 Task: Open Card API Development in Board Email Marketing to Workspace E-commerce and add a team member Softage.1@softage.net, a label Yellow, a checklist Web Design, an attachment from your onedrive, a color Yellow and finally, add a card description 'Schedule meeting with potential partner company' and a comment 'Let us make the most of this opportunity and approach this task with a positive attitude and a commitment to excellence.'. Add a start date 'Jan 01, 1900' with a due date 'Jan 08, 1900'
Action: Mouse moved to (91, 321)
Screenshot: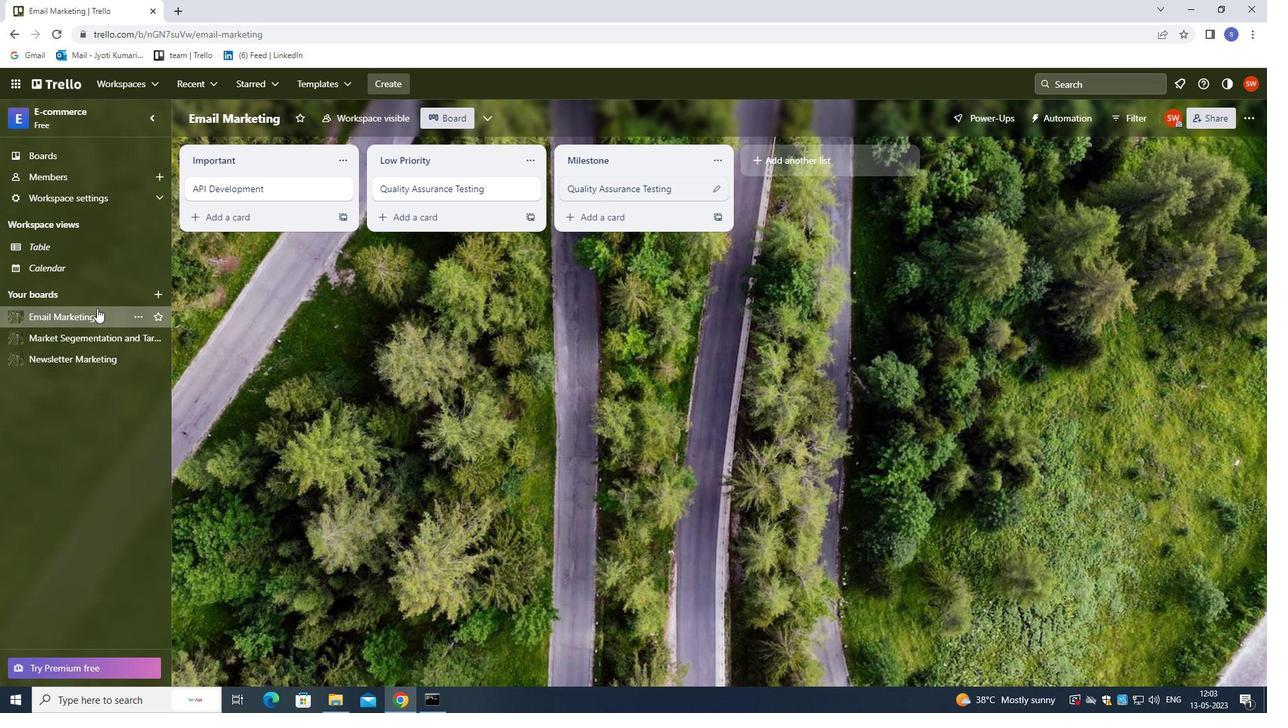 
Action: Mouse pressed left at (91, 321)
Screenshot: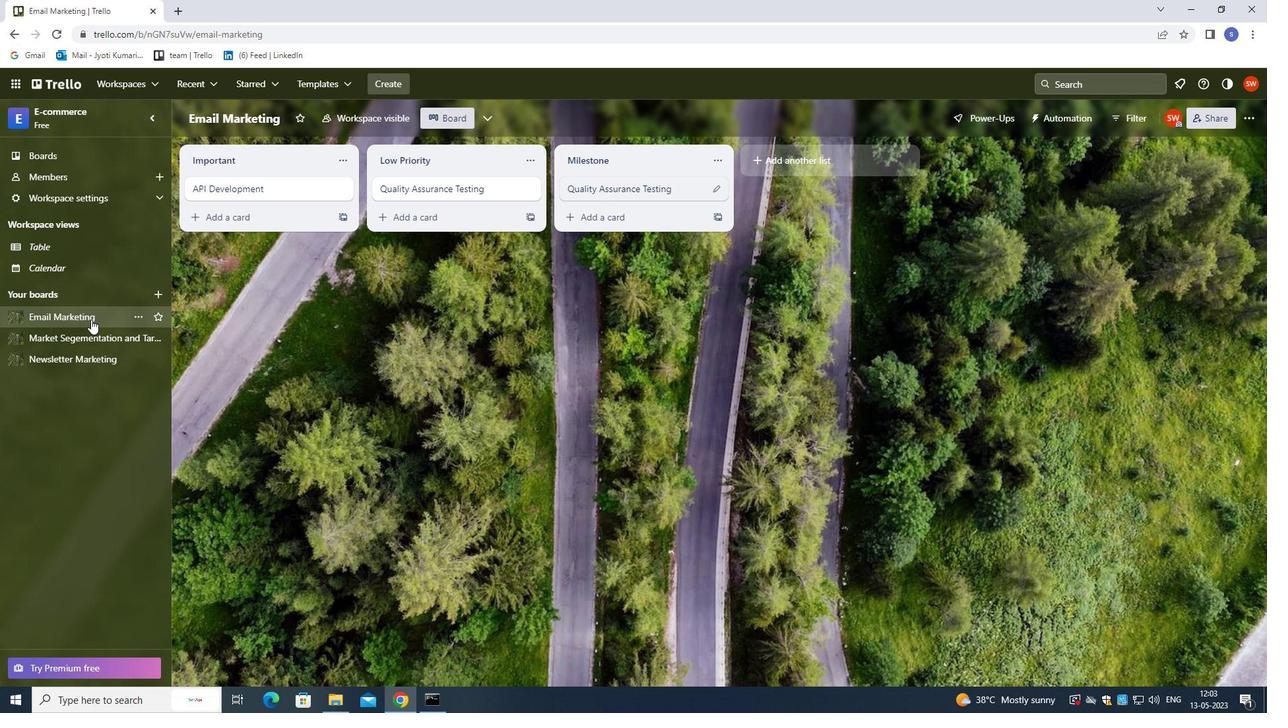 
Action: Mouse moved to (215, 180)
Screenshot: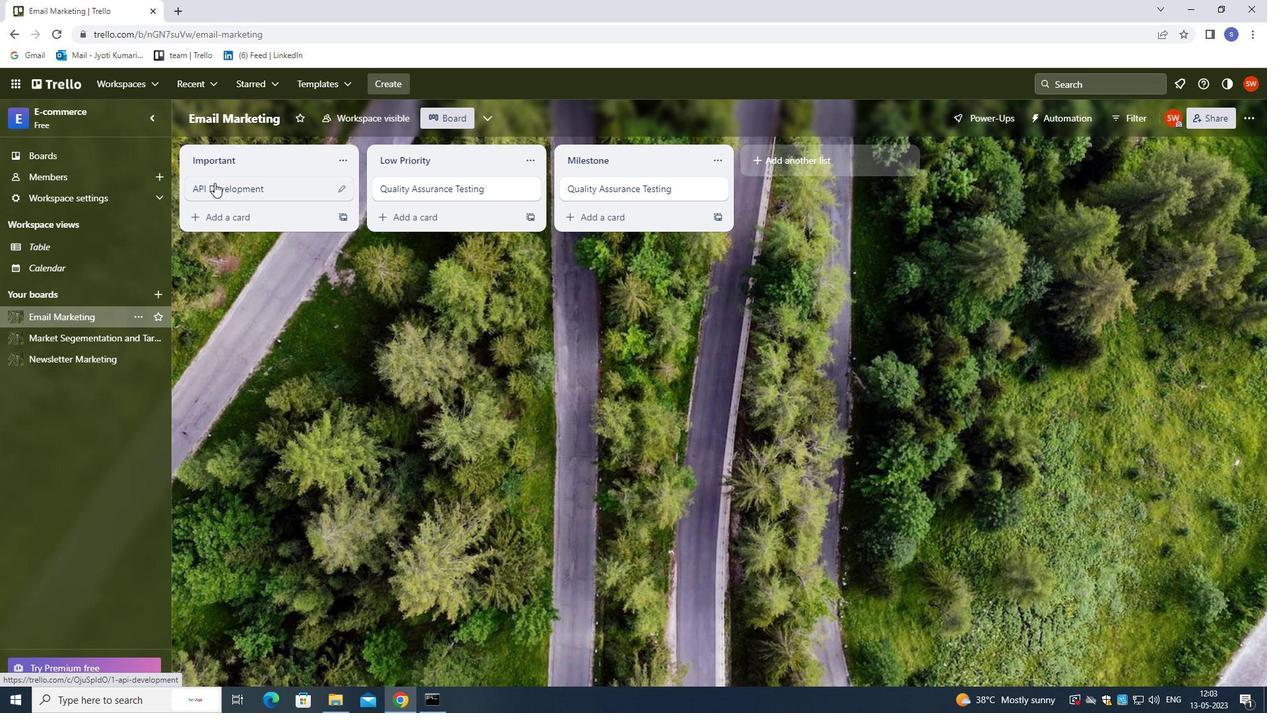 
Action: Mouse pressed left at (215, 180)
Screenshot: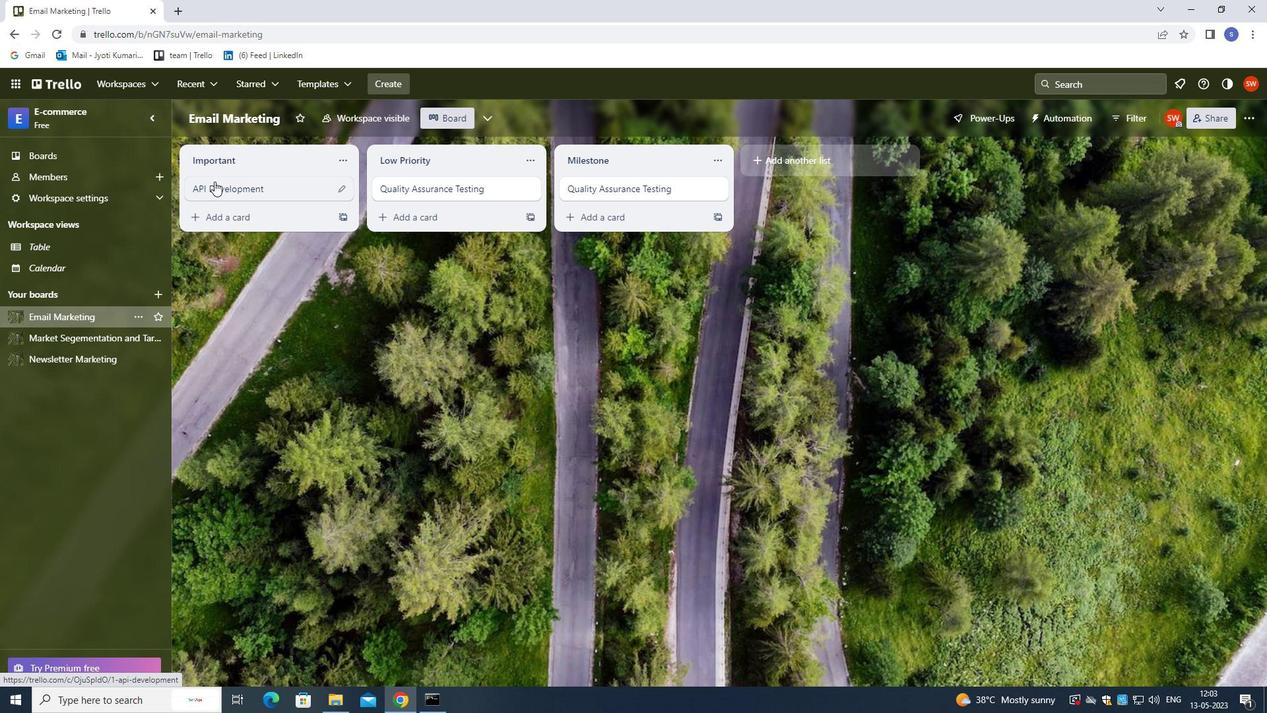 
Action: Mouse moved to (768, 184)
Screenshot: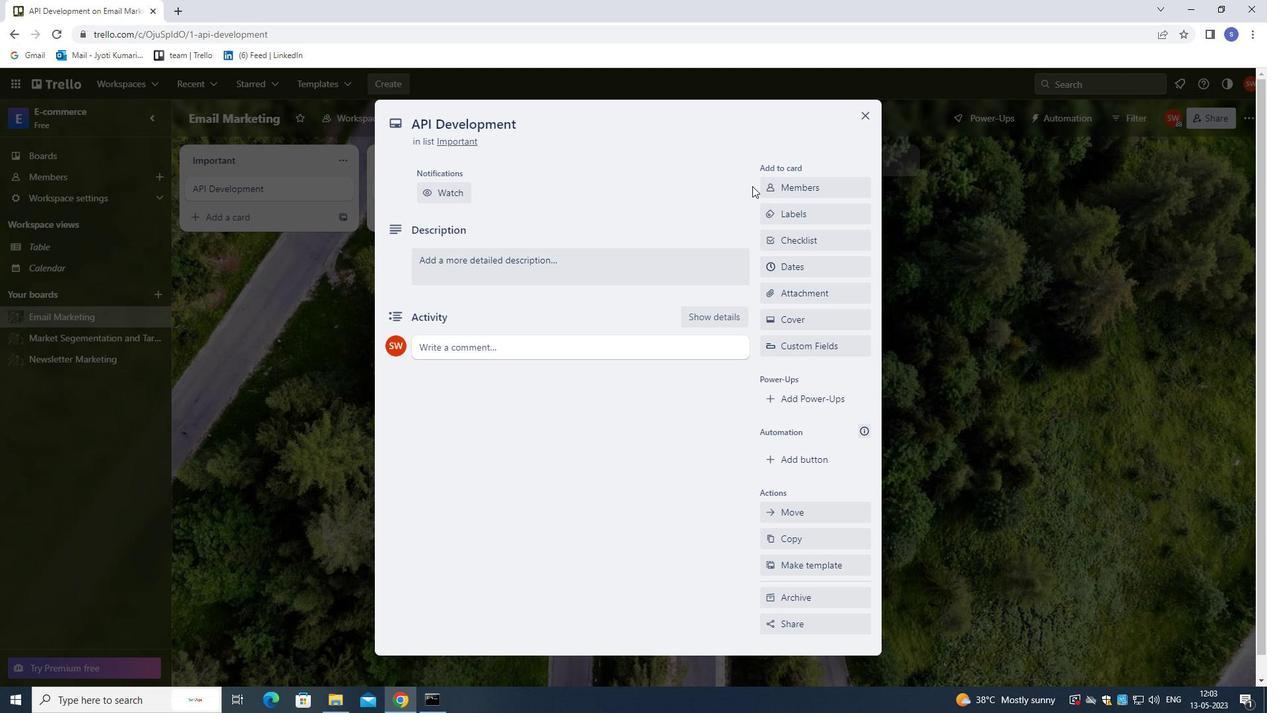 
Action: Mouse pressed left at (768, 184)
Screenshot: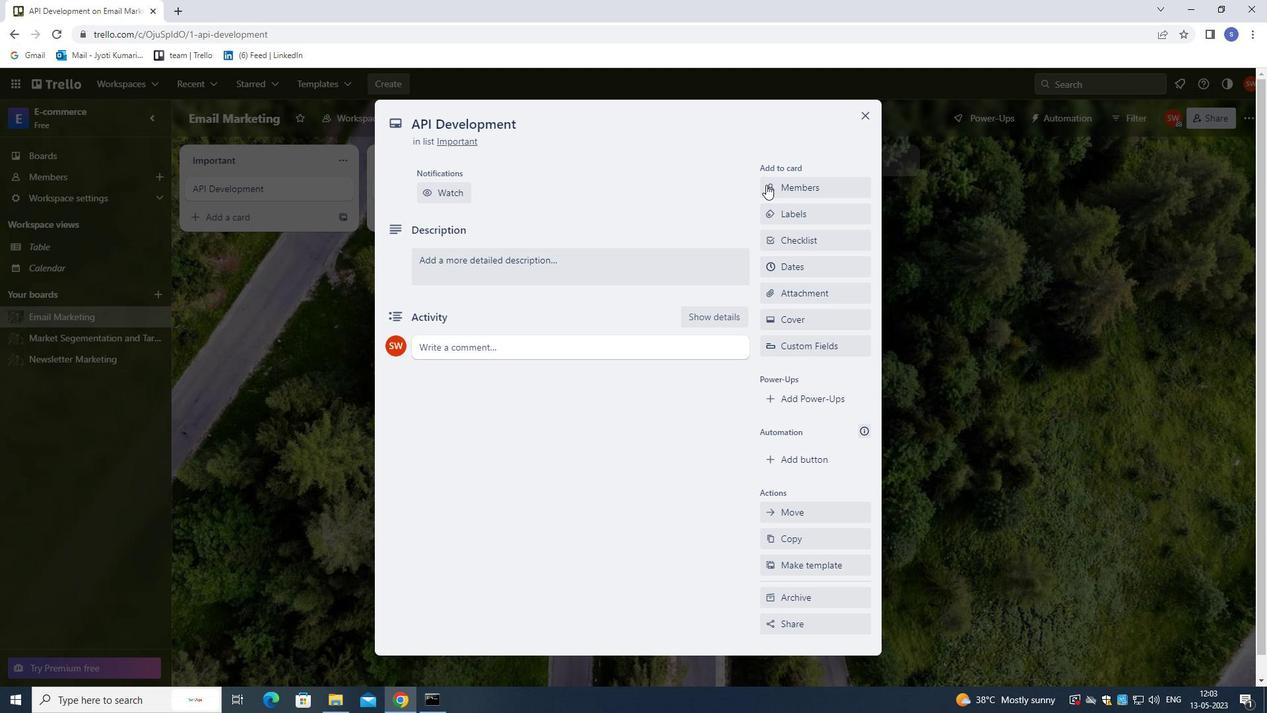 
Action: Mouse moved to (741, 179)
Screenshot: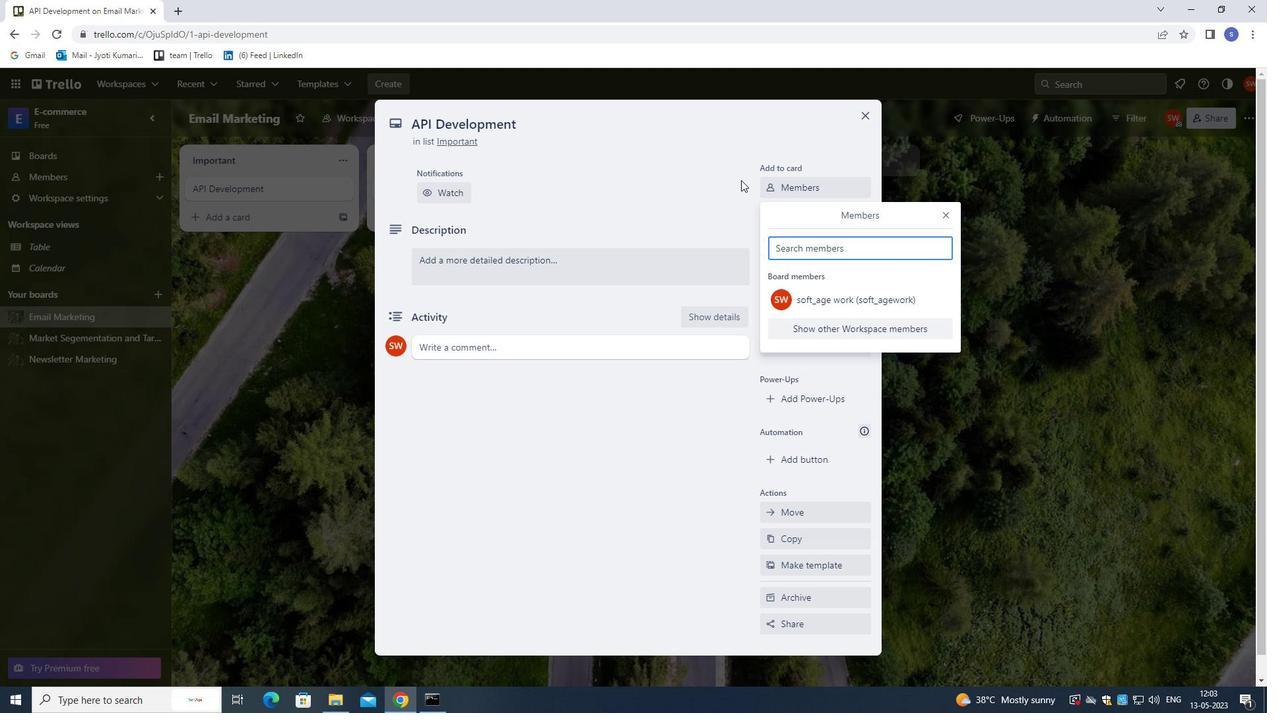 
Action: Key pressed spftage.1<Key.shift>@SOFTAGE.NET
Screenshot: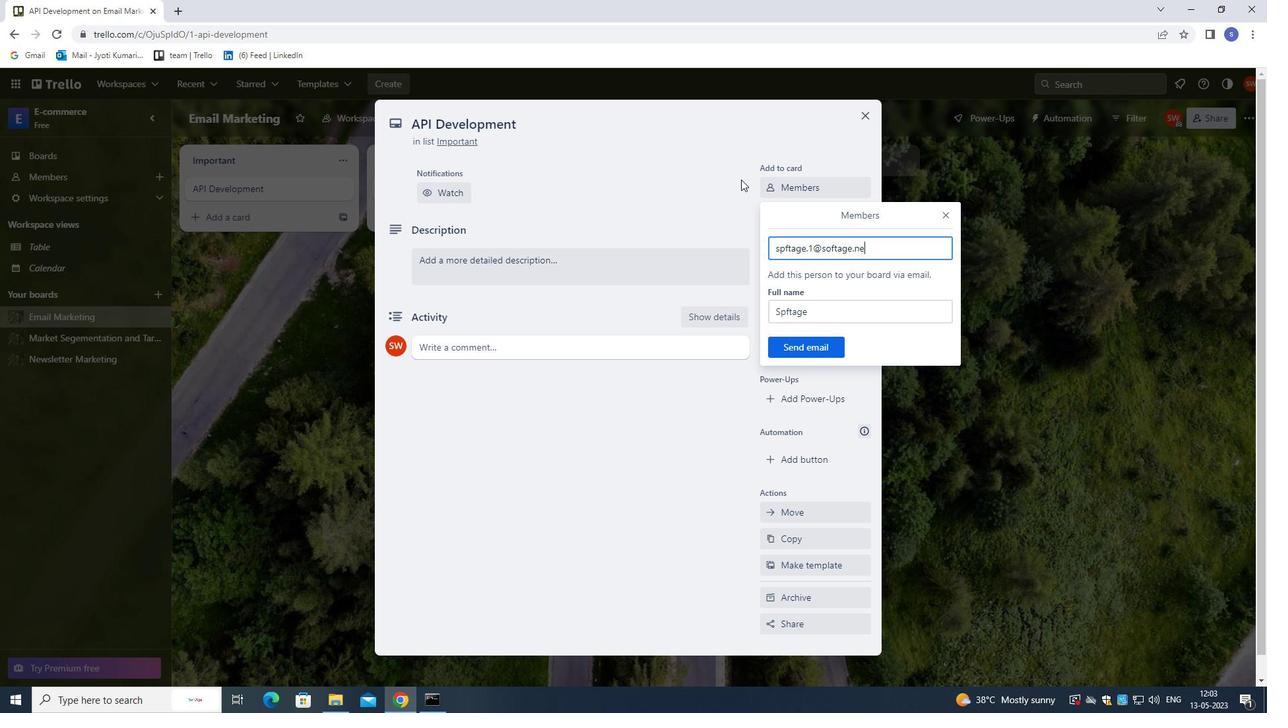 
Action: Mouse moved to (817, 345)
Screenshot: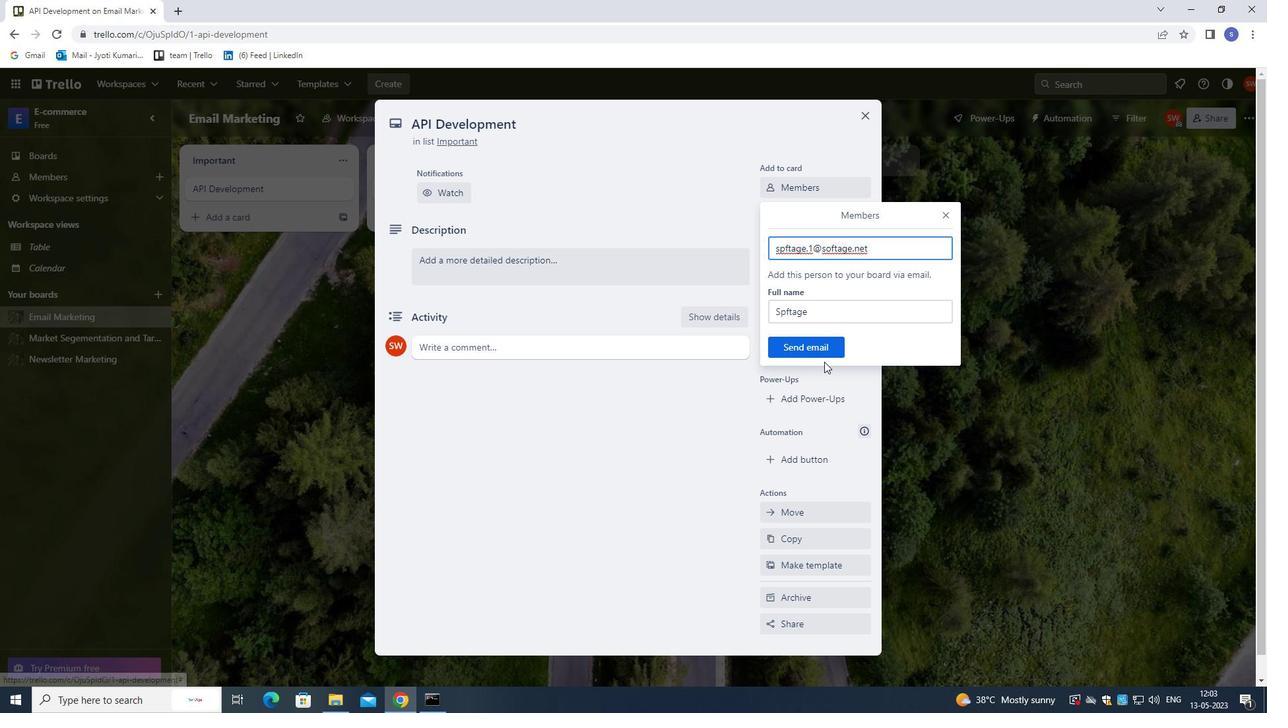 
Action: Mouse pressed left at (817, 345)
Screenshot: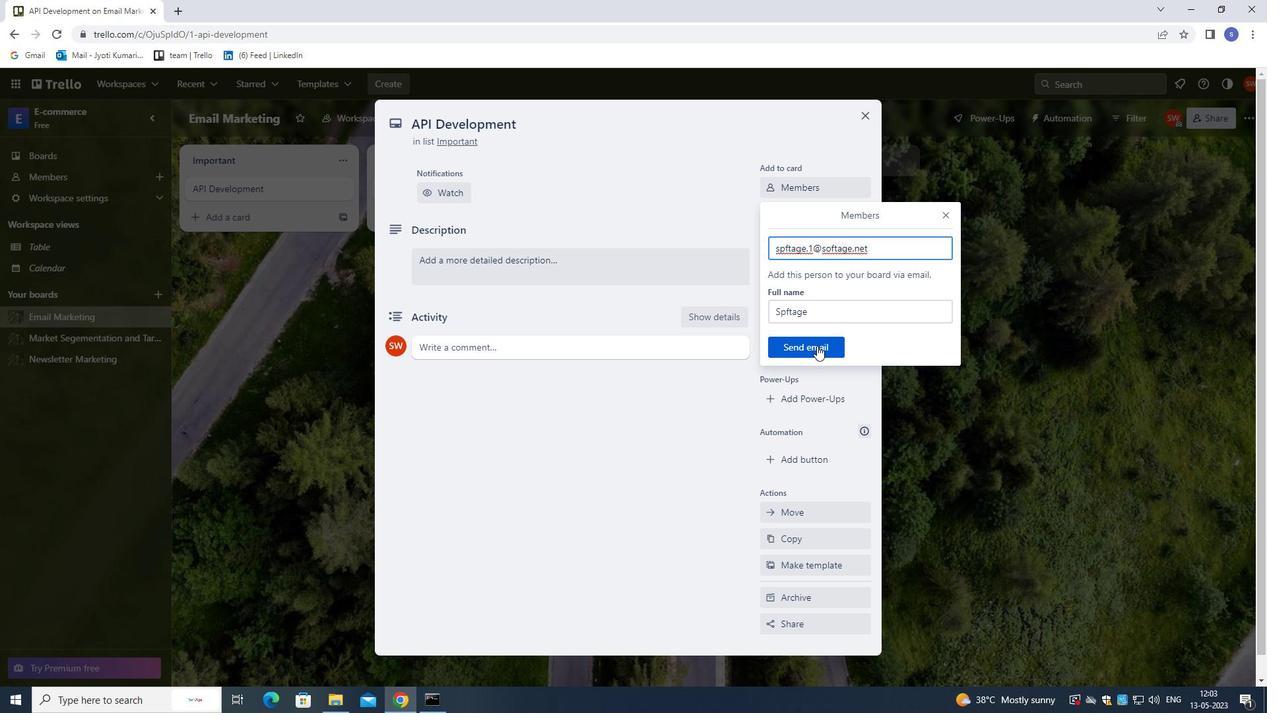 
Action: Mouse moved to (802, 260)
Screenshot: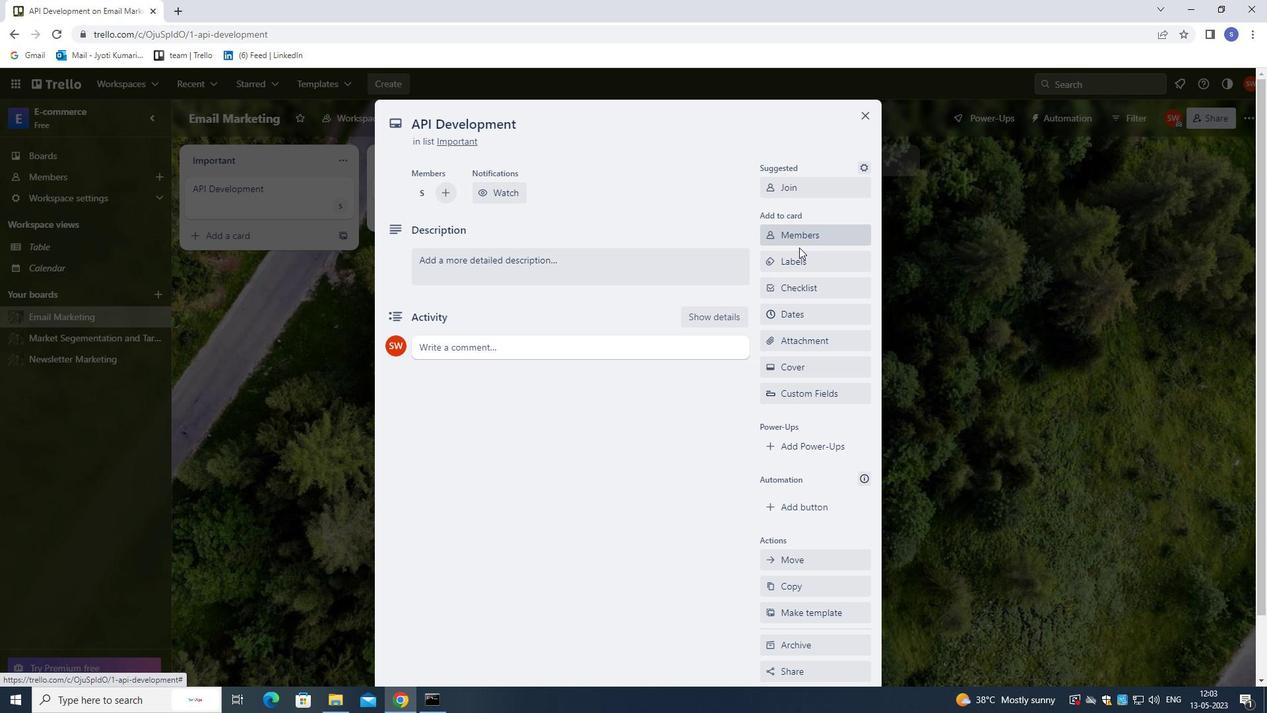 
Action: Mouse pressed left at (802, 260)
Screenshot: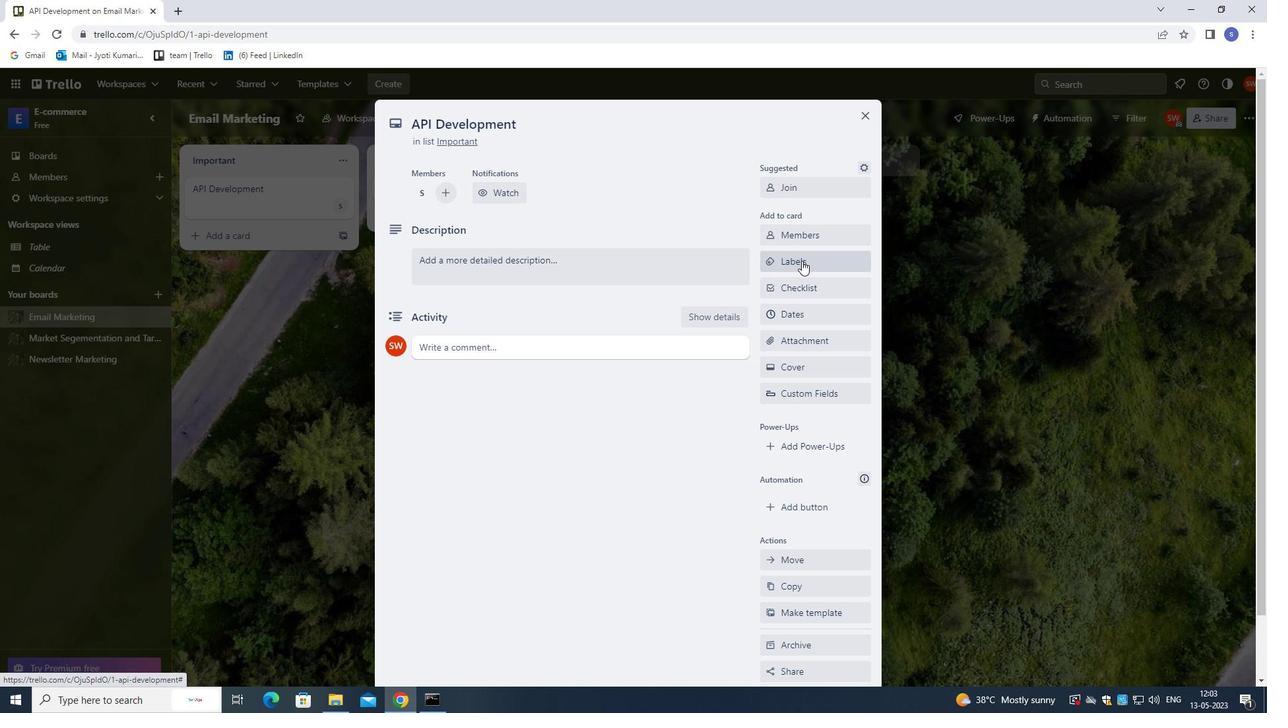 
Action: Mouse moved to (803, 257)
Screenshot: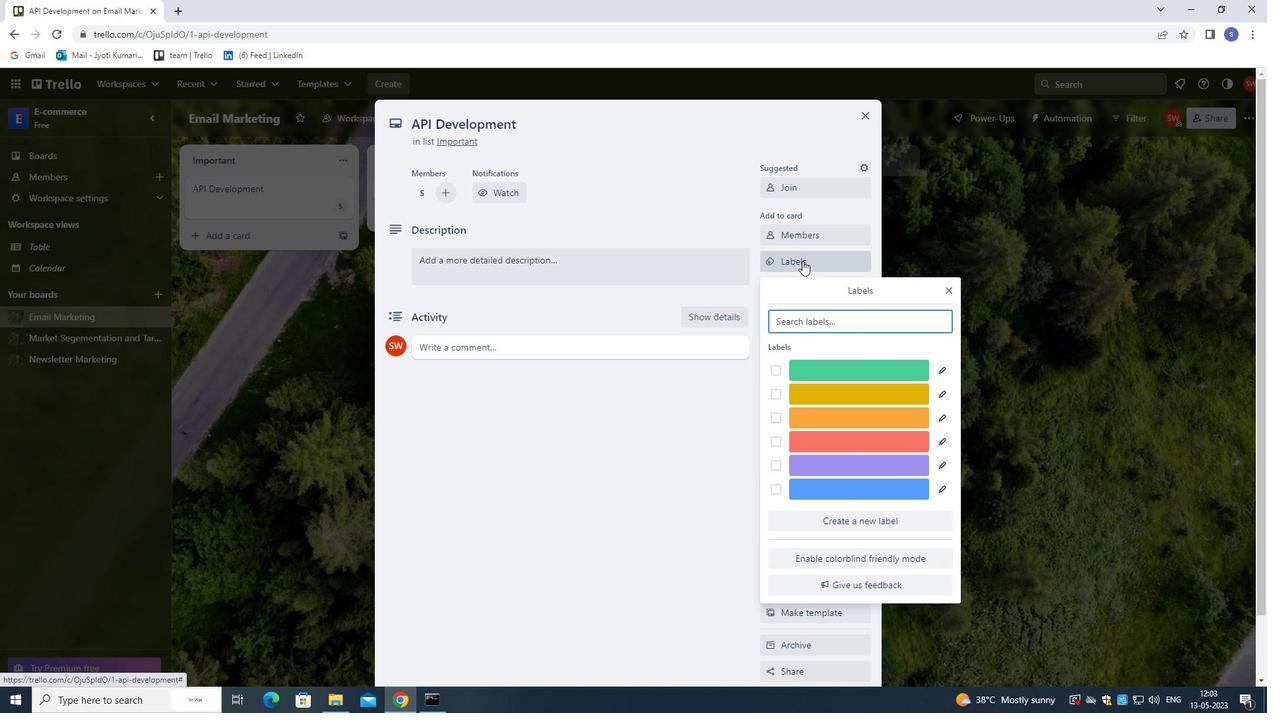 
Action: Key pressed Y
Screenshot: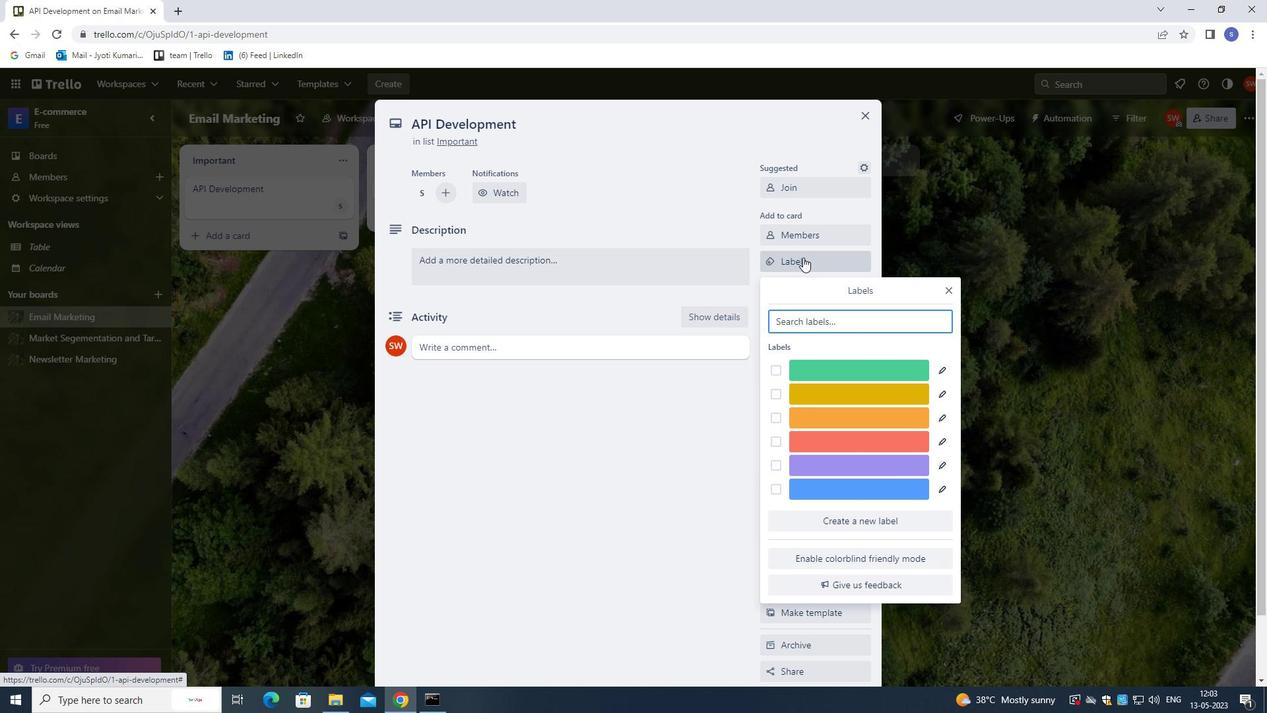 
Action: Mouse moved to (874, 363)
Screenshot: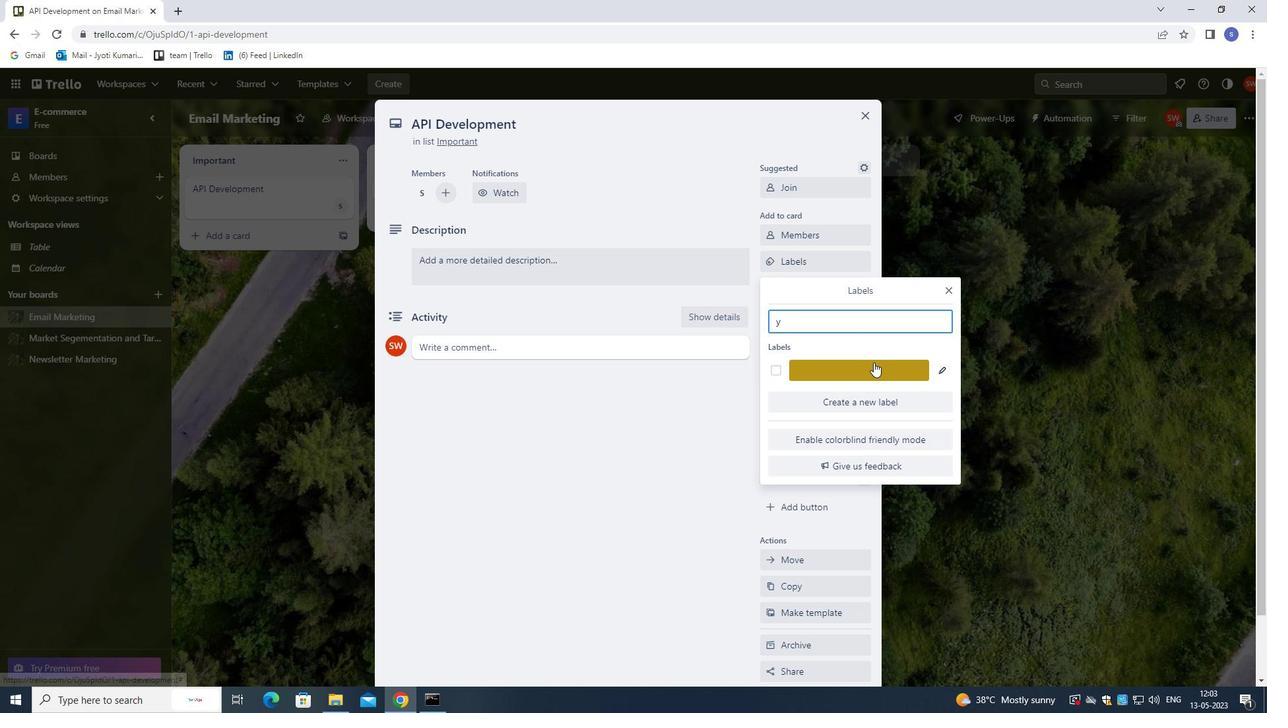 
Action: Mouse pressed left at (874, 363)
Screenshot: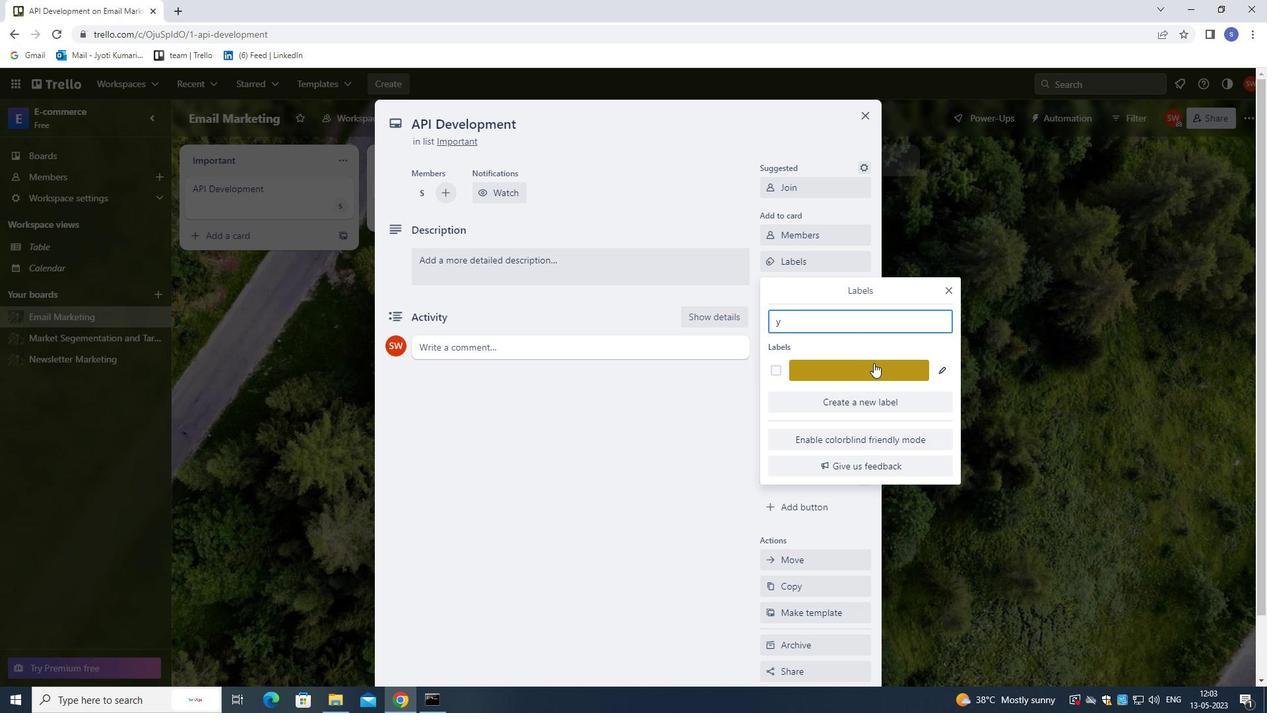 
Action: Mouse moved to (950, 289)
Screenshot: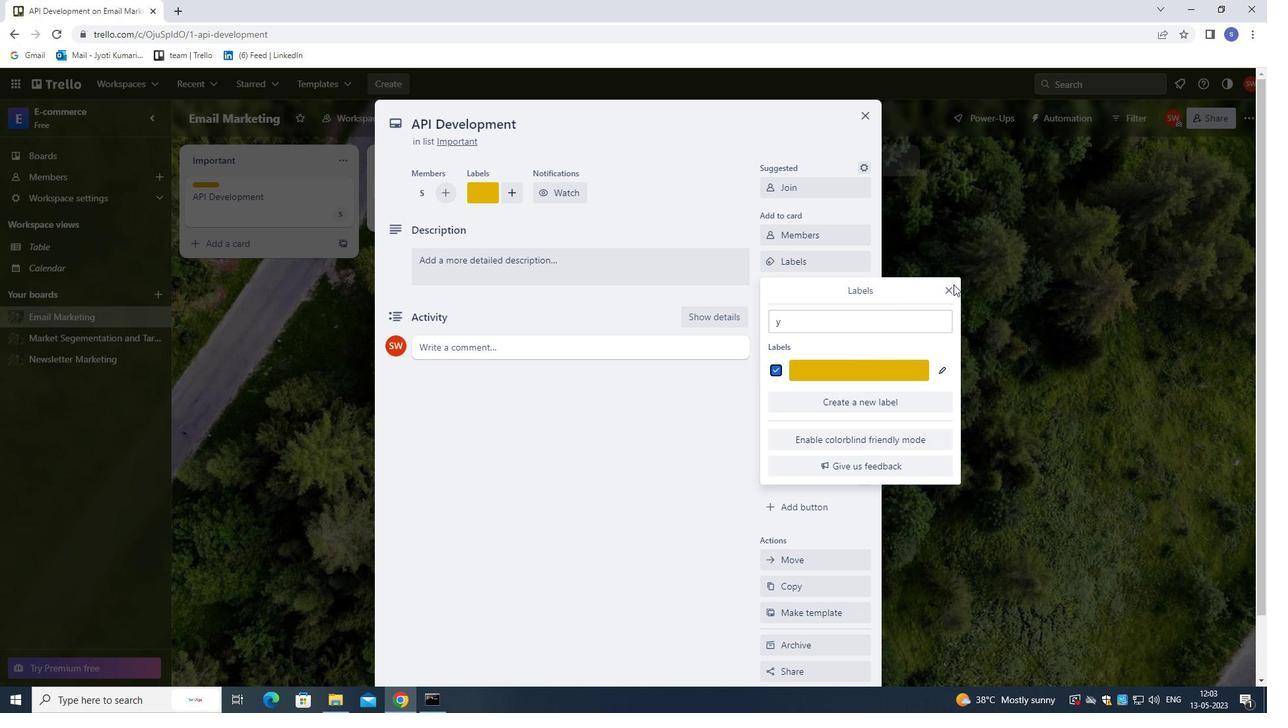 
Action: Mouse pressed left at (950, 289)
Screenshot: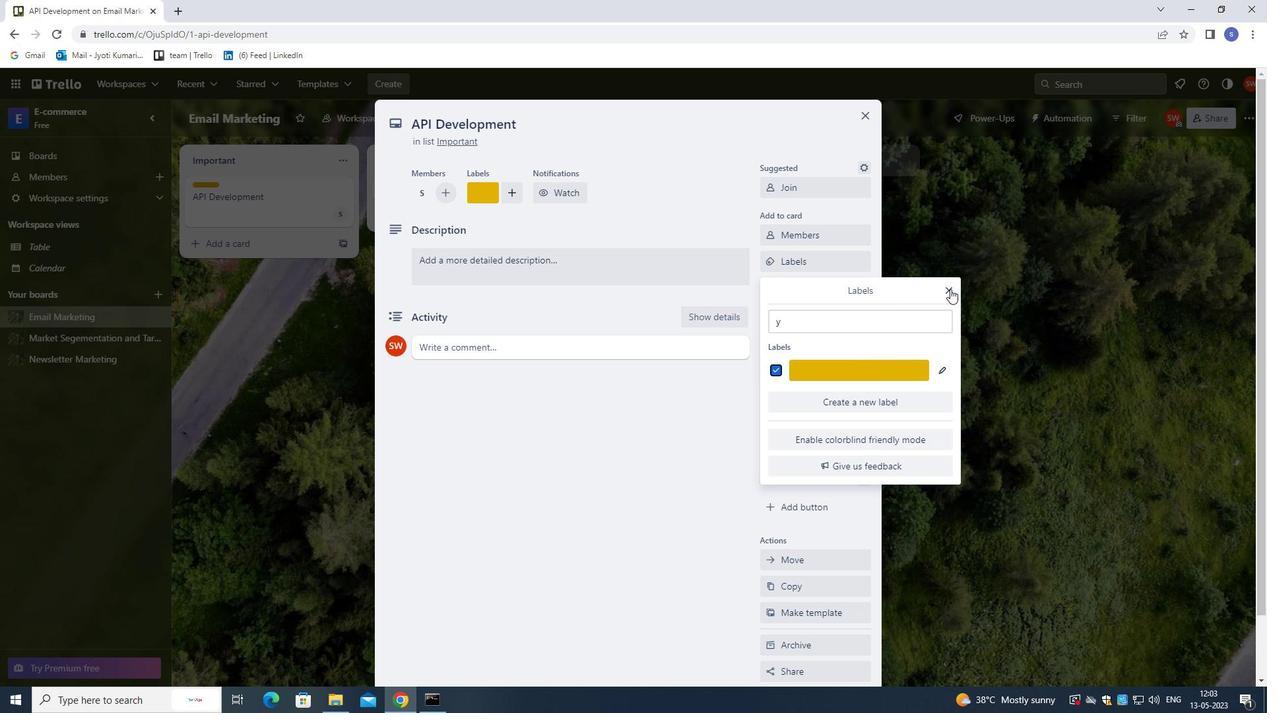 
Action: Mouse moved to (838, 283)
Screenshot: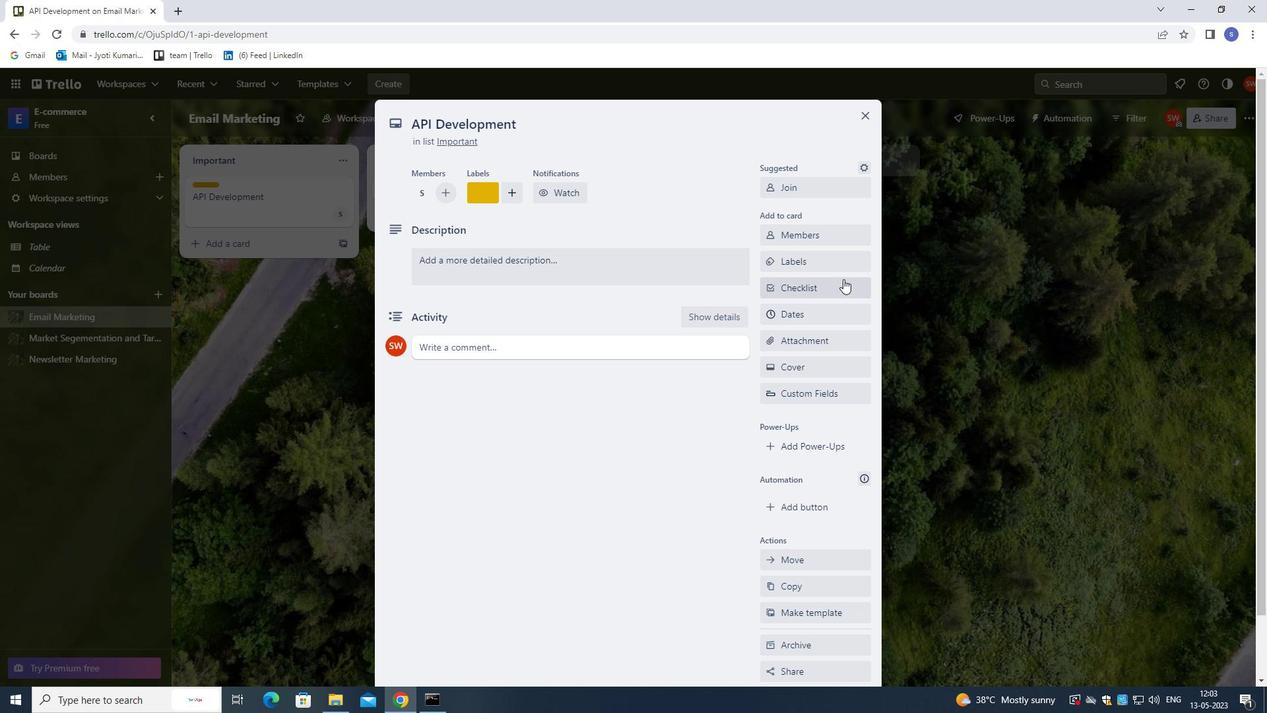 
Action: Mouse pressed left at (838, 283)
Screenshot: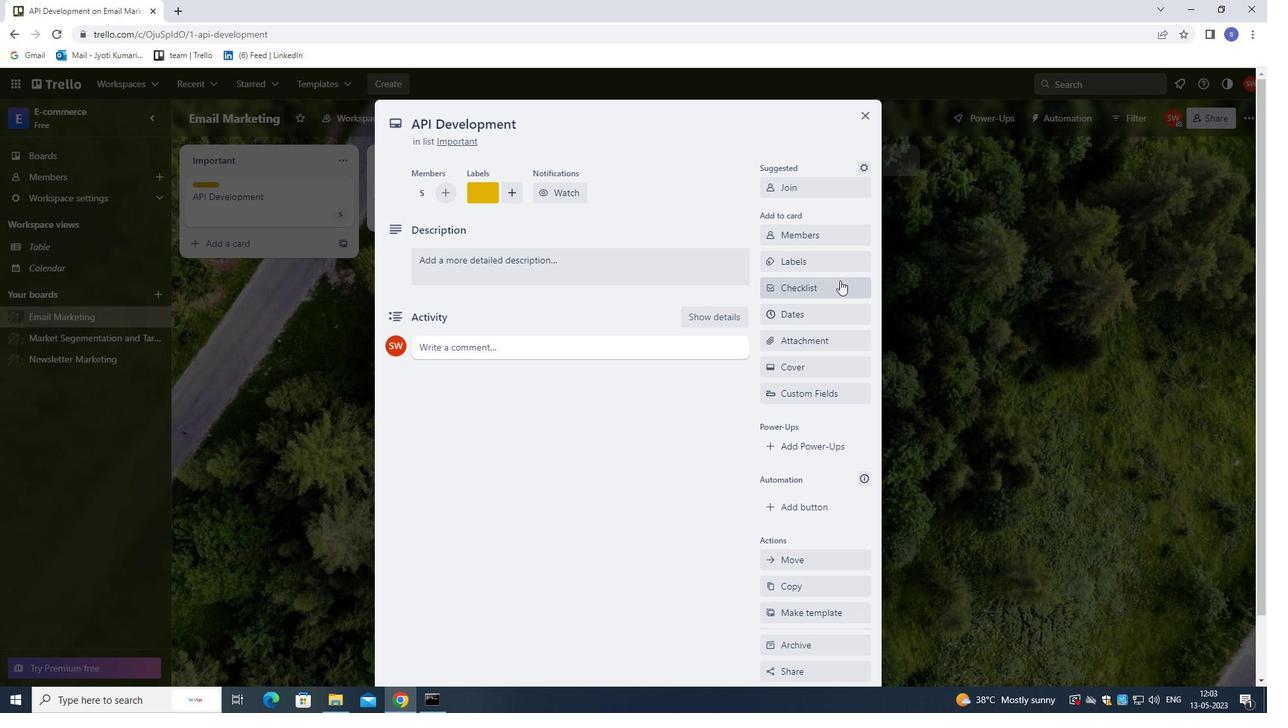 
Action: Mouse moved to (810, 268)
Screenshot: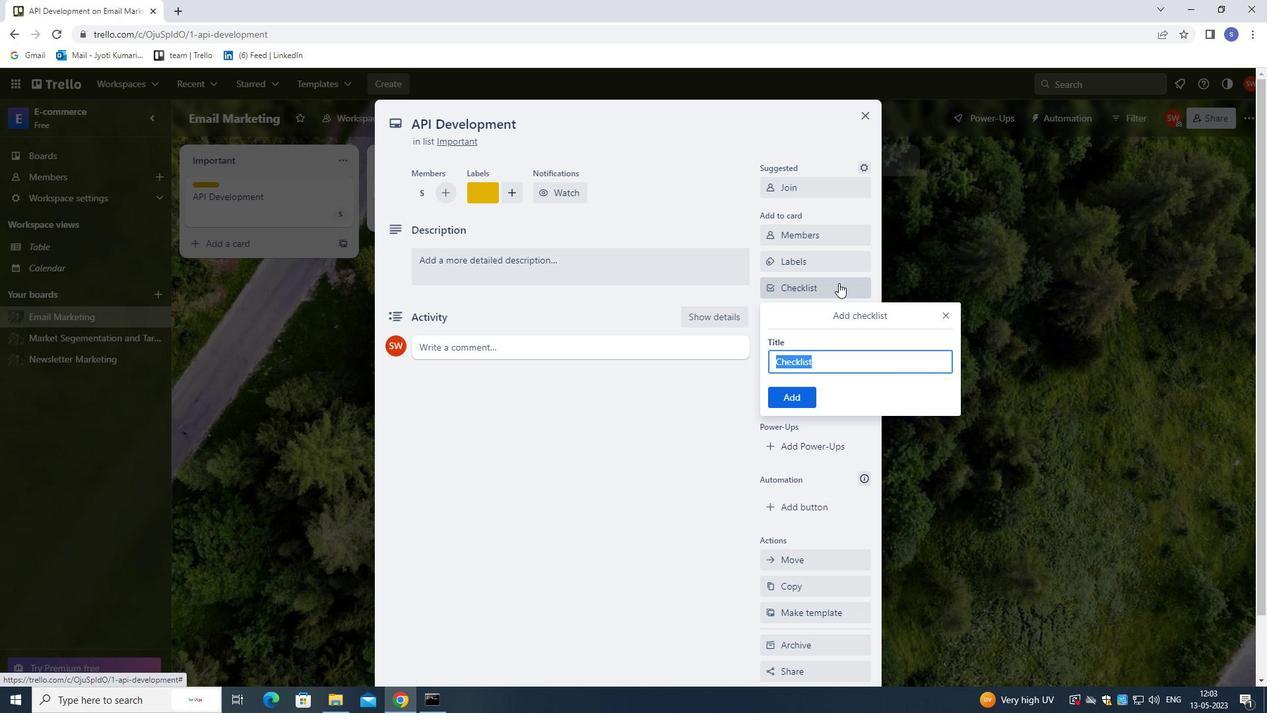 
Action: Key pressed <Key.shift>WEB<Key.space><Key.shift>DESIGN
Screenshot: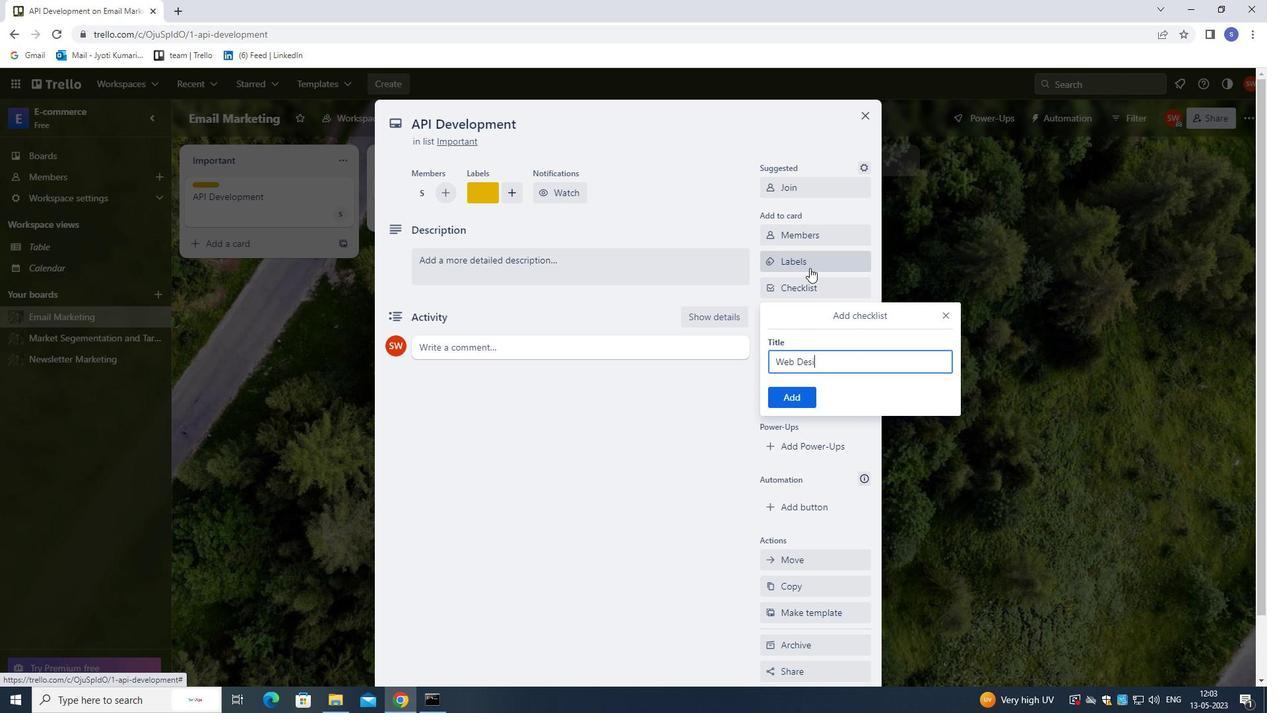 
Action: Mouse moved to (771, 396)
Screenshot: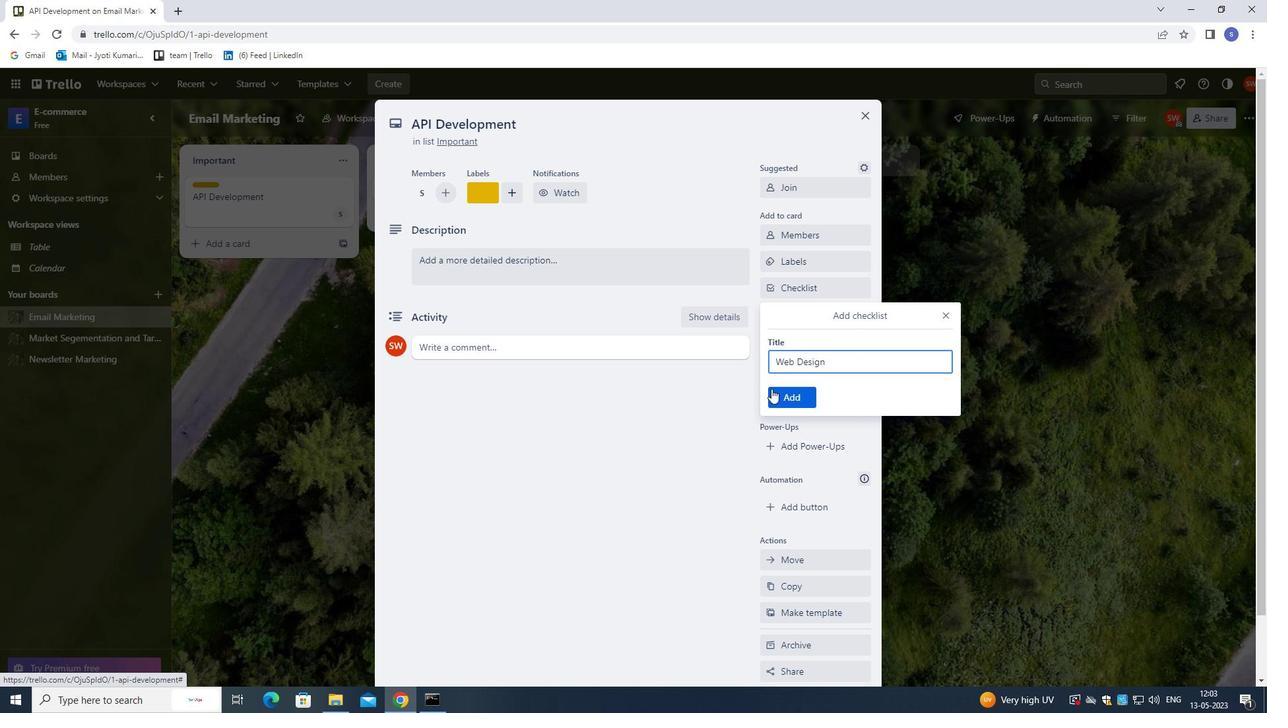 
Action: Mouse pressed left at (771, 396)
Screenshot: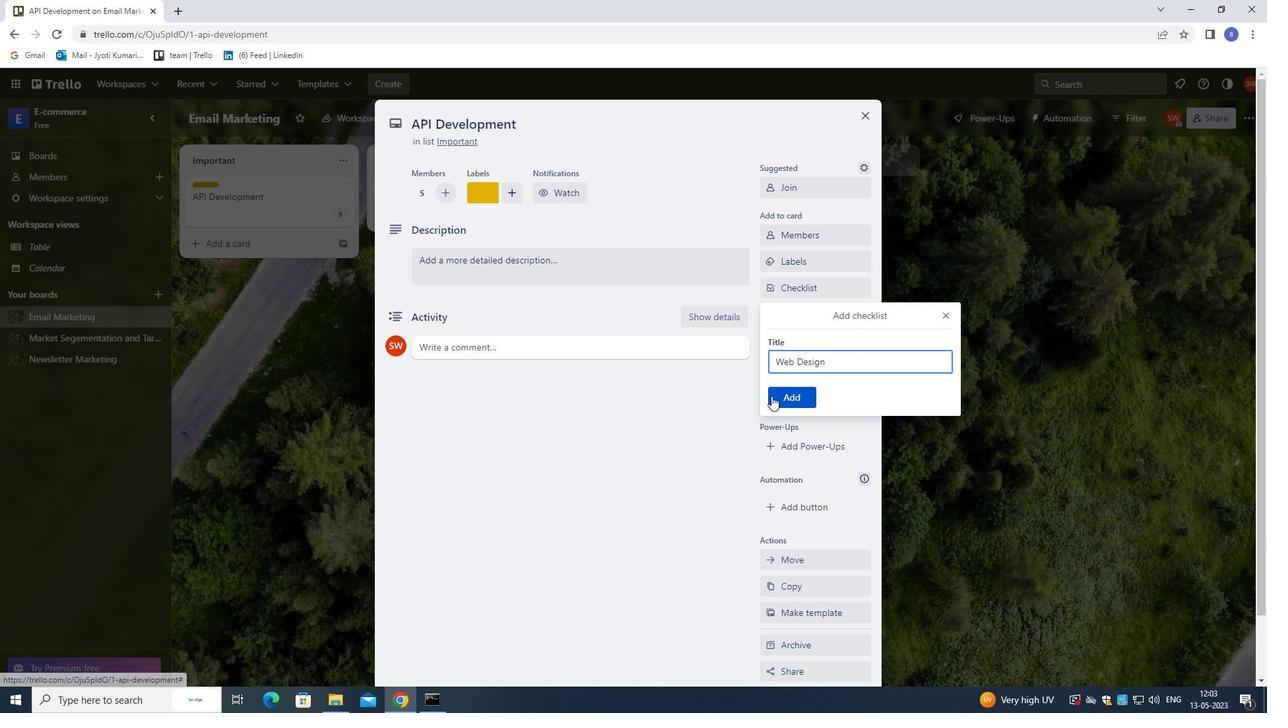 
Action: Mouse moved to (791, 314)
Screenshot: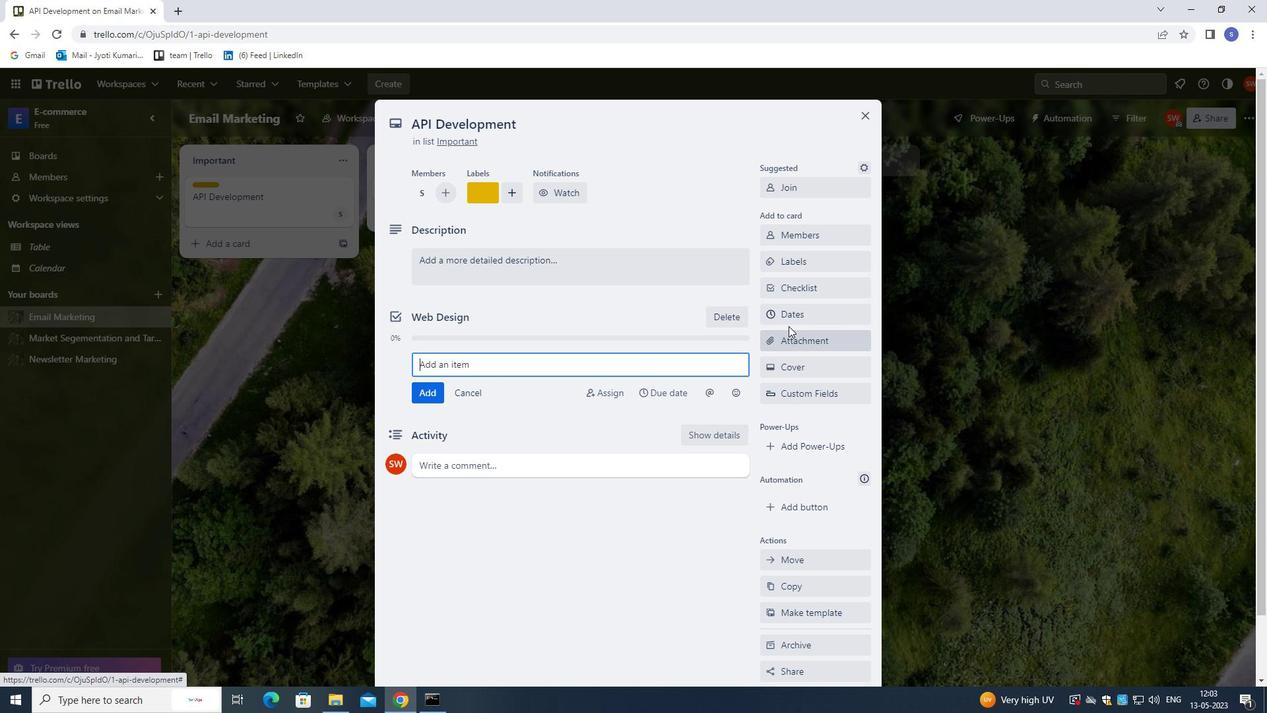 
Action: Mouse pressed left at (791, 314)
Screenshot: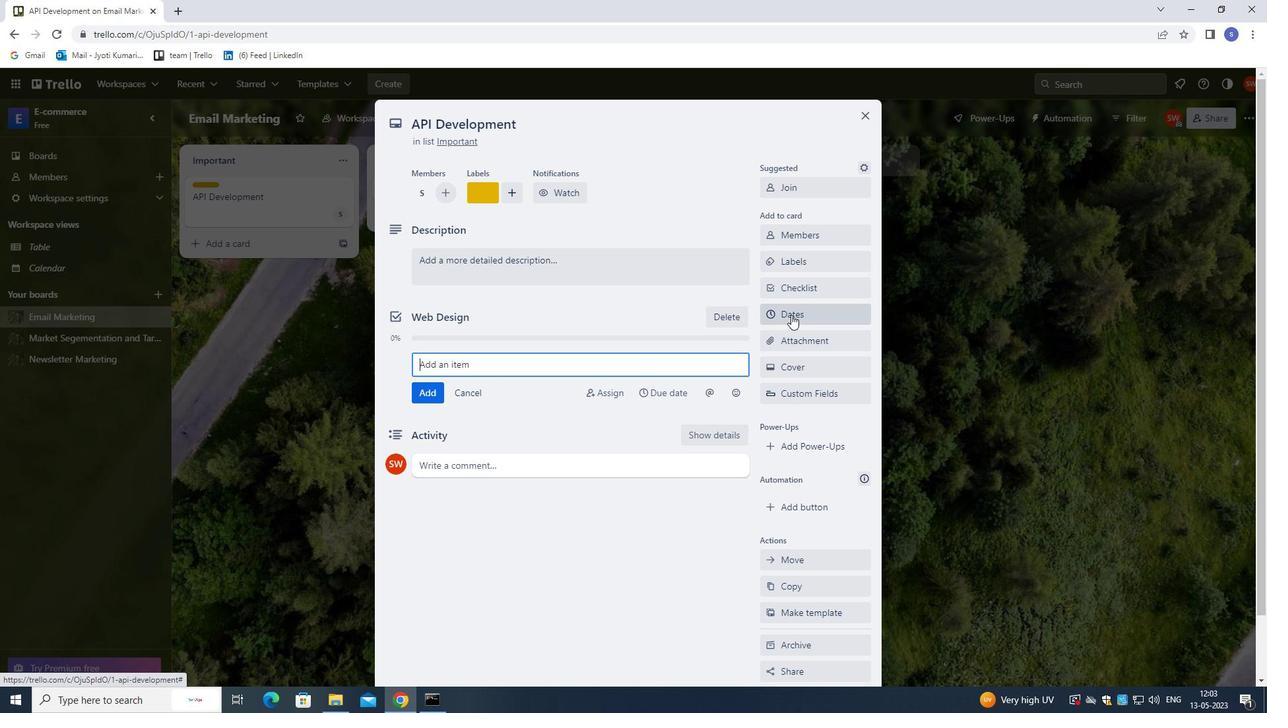 
Action: Mouse moved to (773, 357)
Screenshot: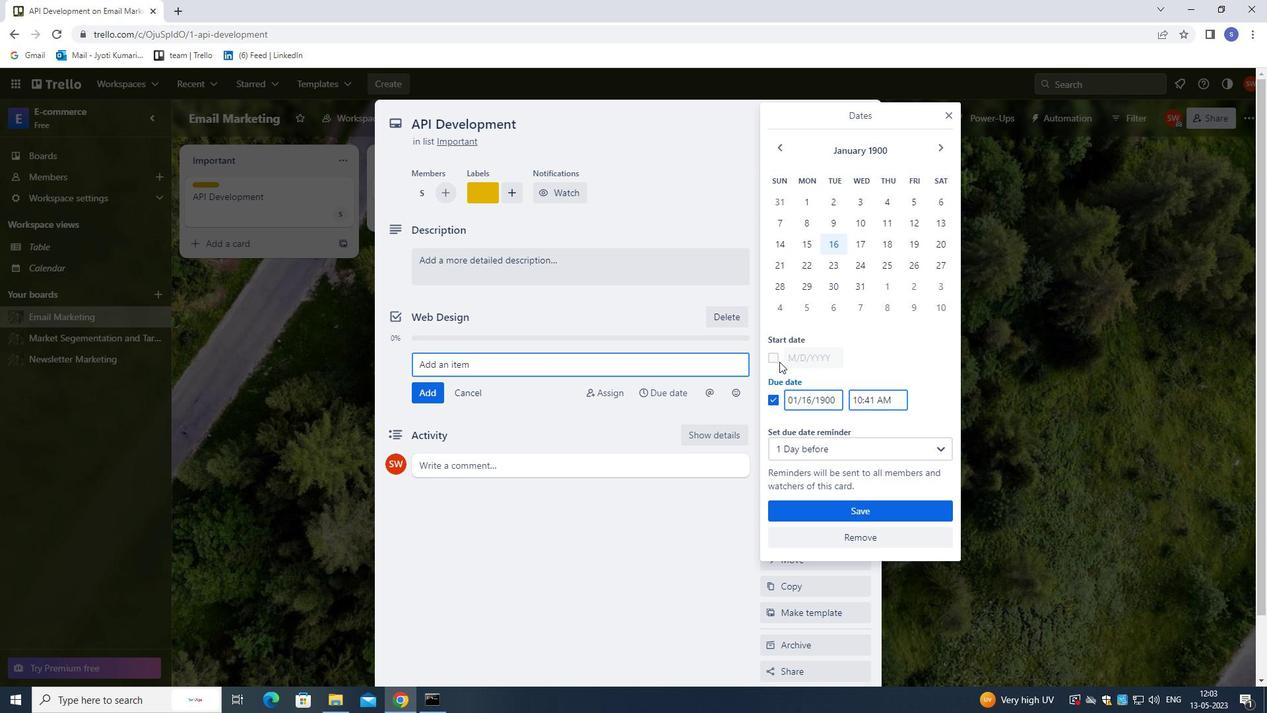 
Action: Mouse pressed left at (773, 357)
Screenshot: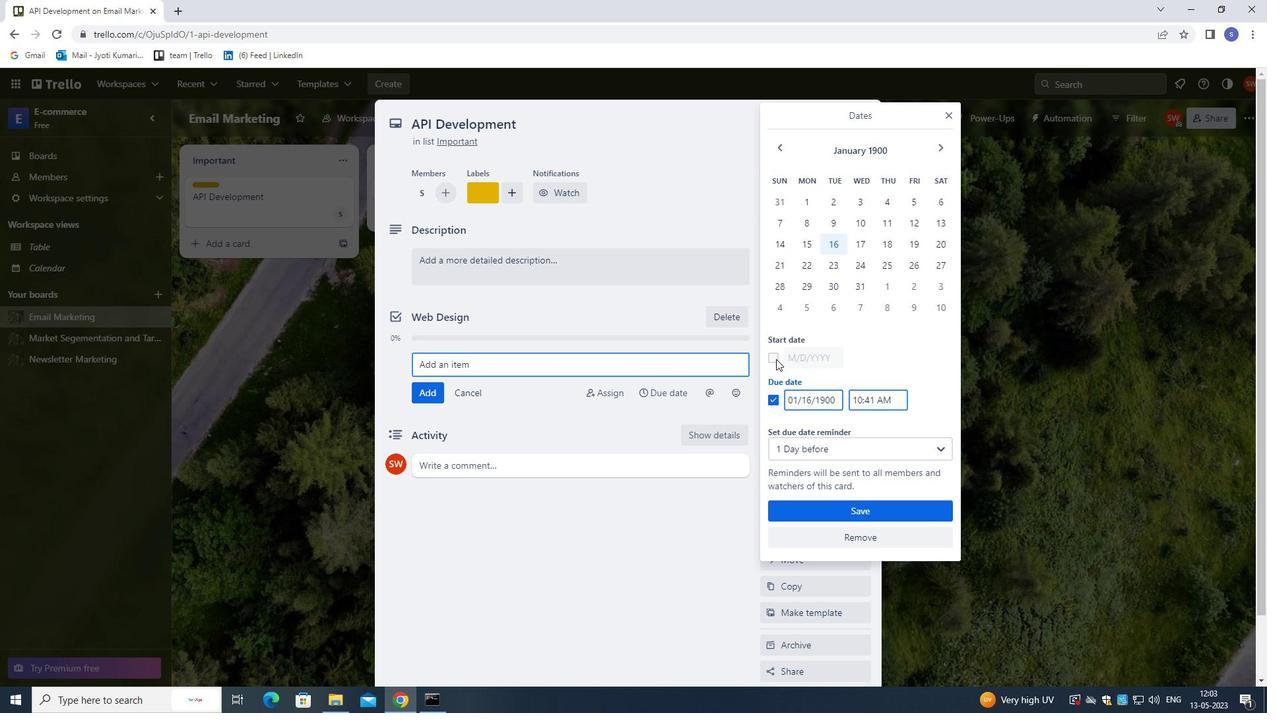 
Action: Mouse moved to (810, 192)
Screenshot: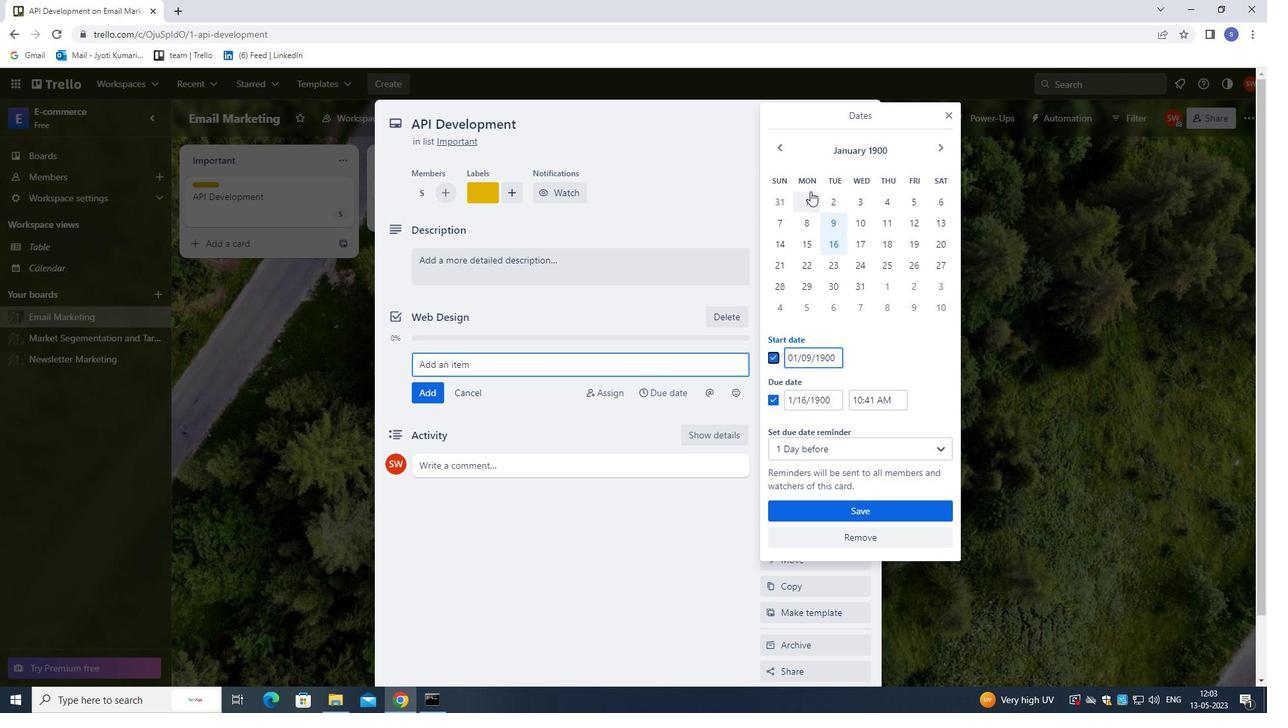 
Action: Mouse pressed left at (810, 192)
Screenshot: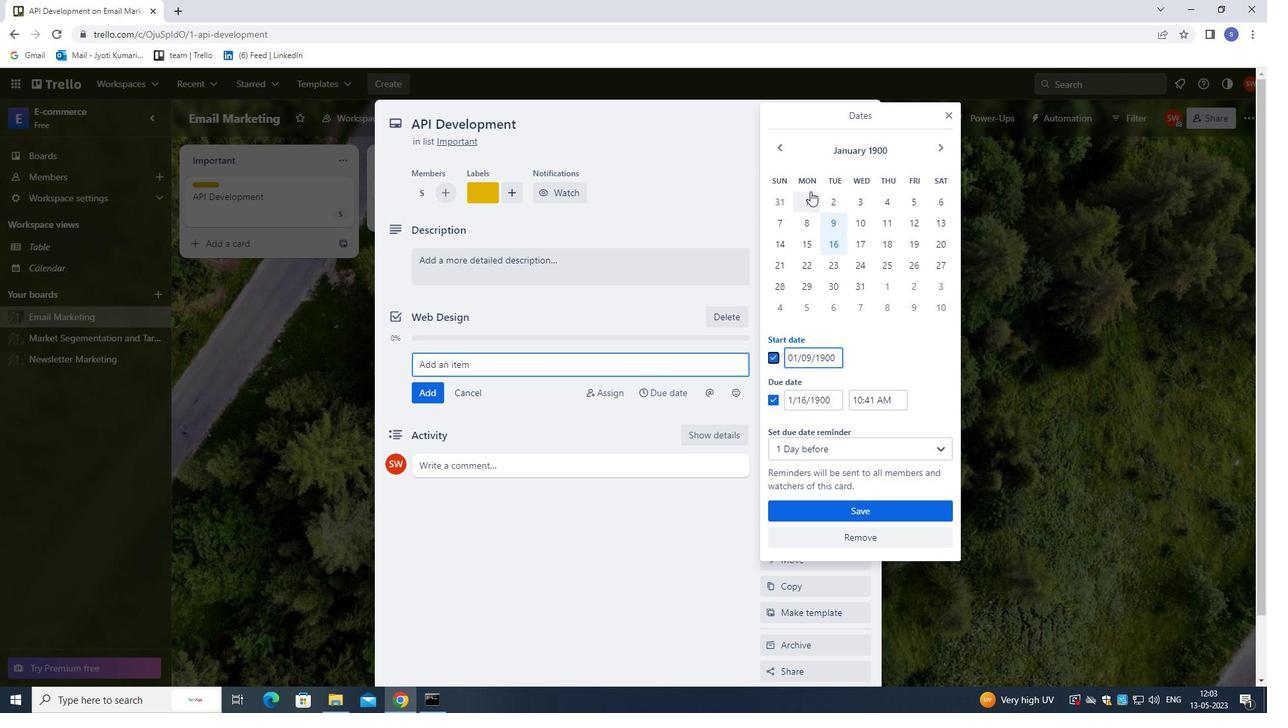 
Action: Mouse moved to (883, 306)
Screenshot: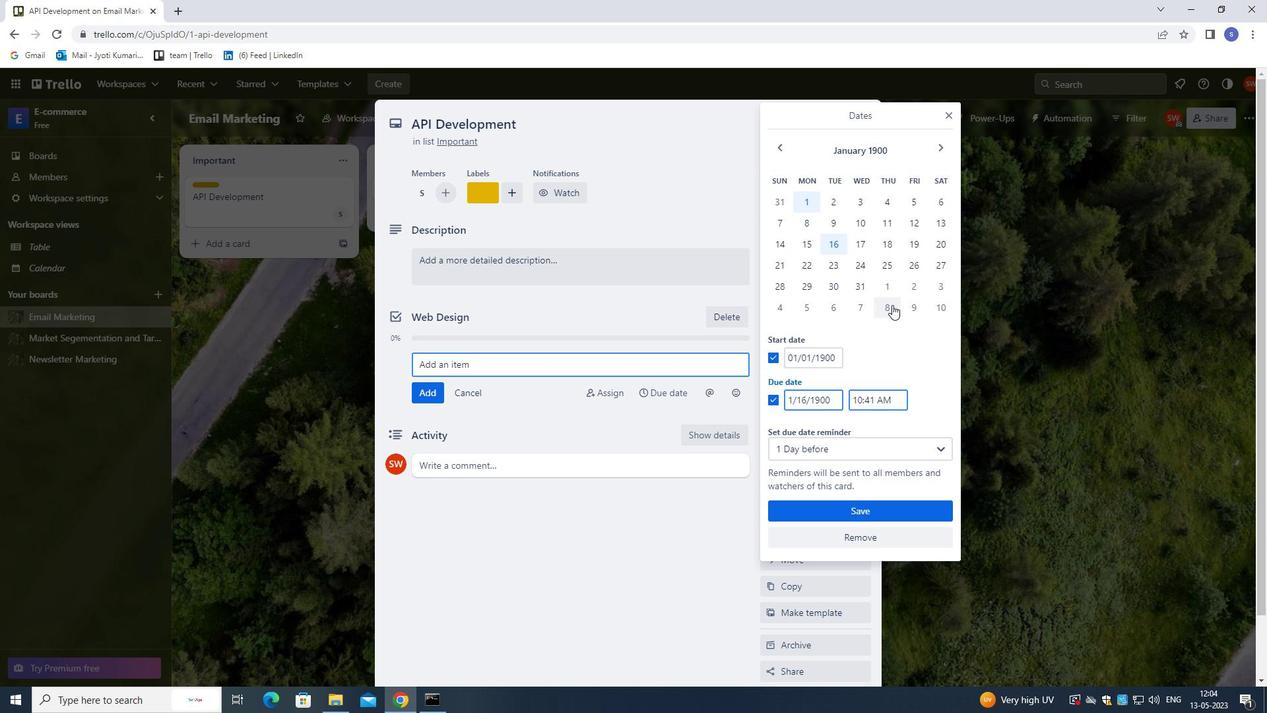 
Action: Mouse pressed left at (883, 306)
Screenshot: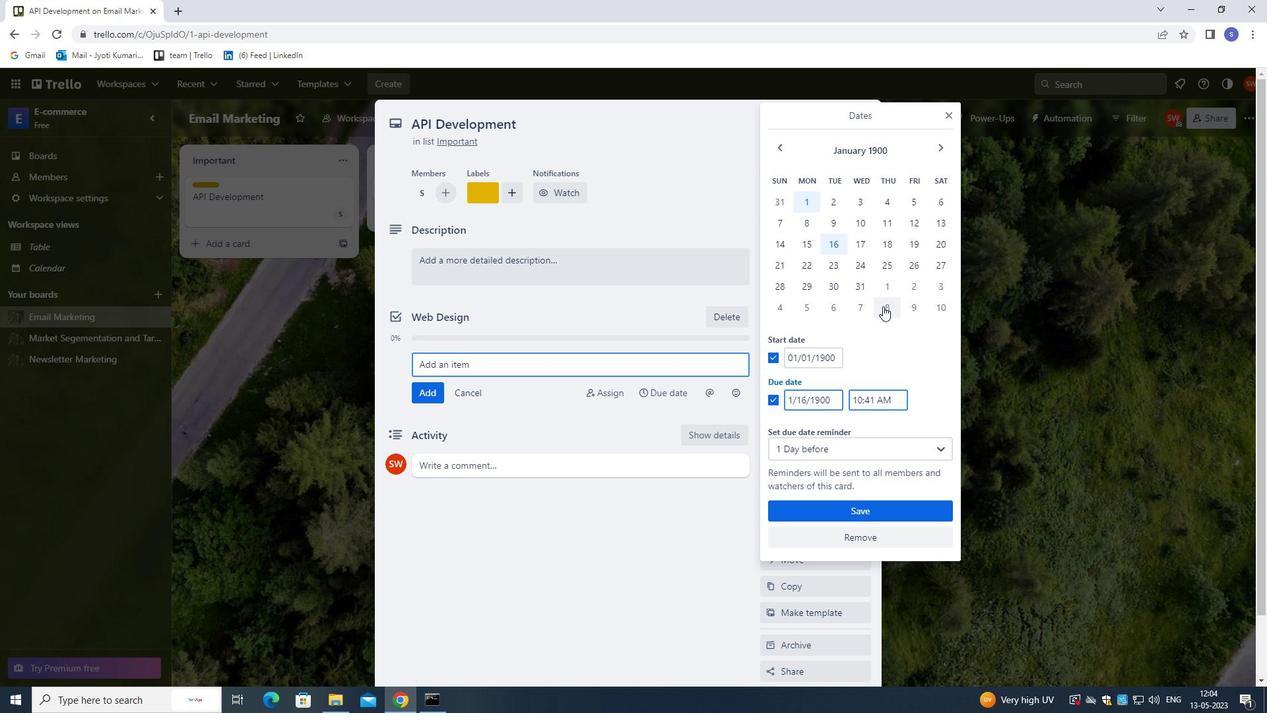 
Action: Mouse moved to (796, 398)
Screenshot: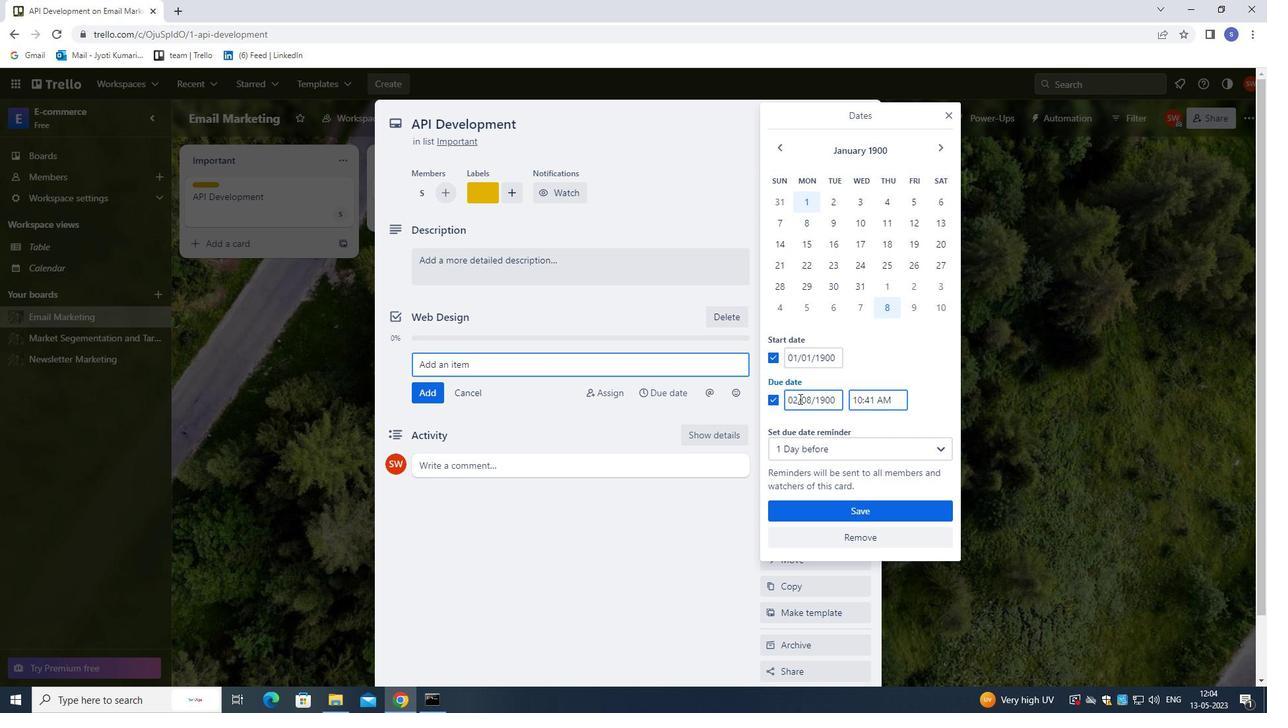 
Action: Mouse pressed left at (796, 398)
Screenshot: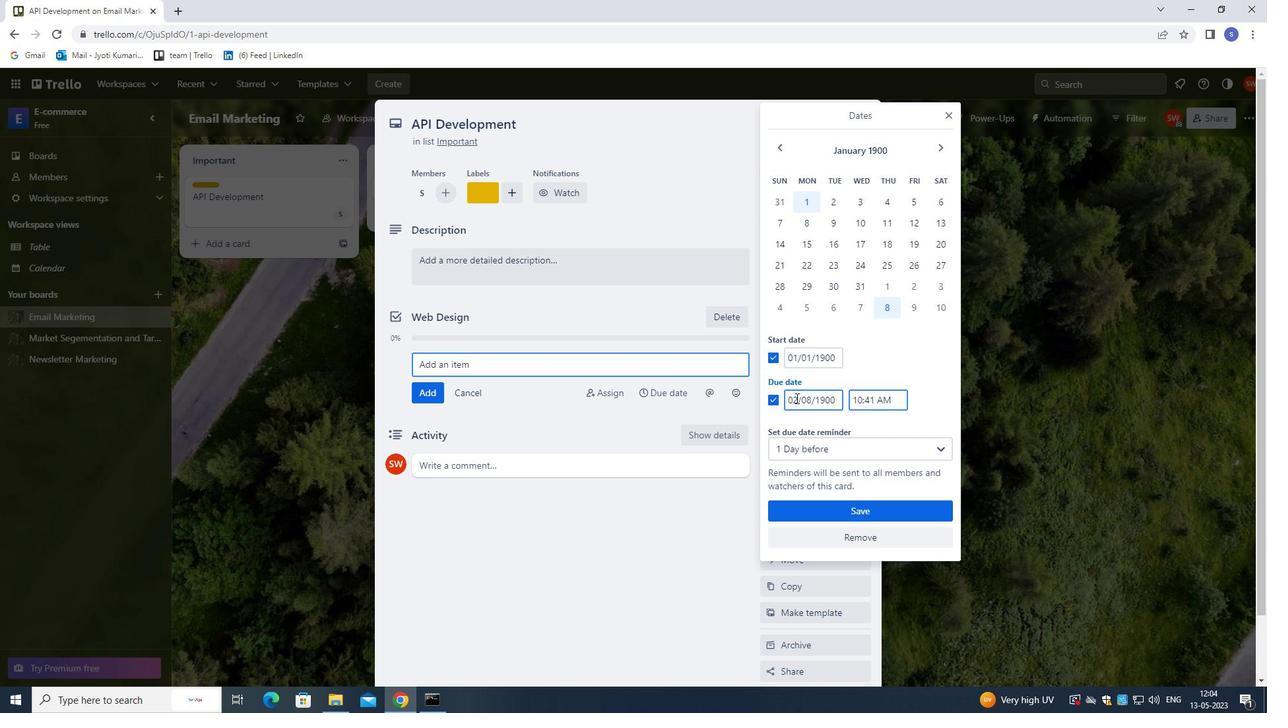 
Action: Mouse moved to (816, 455)
Screenshot: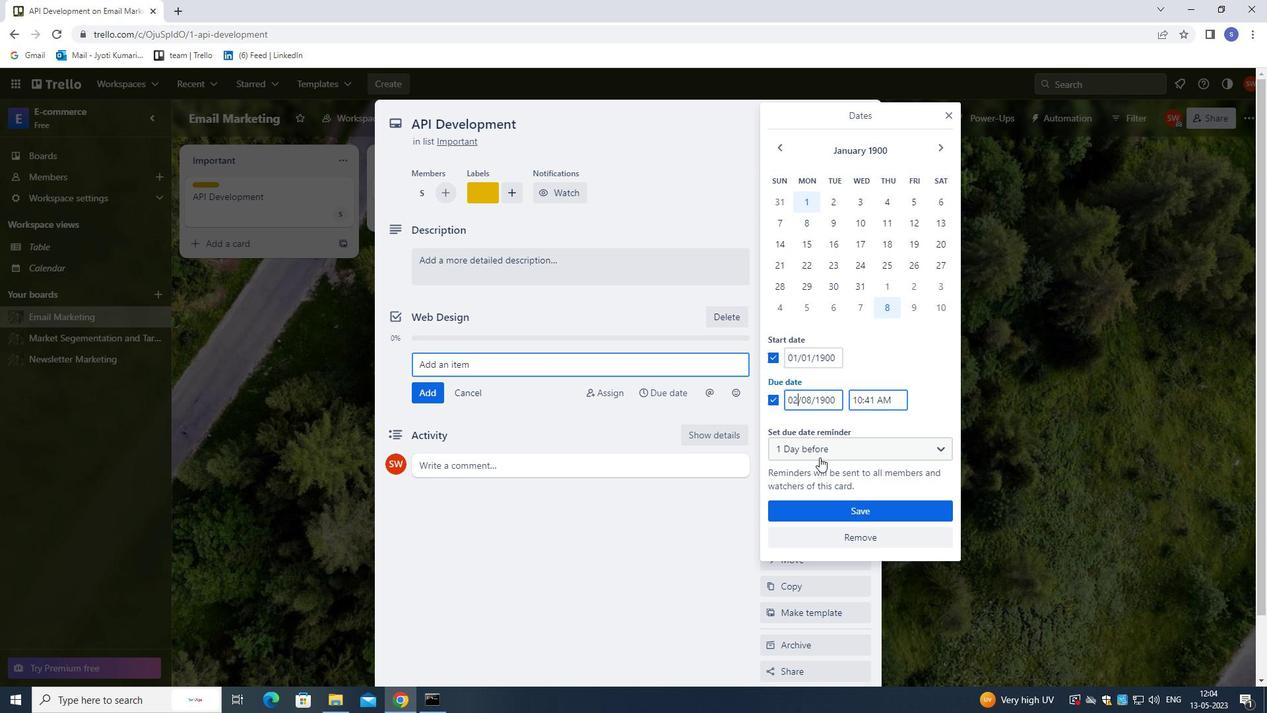 
Action: Key pressed <Key.backspace>1
Screenshot: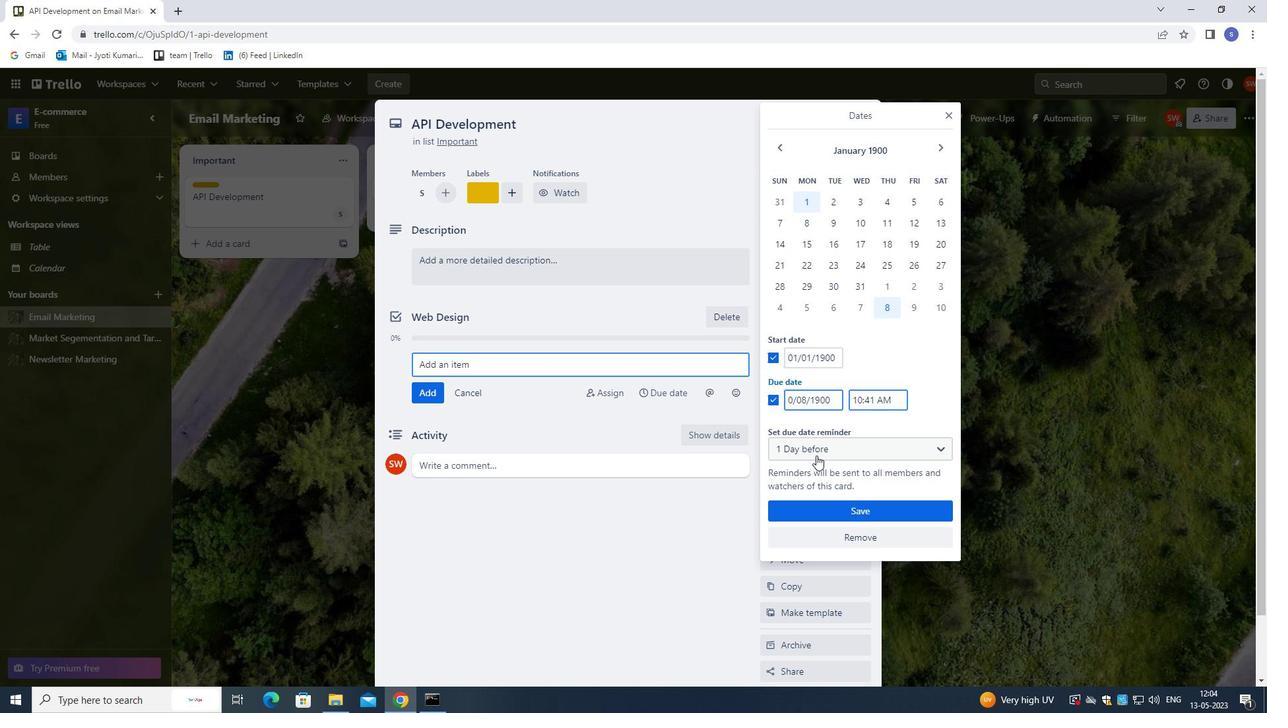 
Action: Mouse moved to (834, 510)
Screenshot: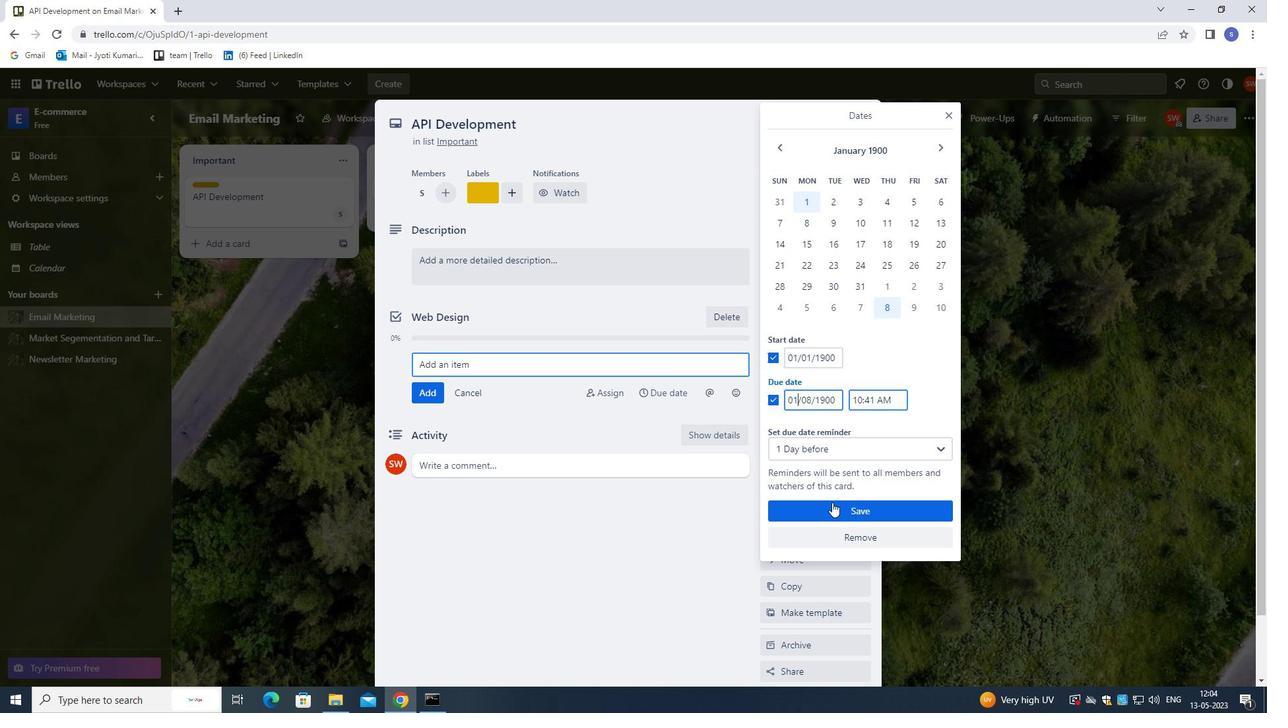 
Action: Mouse pressed left at (834, 510)
Screenshot: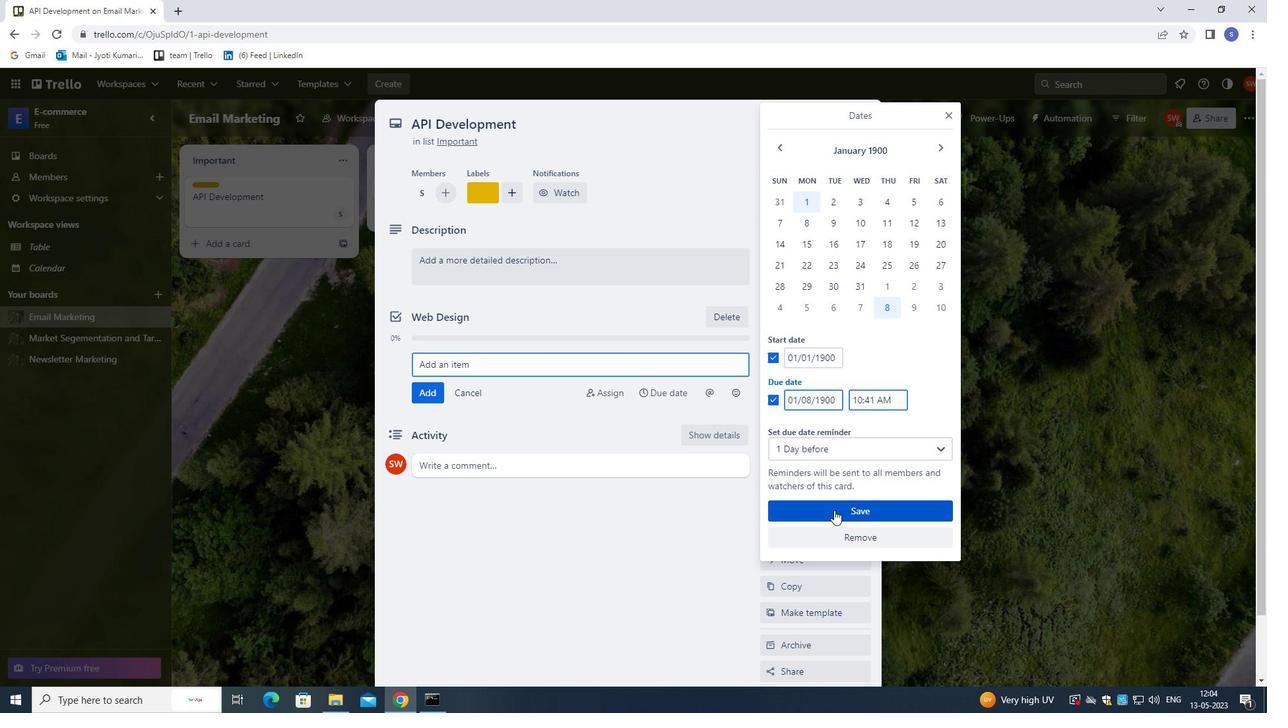 
Action: Mouse moved to (802, 338)
Screenshot: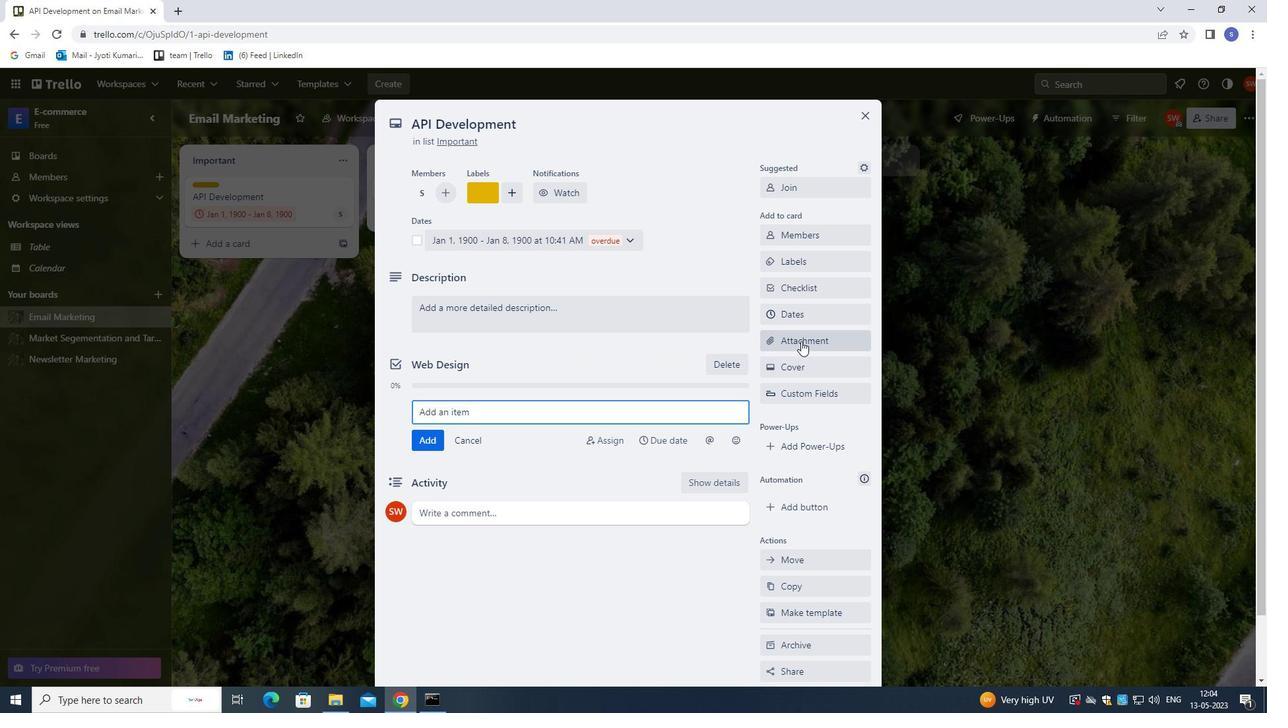 
Action: Mouse pressed left at (802, 338)
Screenshot: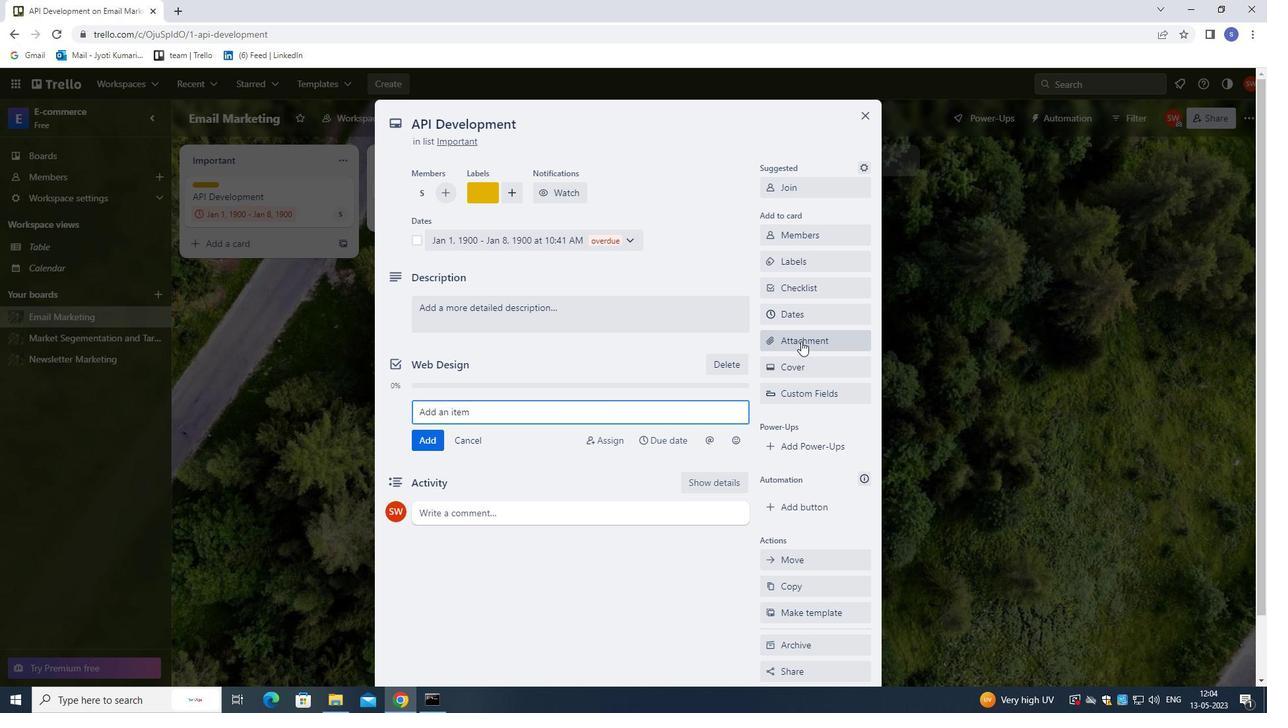 
Action: Mouse moved to (827, 513)
Screenshot: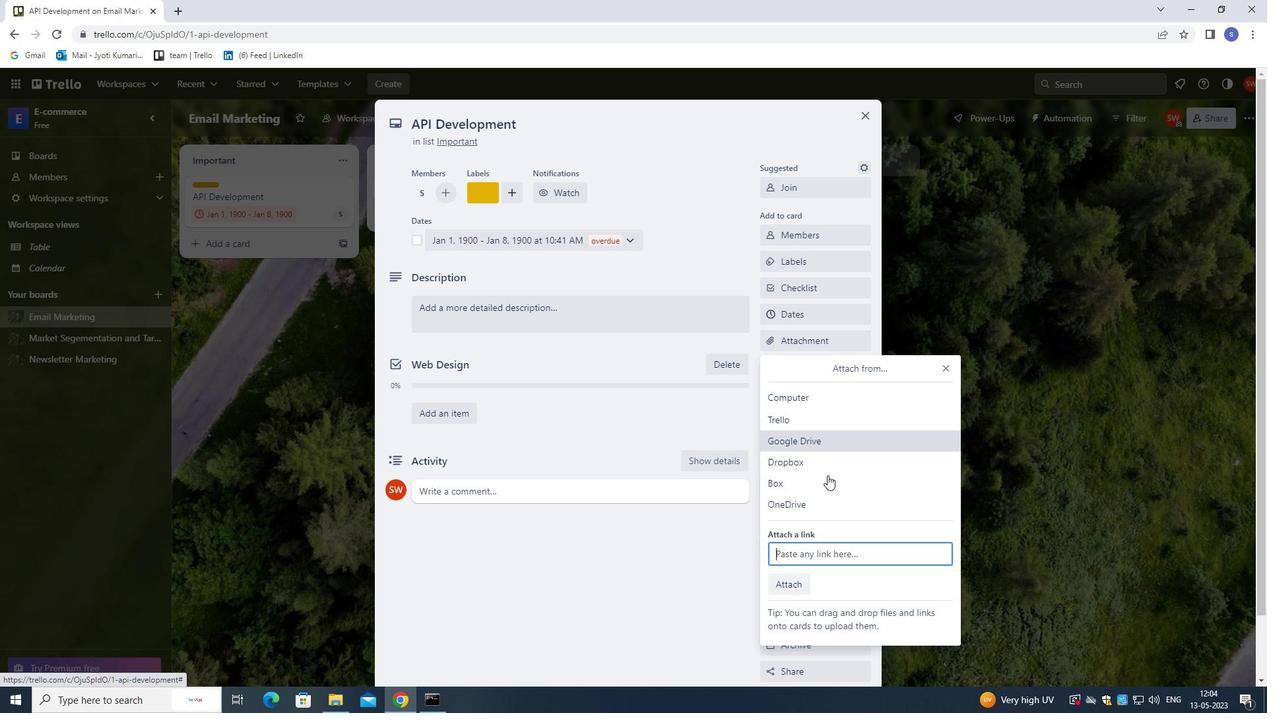 
Action: Mouse pressed left at (827, 513)
Screenshot: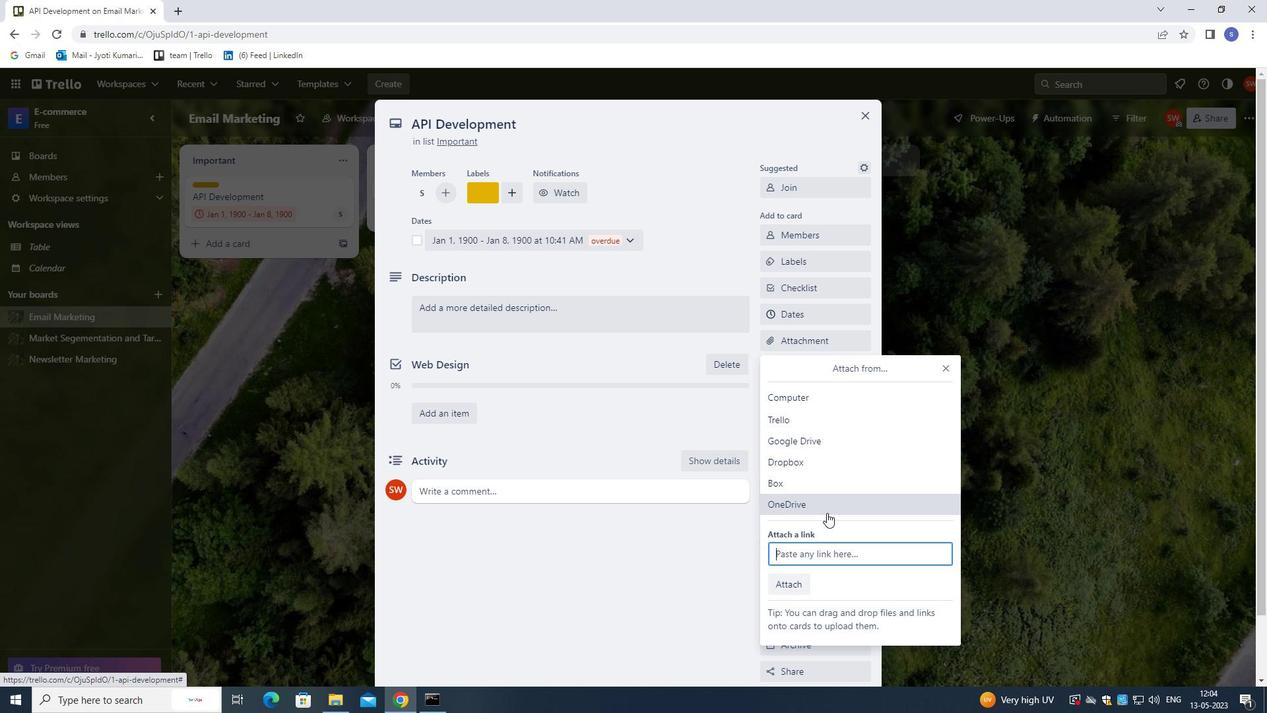 
Action: Mouse moved to (593, 252)
Screenshot: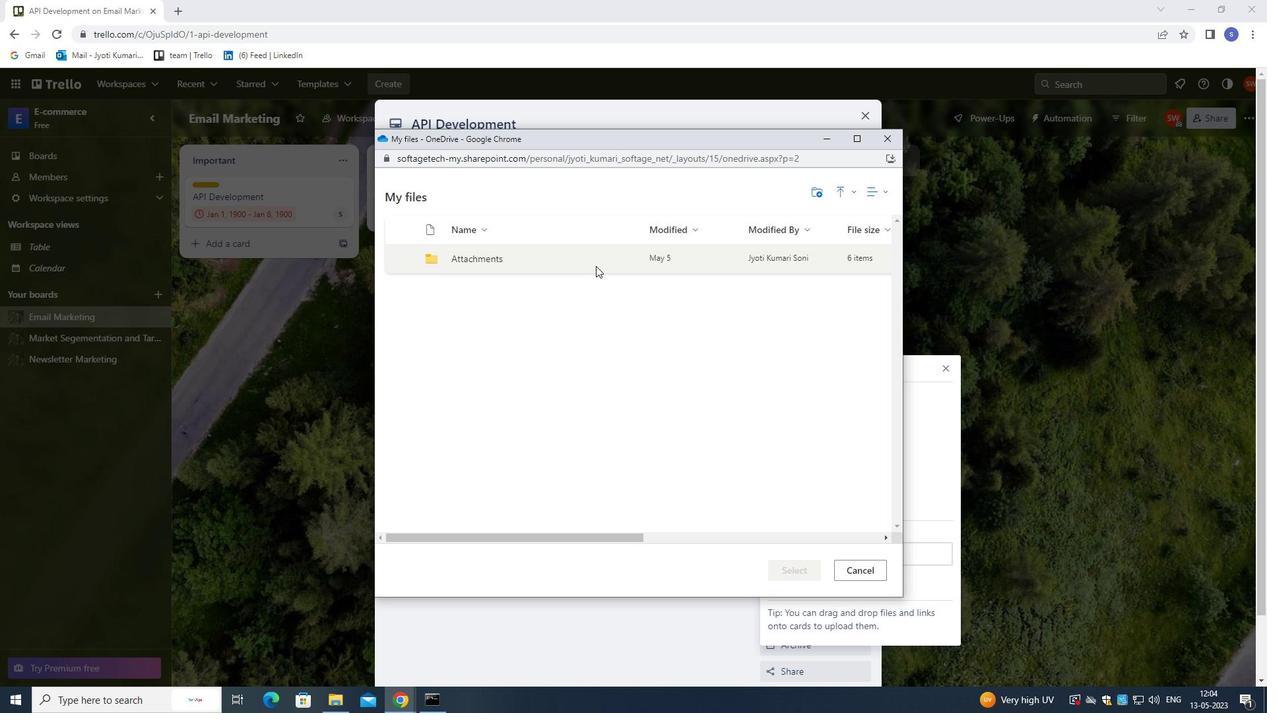 
Action: Mouse pressed left at (593, 252)
Screenshot: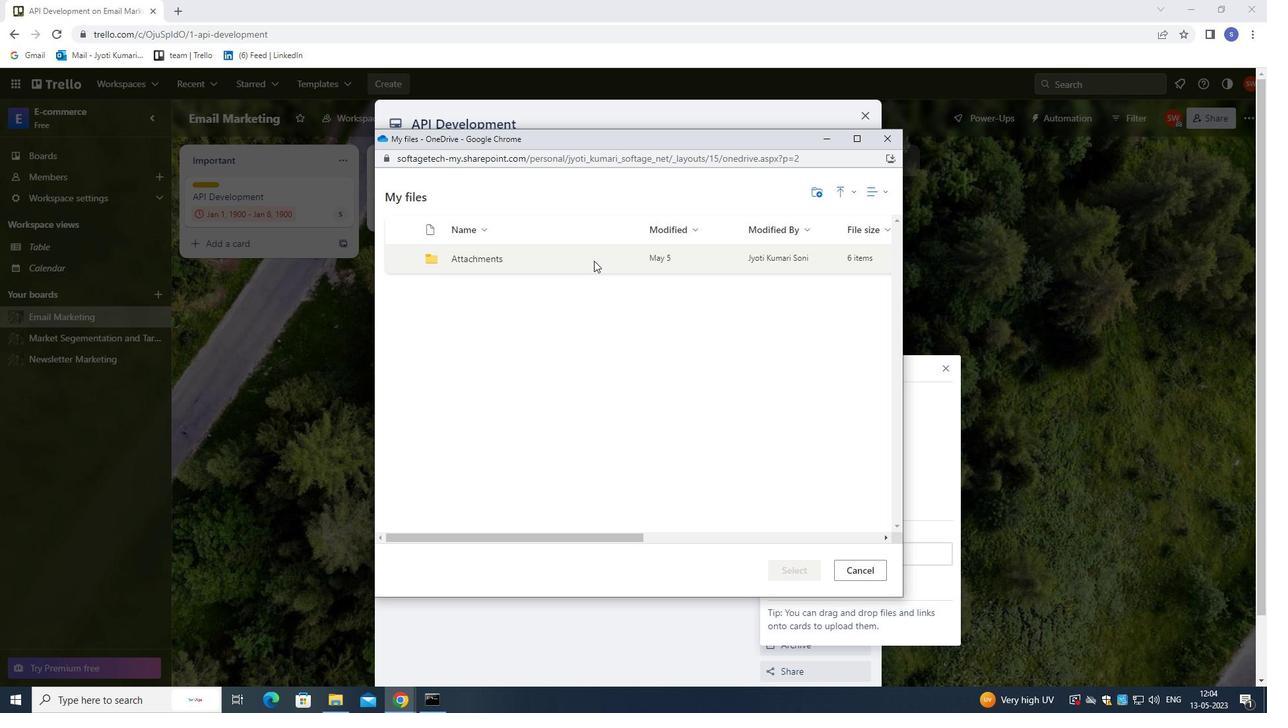 
Action: Mouse moved to (495, 265)
Screenshot: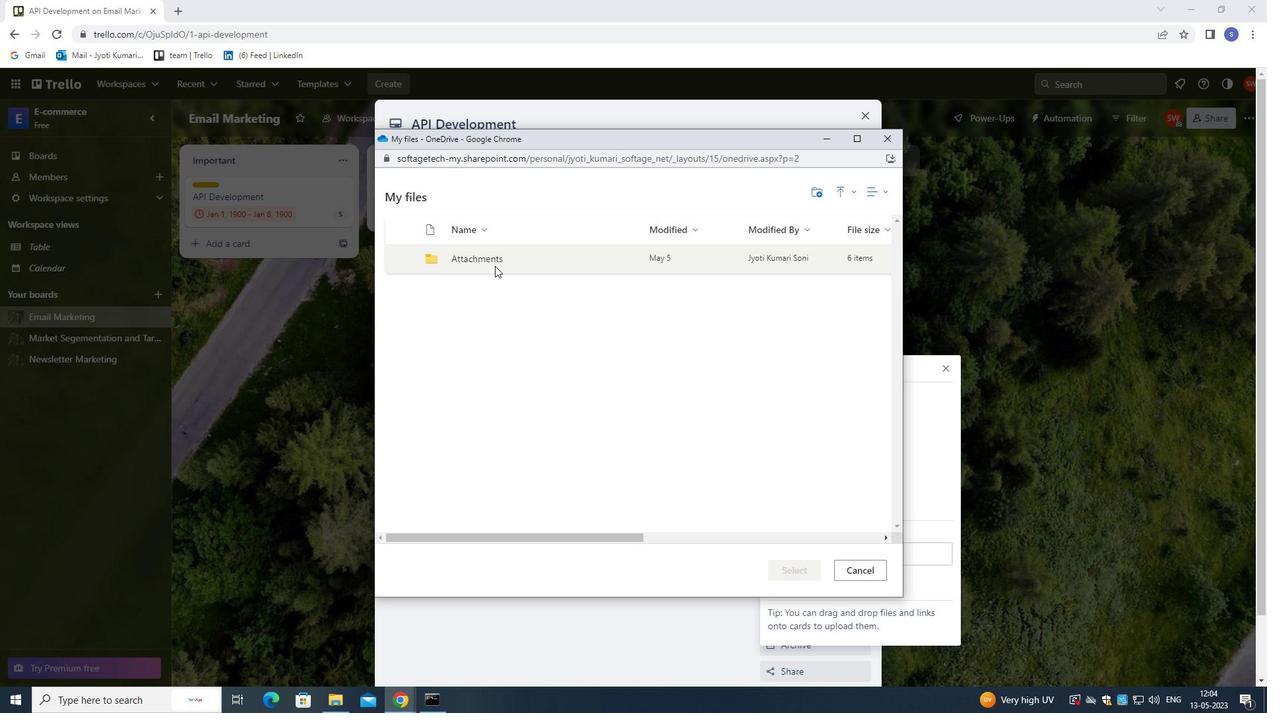 
Action: Mouse pressed left at (495, 265)
Screenshot: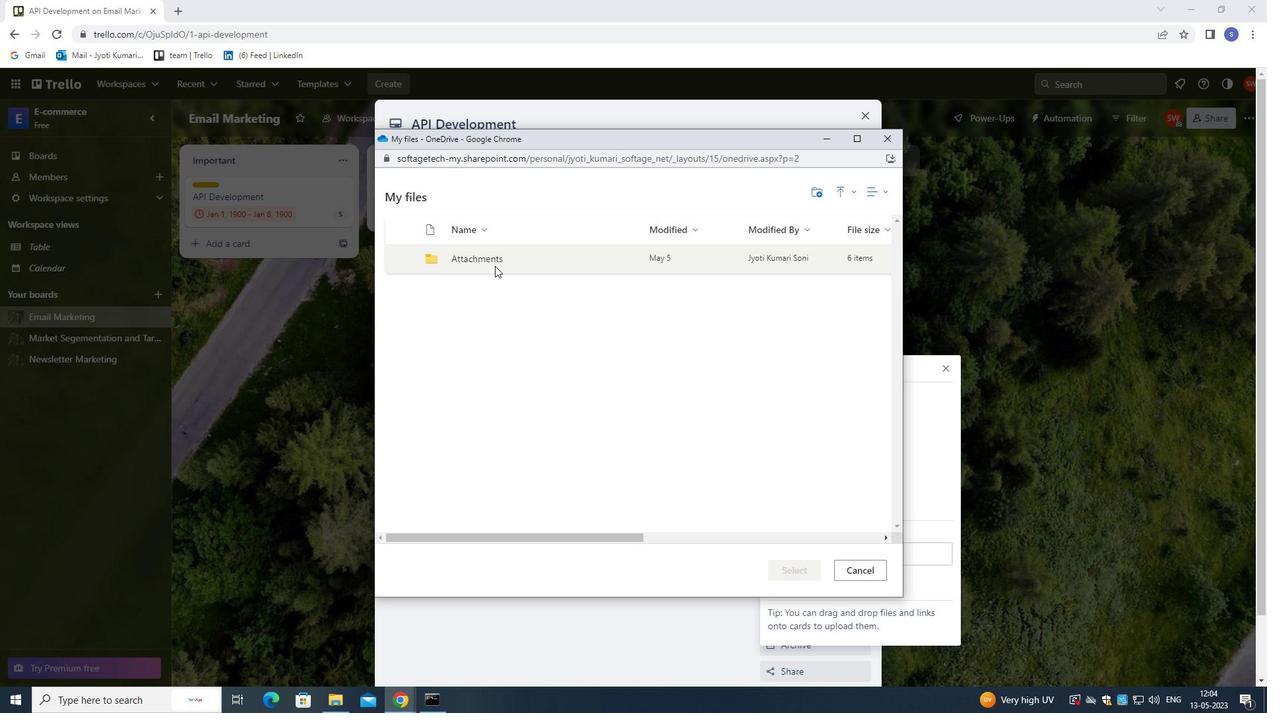 
Action: Mouse moved to (495, 262)
Screenshot: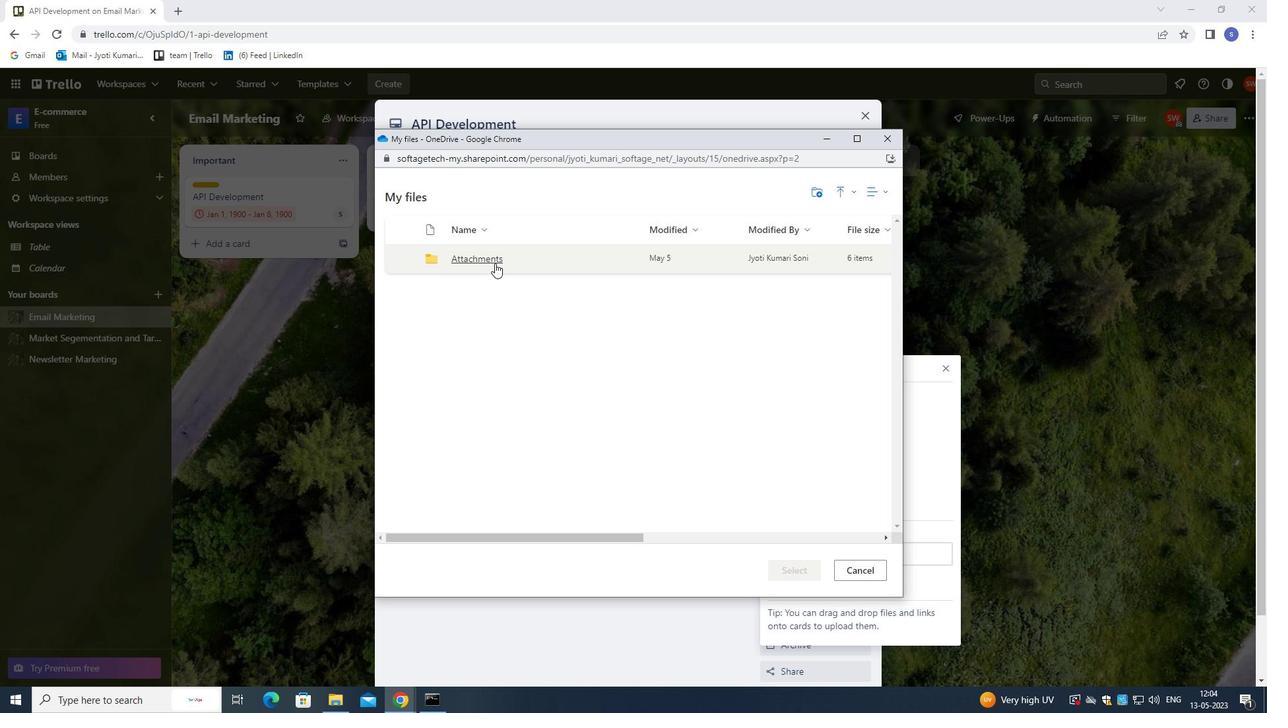 
Action: Mouse pressed left at (495, 262)
Screenshot: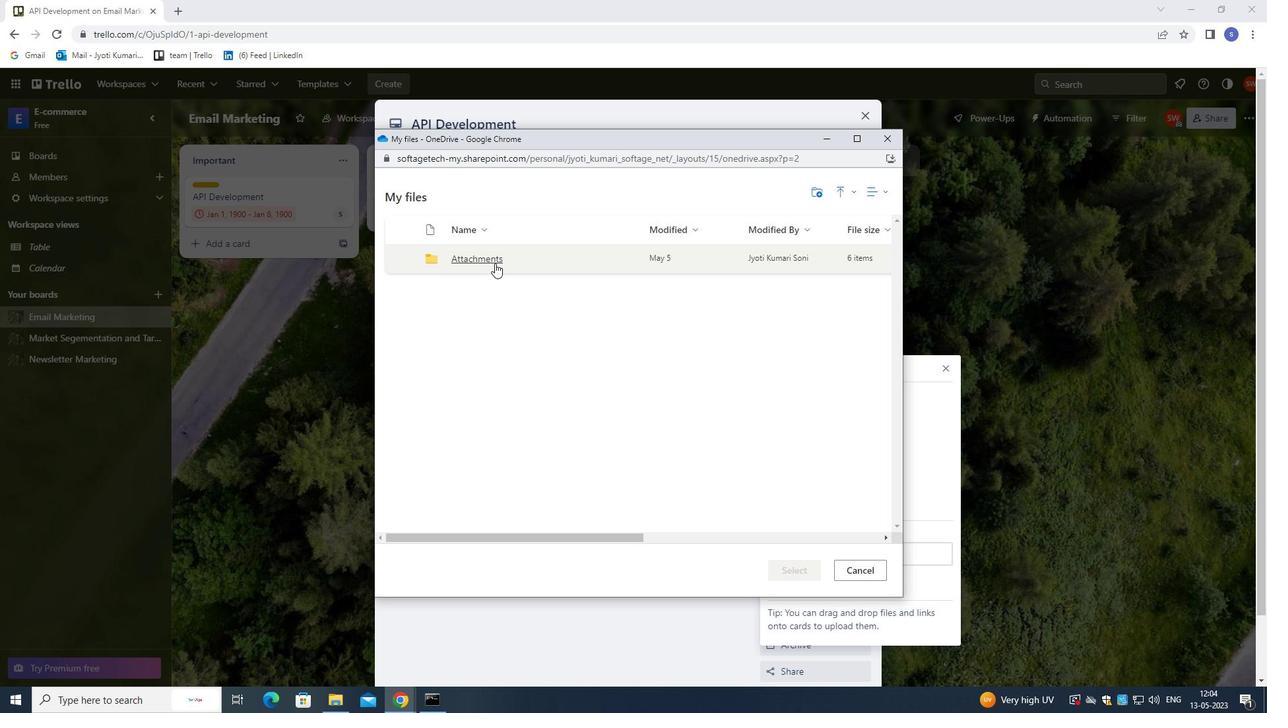 
Action: Mouse moved to (687, 405)
Screenshot: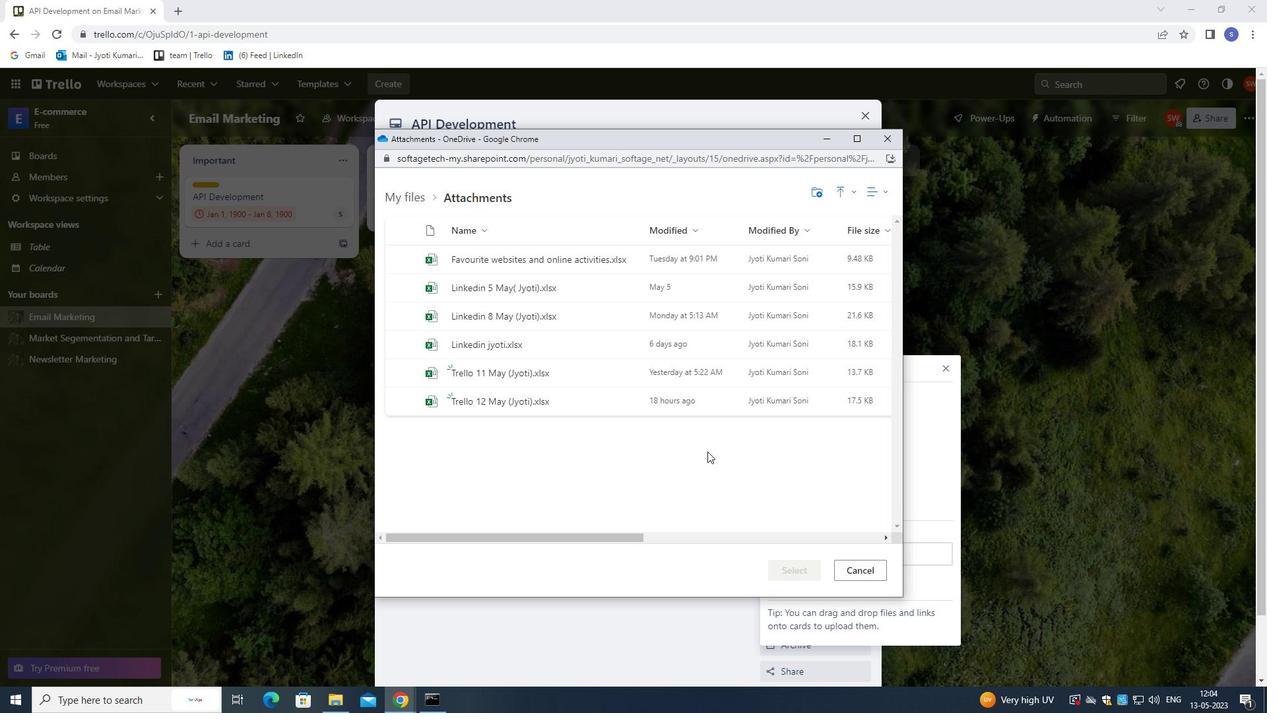 
Action: Mouse pressed left at (687, 405)
Screenshot: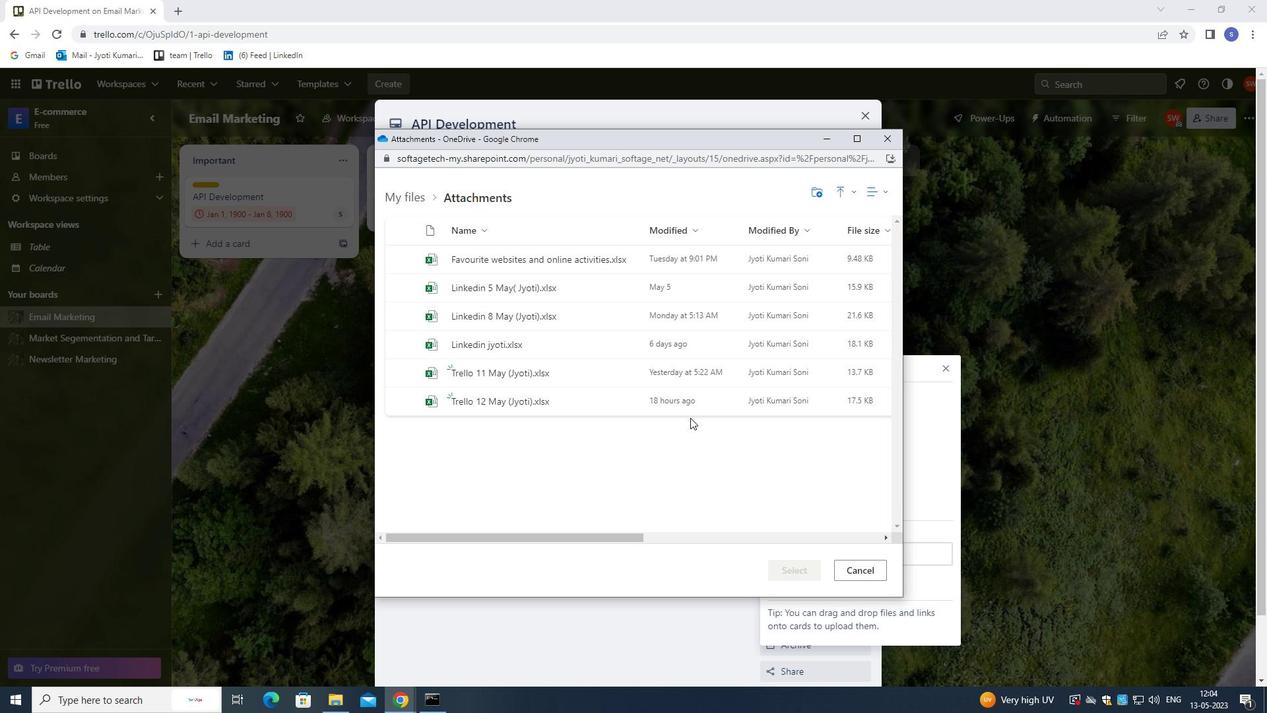 
Action: Mouse moved to (786, 556)
Screenshot: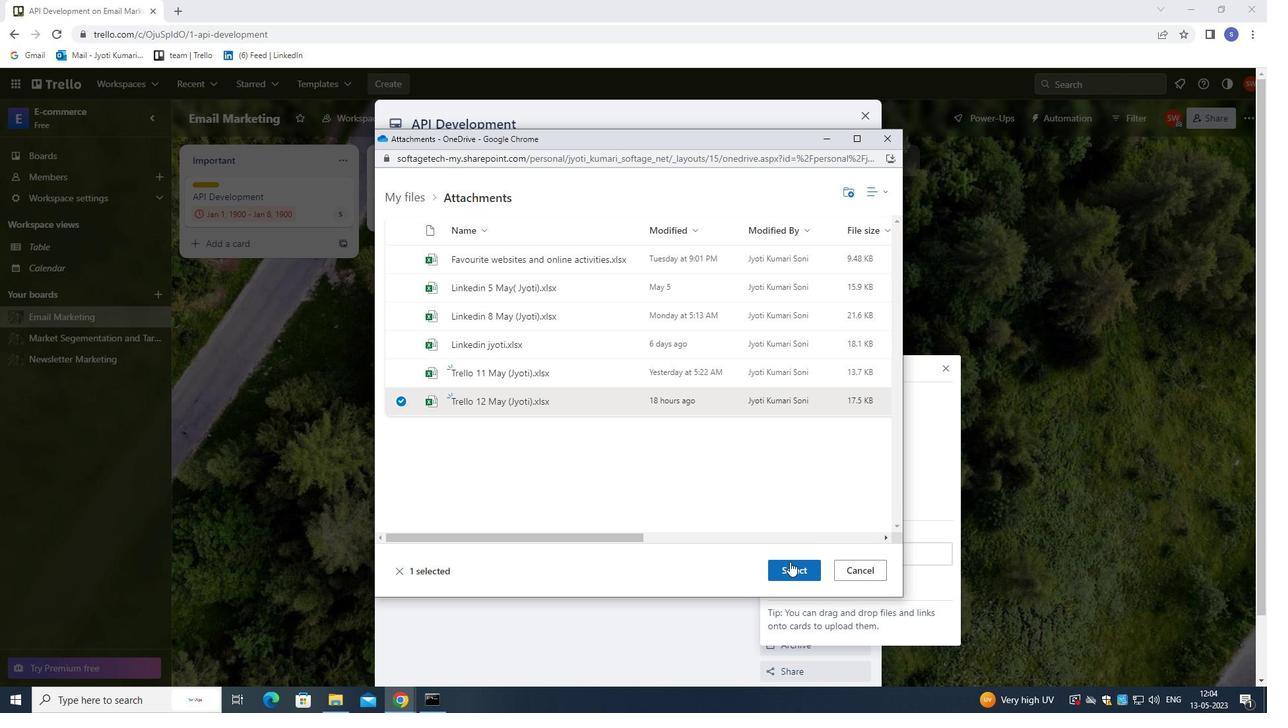 
Action: Mouse pressed left at (786, 556)
Screenshot: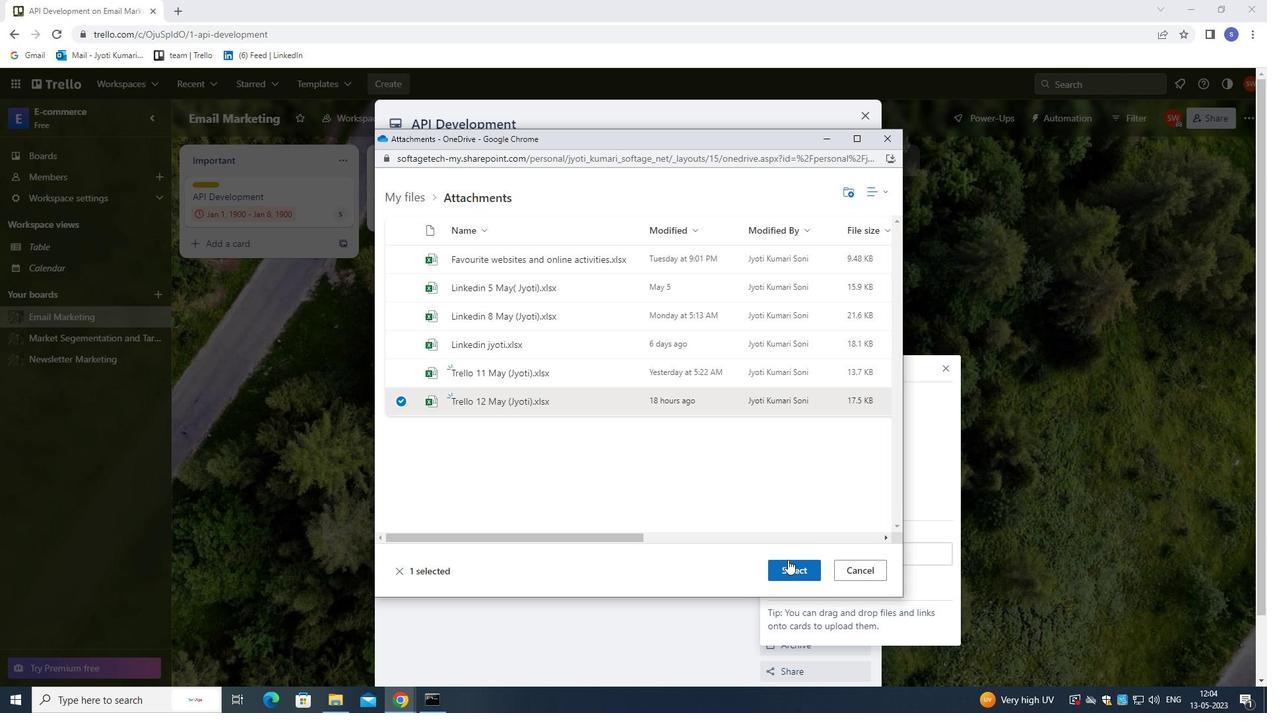 
Action: Mouse moved to (791, 564)
Screenshot: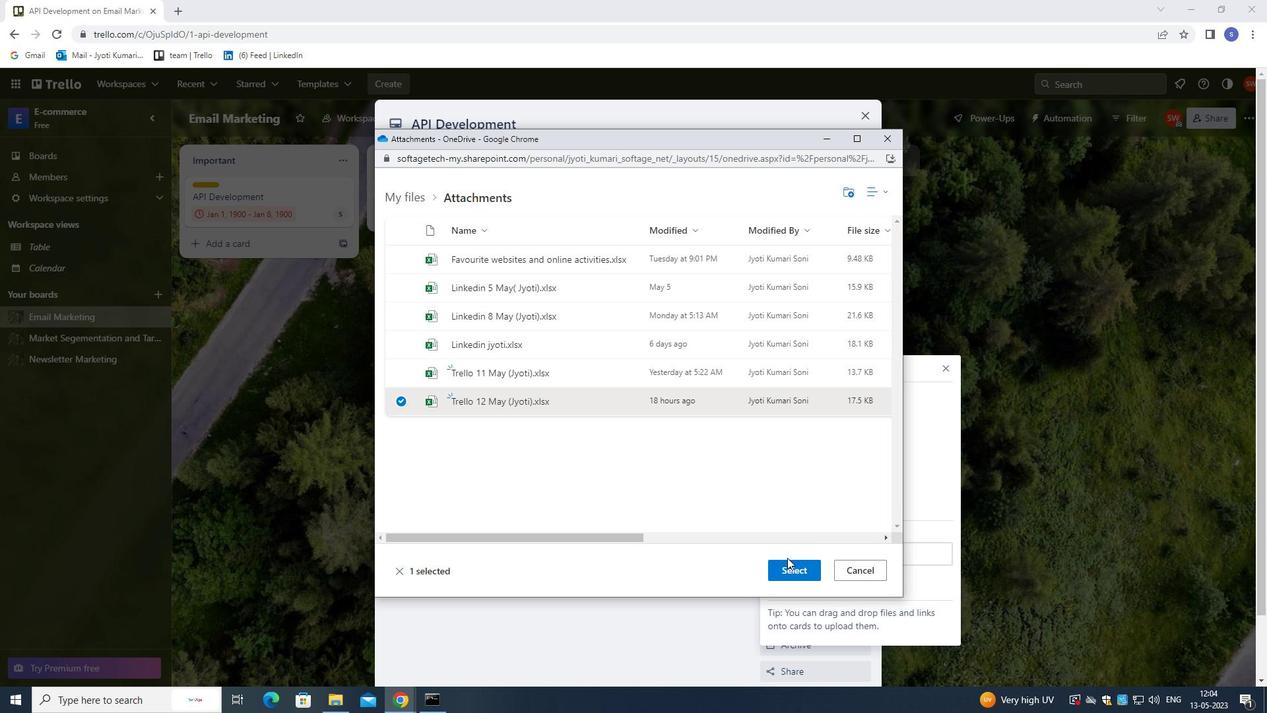 
Action: Mouse pressed left at (791, 564)
Screenshot: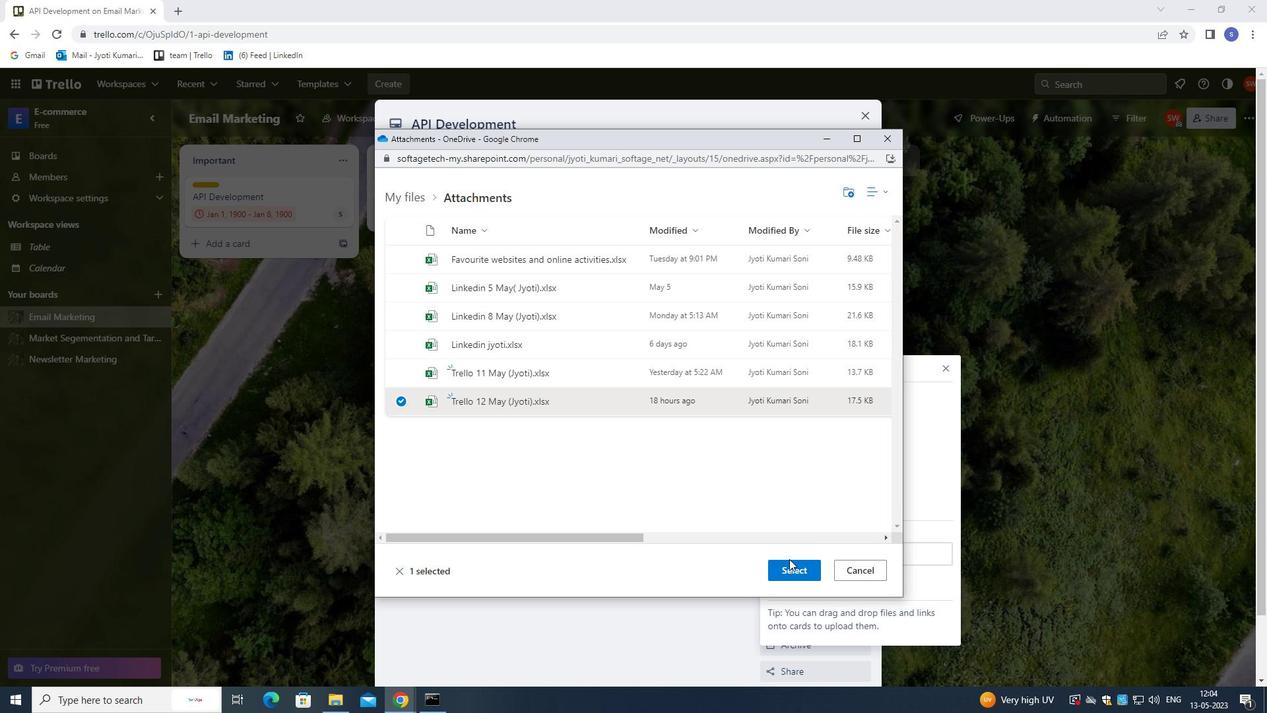 
Action: Mouse moved to (839, 369)
Screenshot: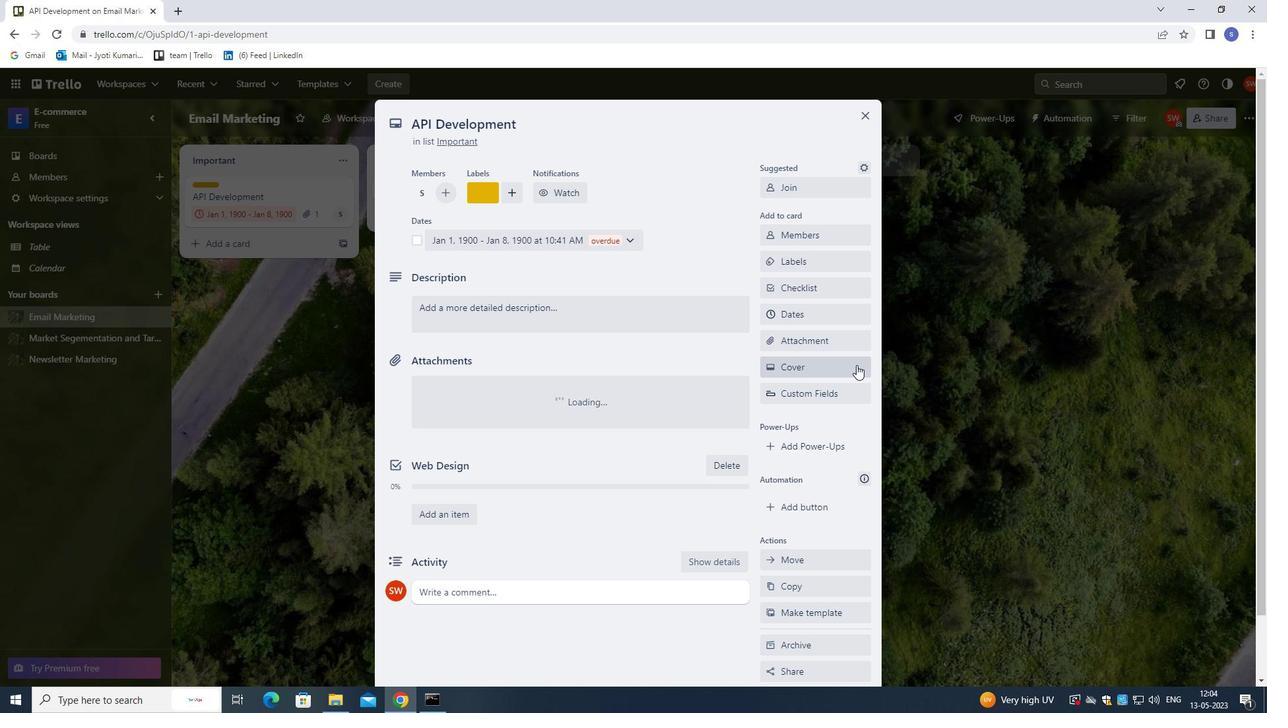 
Action: Mouse pressed left at (839, 369)
Screenshot: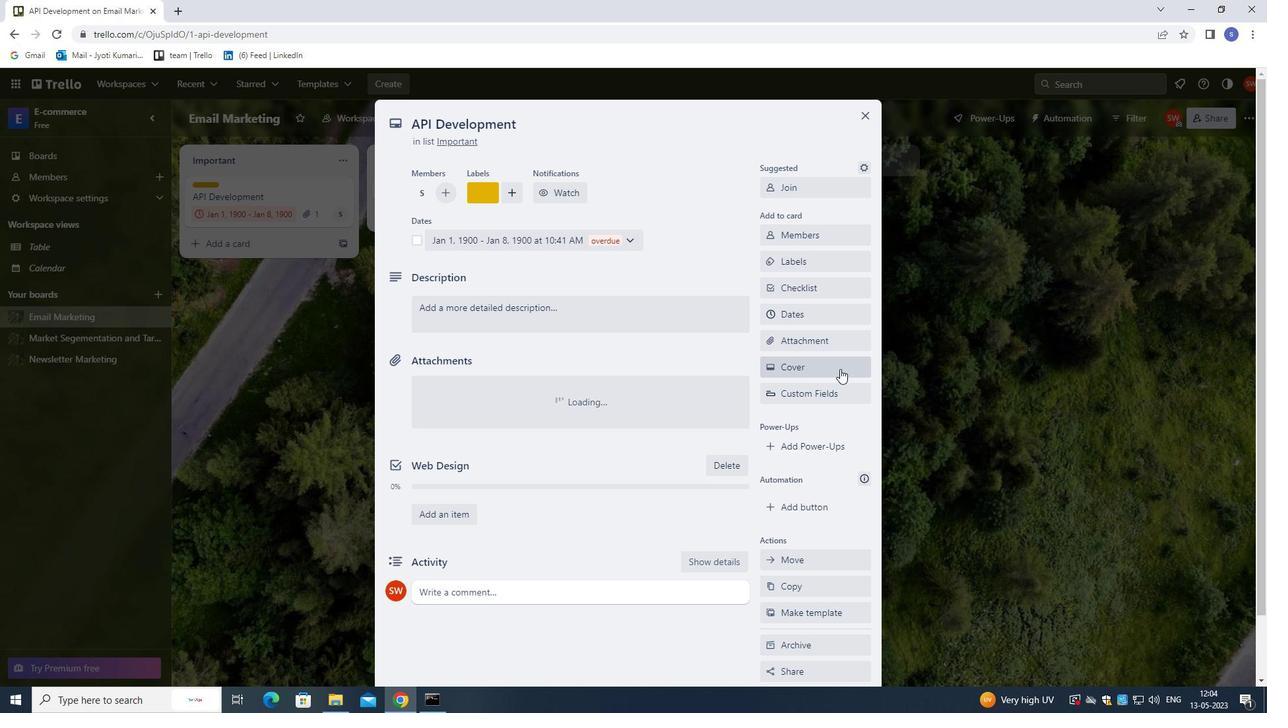 
Action: Mouse moved to (813, 419)
Screenshot: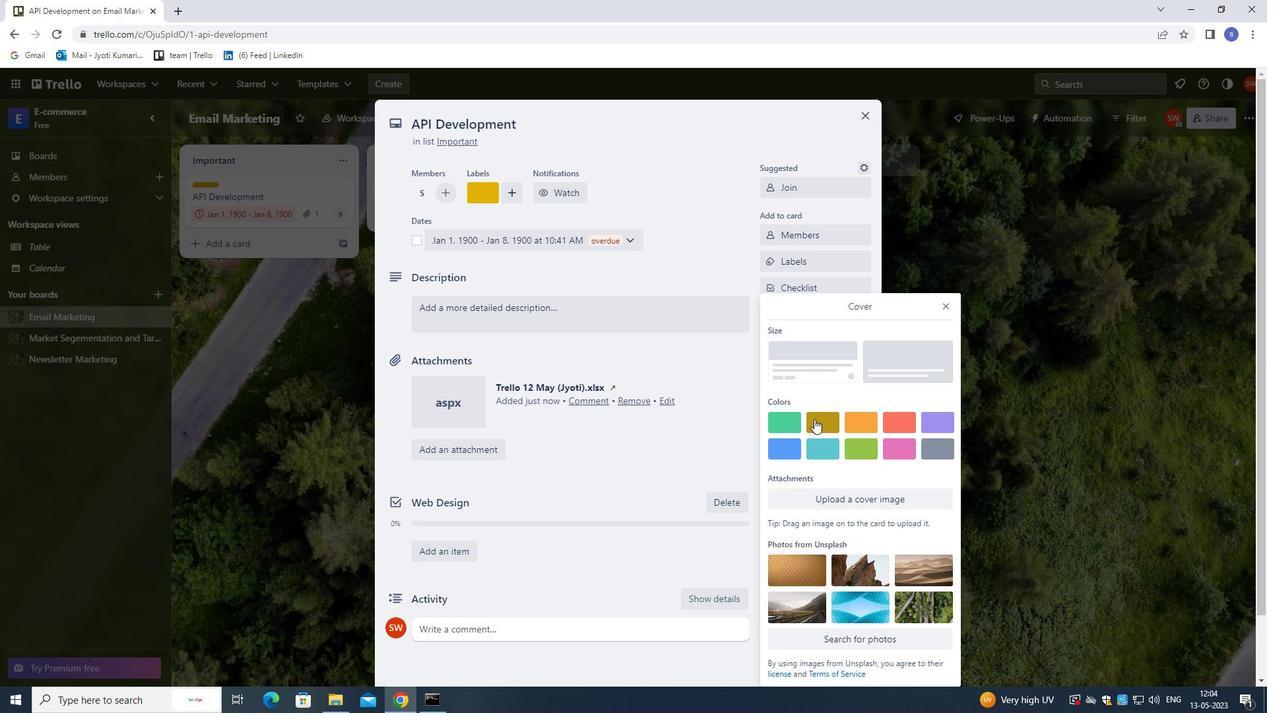 
Action: Mouse pressed left at (813, 419)
Screenshot: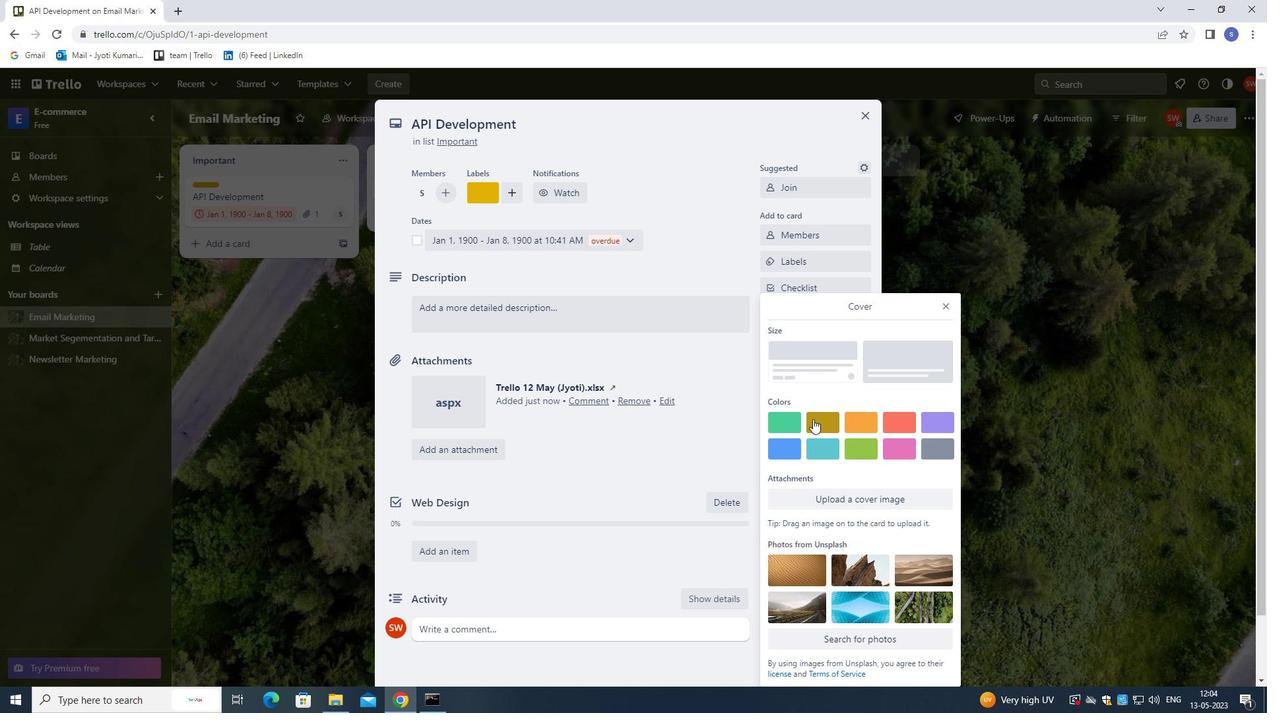 
Action: Mouse moved to (946, 280)
Screenshot: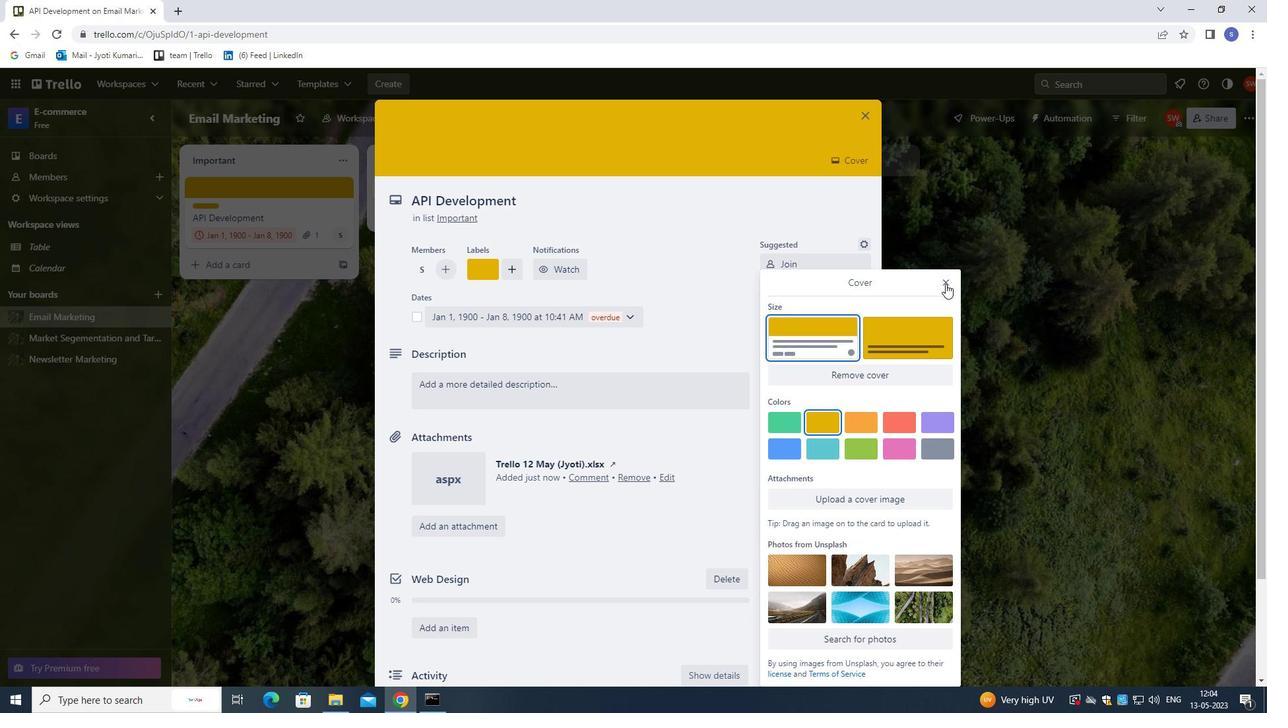 
Action: Mouse pressed left at (946, 280)
Screenshot: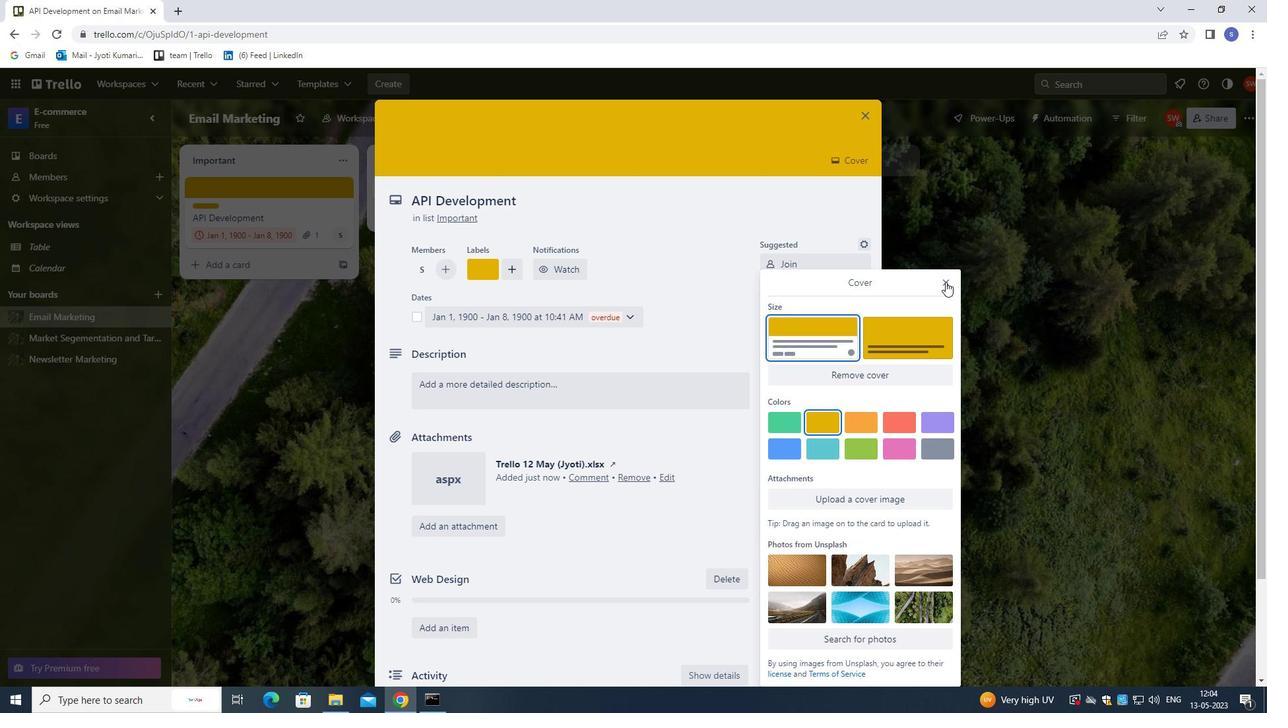 
Action: Mouse moved to (699, 397)
Screenshot: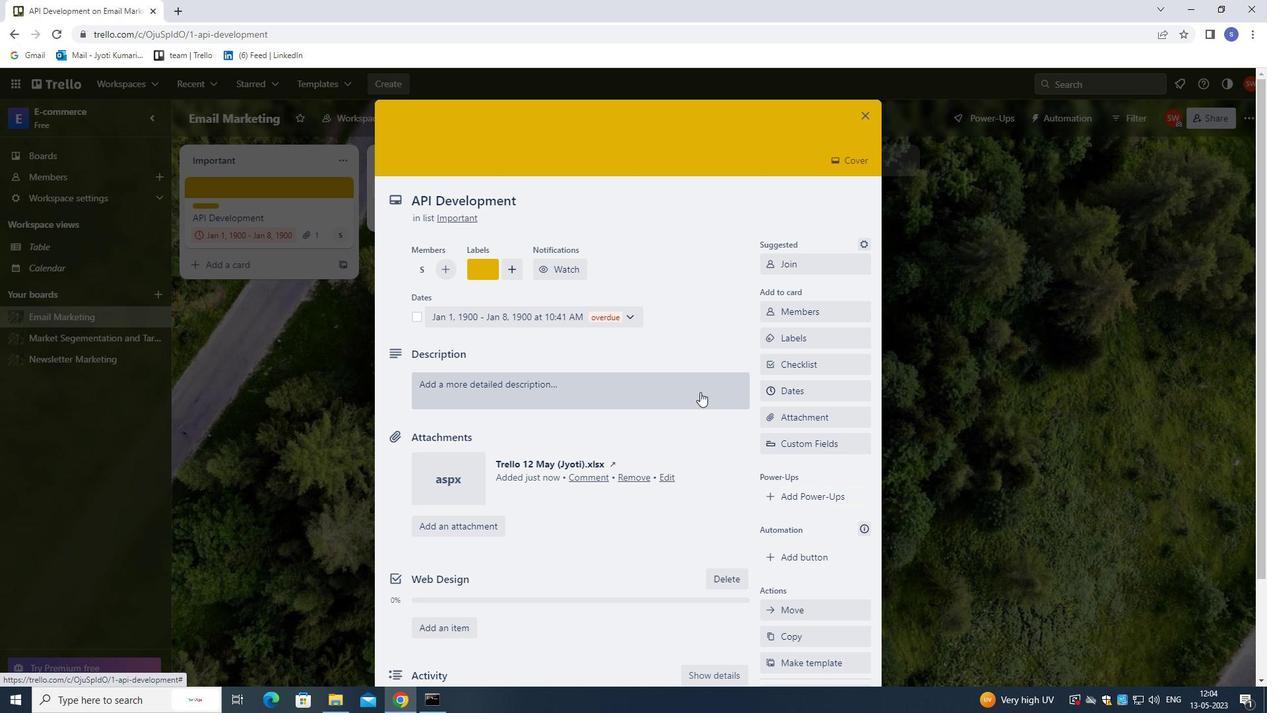 
Action: Mouse pressed left at (699, 397)
Screenshot: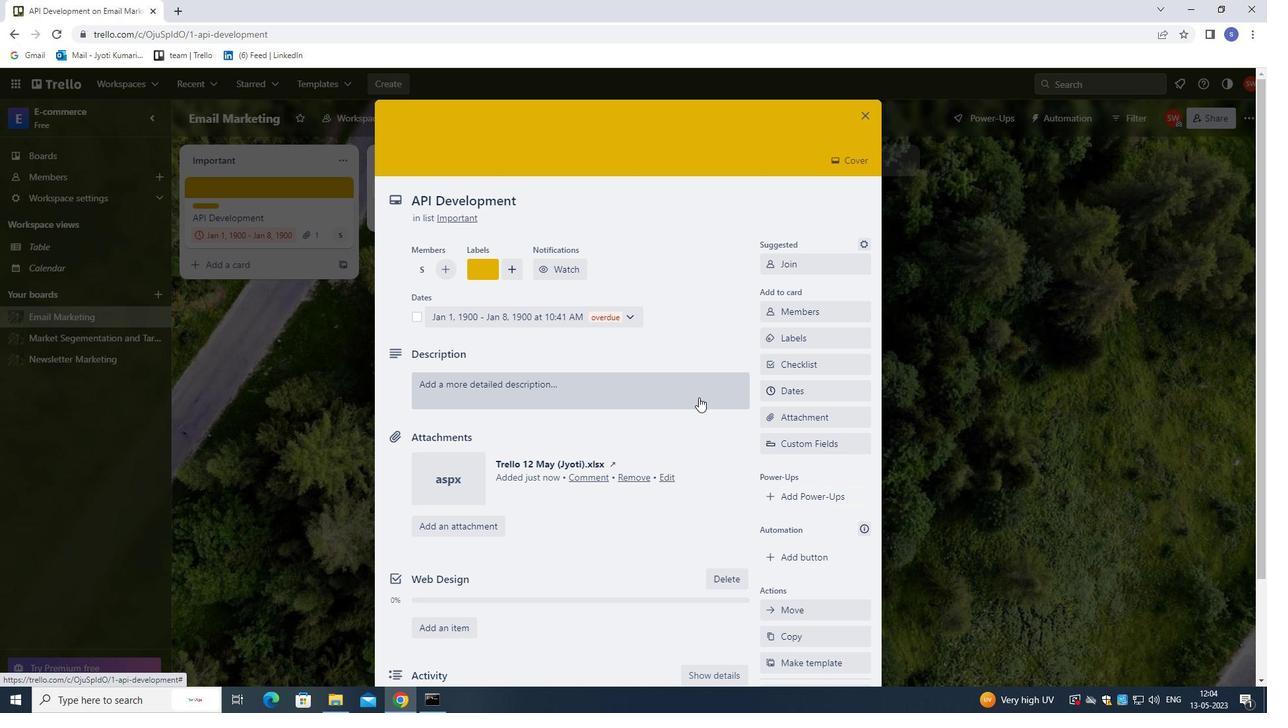 
Action: Mouse moved to (699, 397)
Screenshot: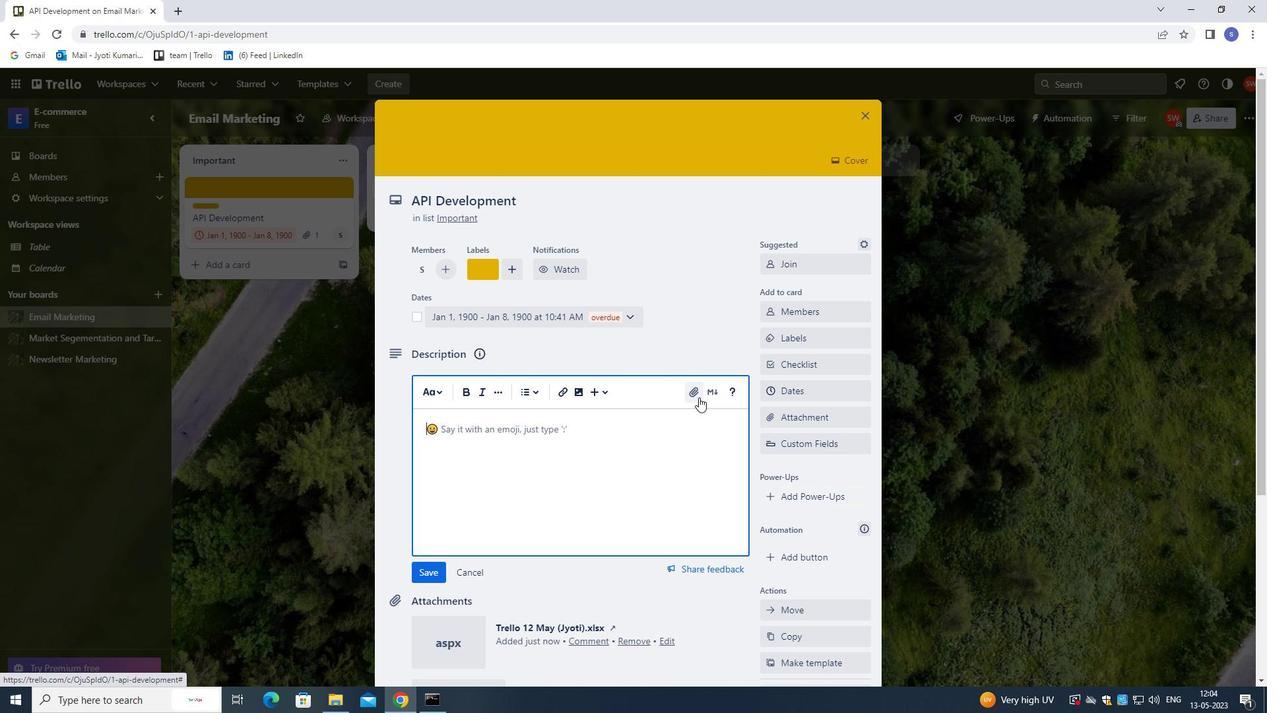 
Action: Key pressed <Key.shift>SCHEDULE<Key.space>MW<Key.backspace>EETING<Key.space>WITH<Key.space>POTENTIAL<Key.space>PARTNER<Key.space>COMAPNY.
Screenshot: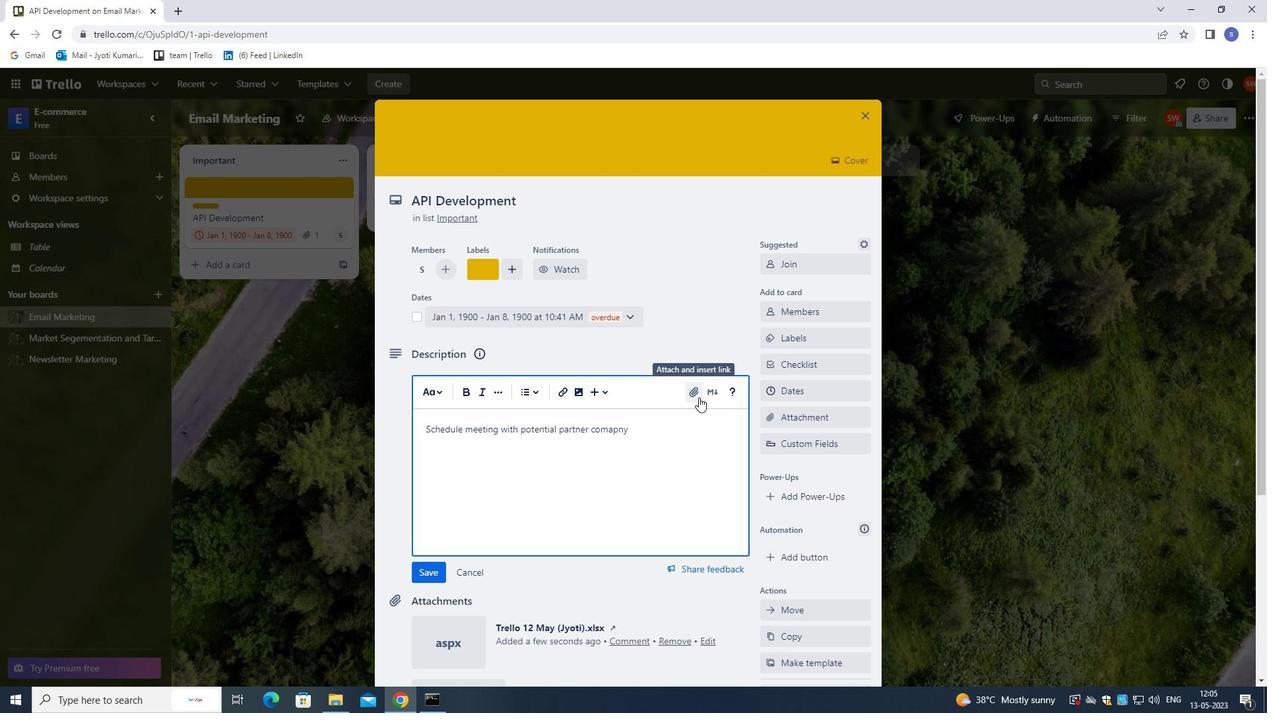 
Action: Mouse moved to (703, 402)
Screenshot: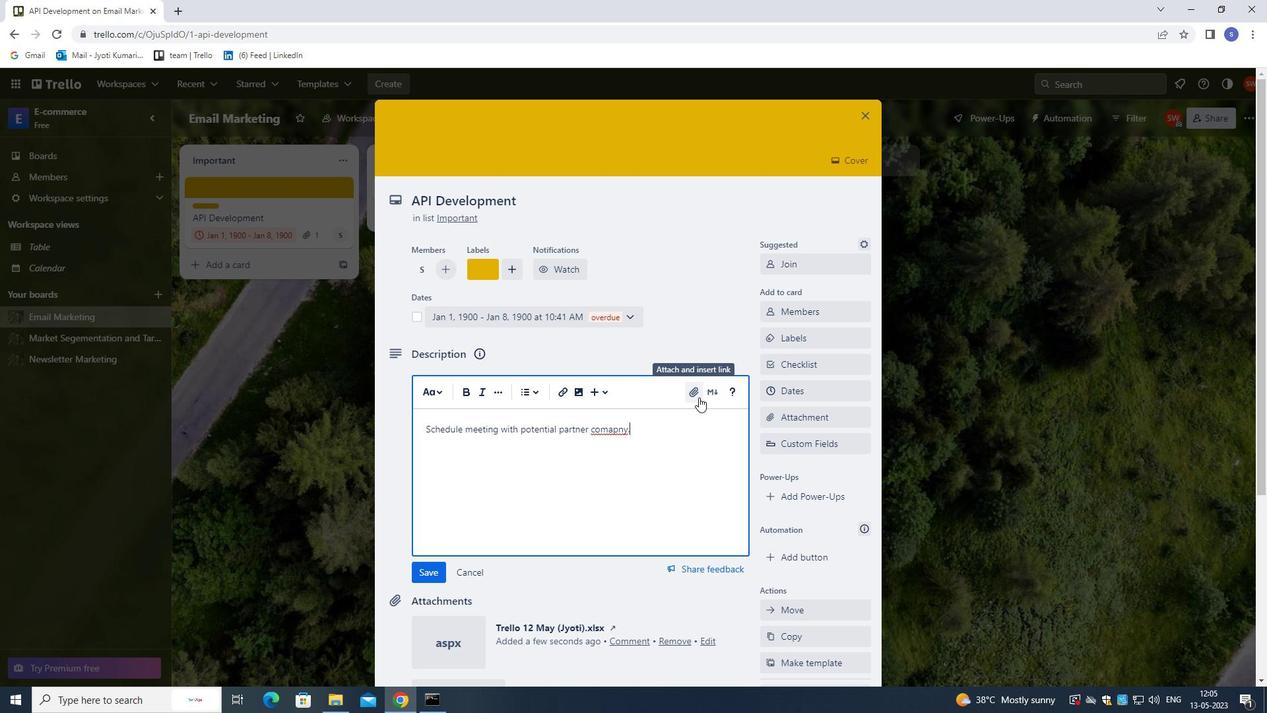 
Action: Mouse scrolled (703, 401) with delta (0, 0)
Screenshot: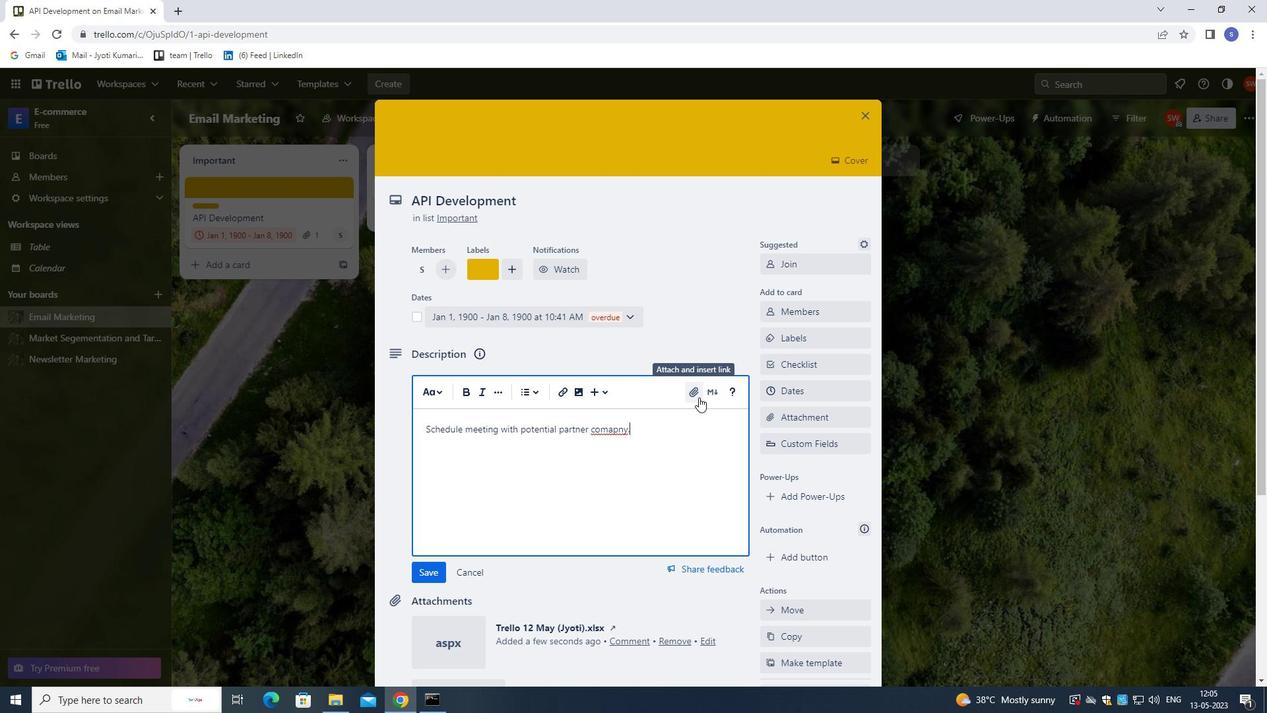 
Action: Mouse moved to (703, 409)
Screenshot: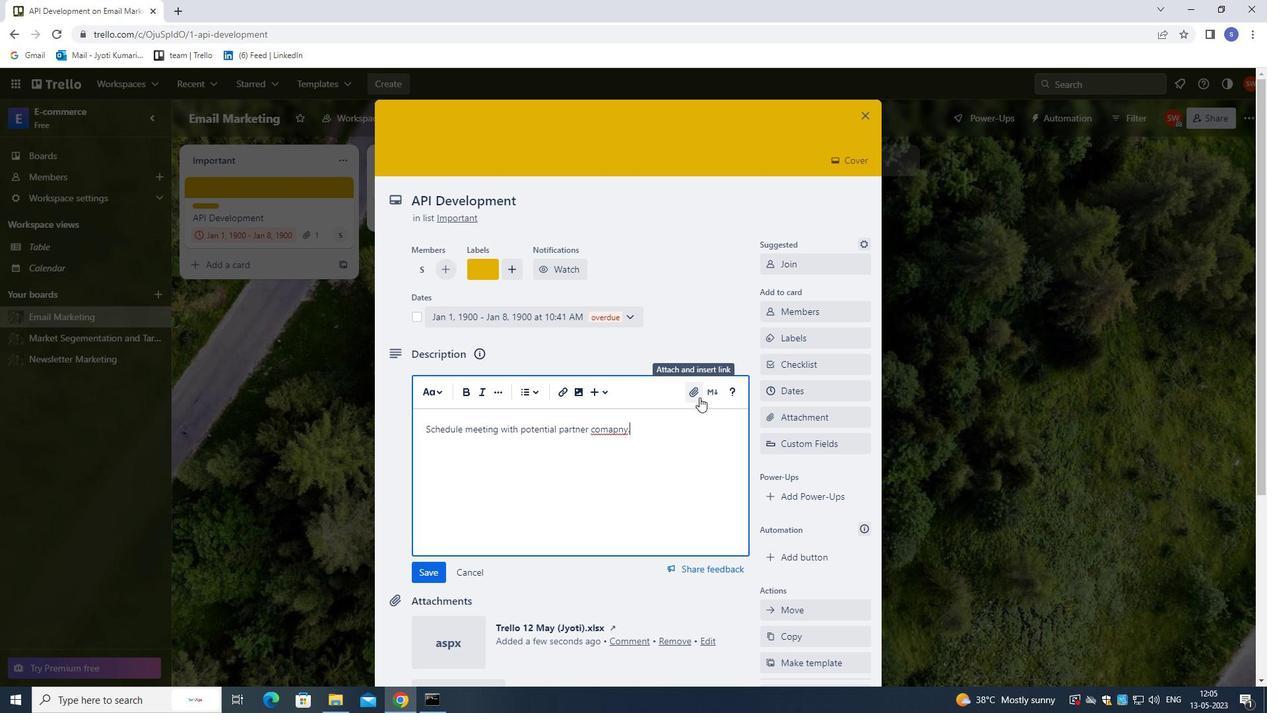 
Action: Mouse scrolled (703, 408) with delta (0, 0)
Screenshot: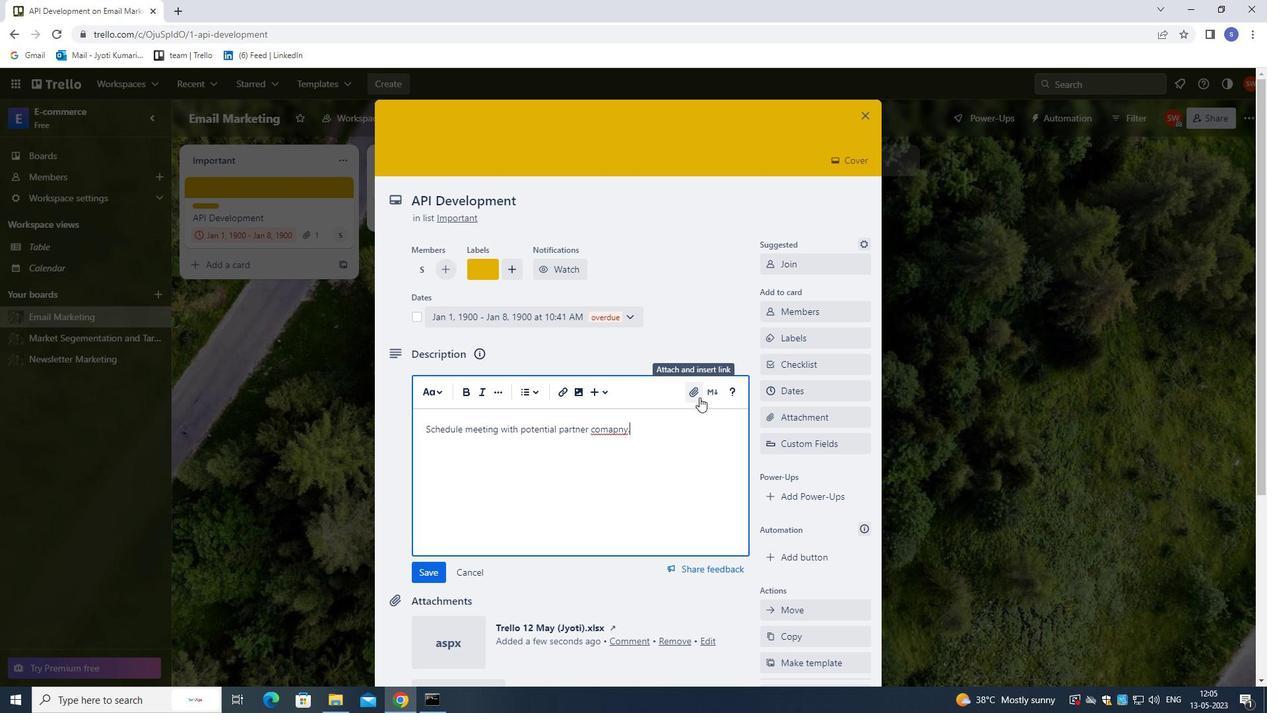 
Action: Mouse moved to (703, 415)
Screenshot: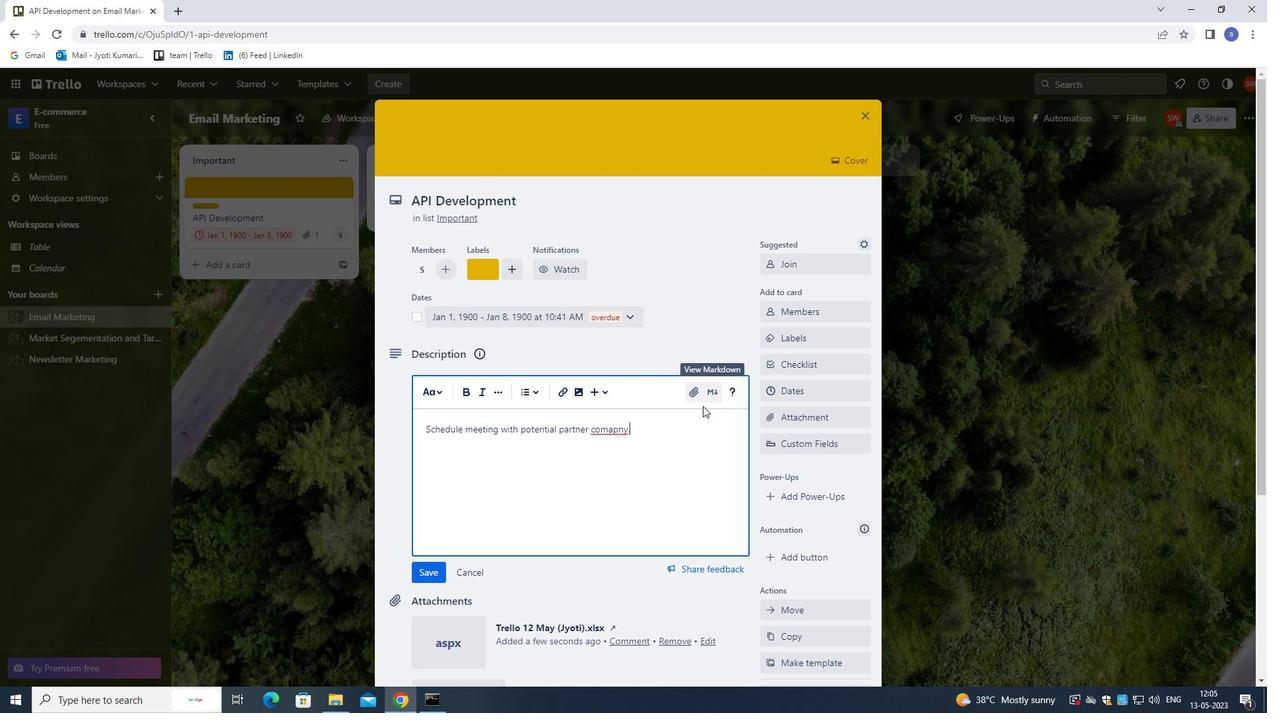 
Action: Mouse scrolled (703, 414) with delta (0, 0)
Screenshot: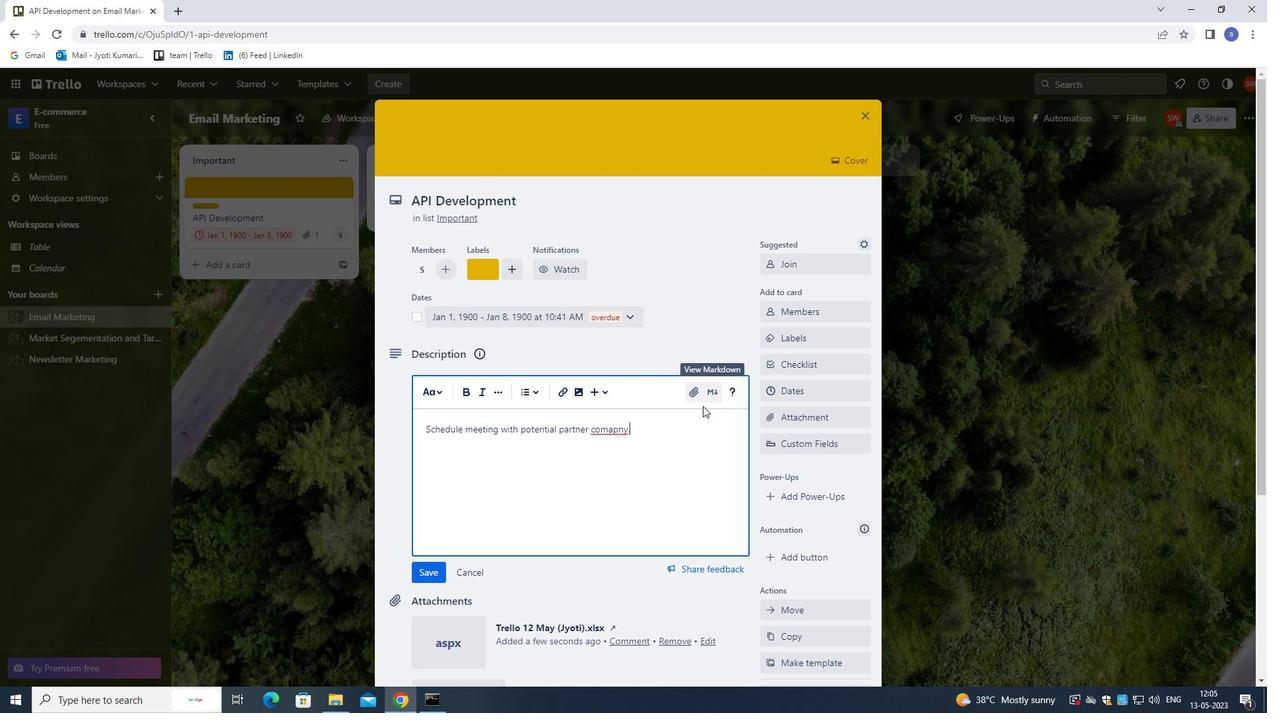 
Action: Mouse moved to (649, 235)
Screenshot: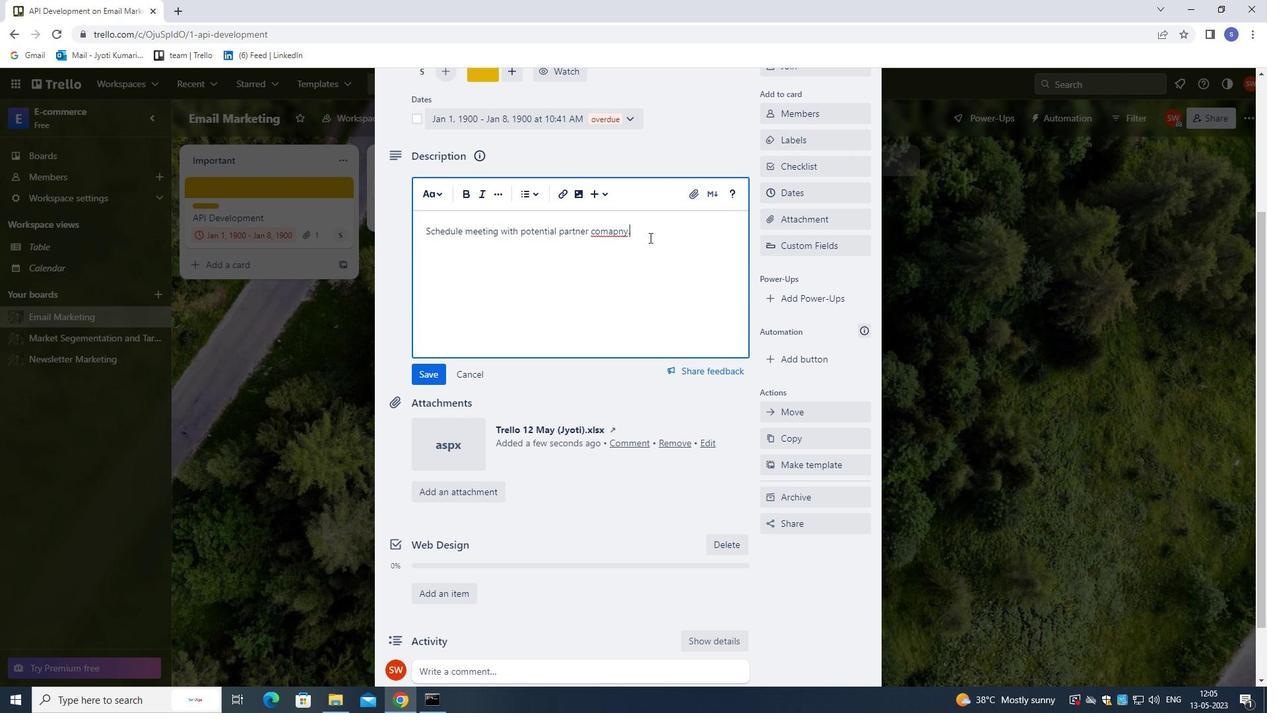 
Action: Key pressed <Key.left><Key.left><Key.left><Key.left><Key.right><Key.backspace><Key.backspace>PA
Screenshot: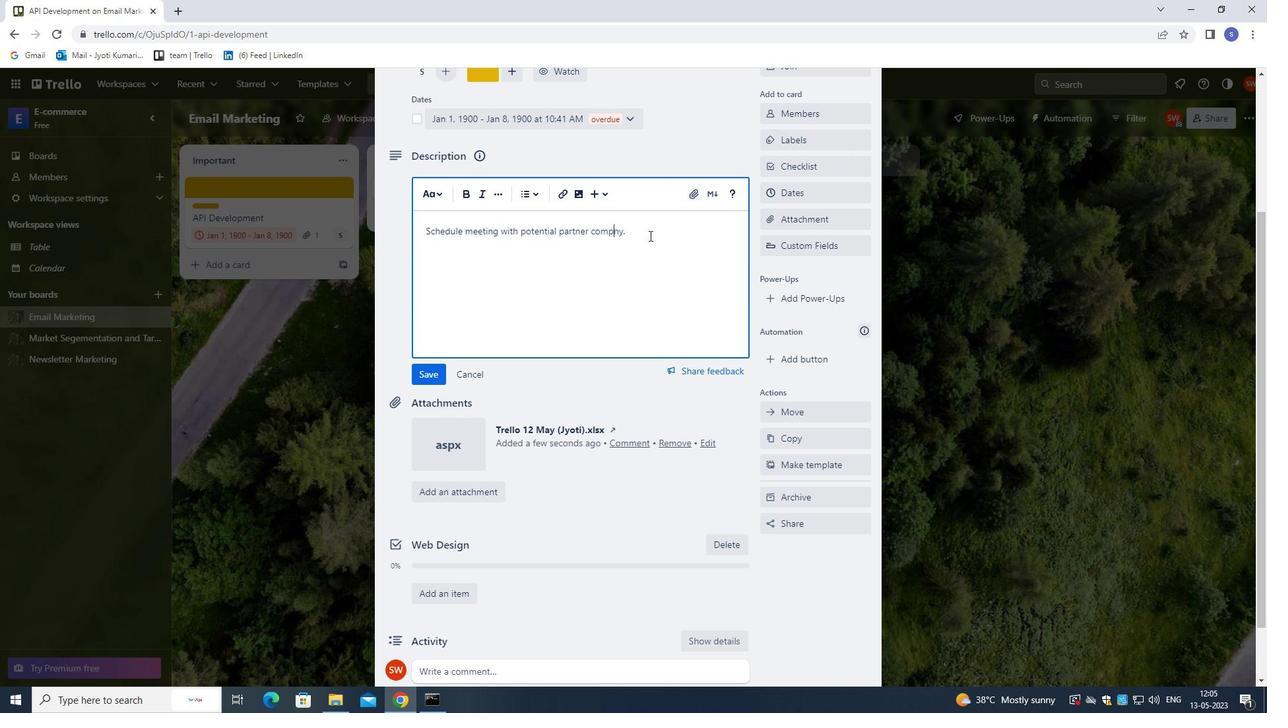 
Action: Mouse moved to (670, 247)
Screenshot: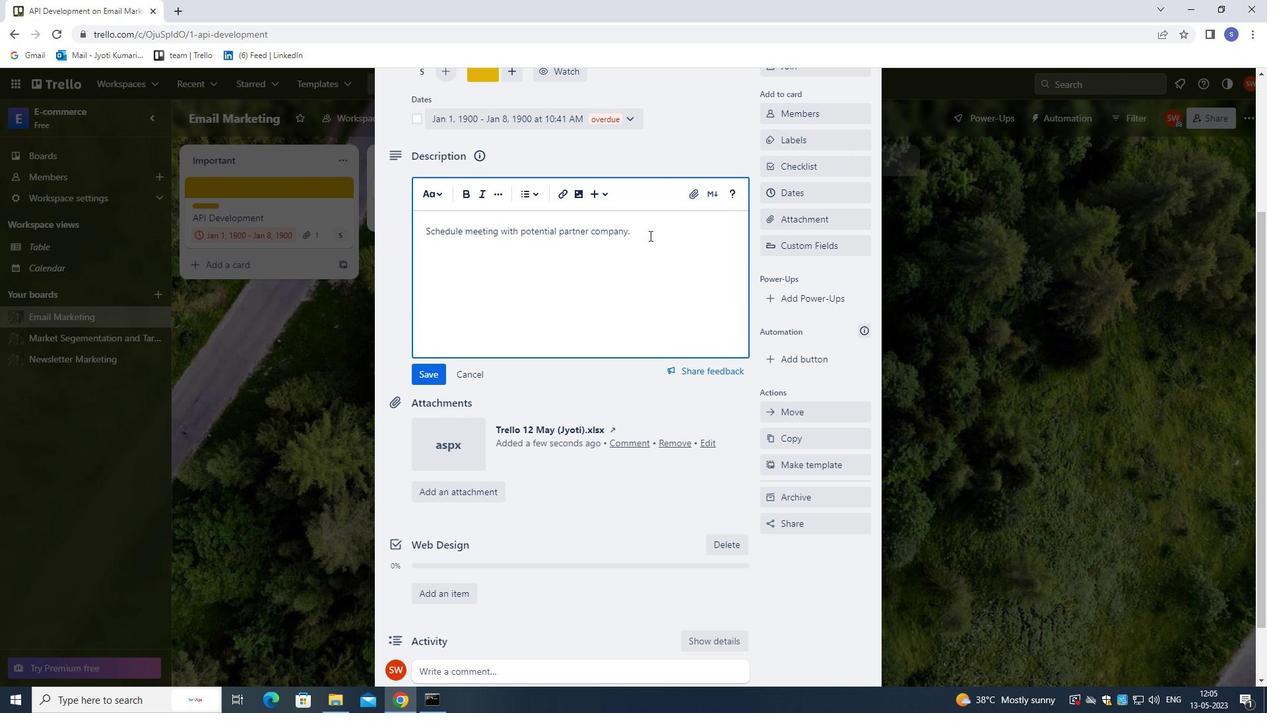 
Action: Mouse scrolled (670, 246) with delta (0, 0)
Screenshot: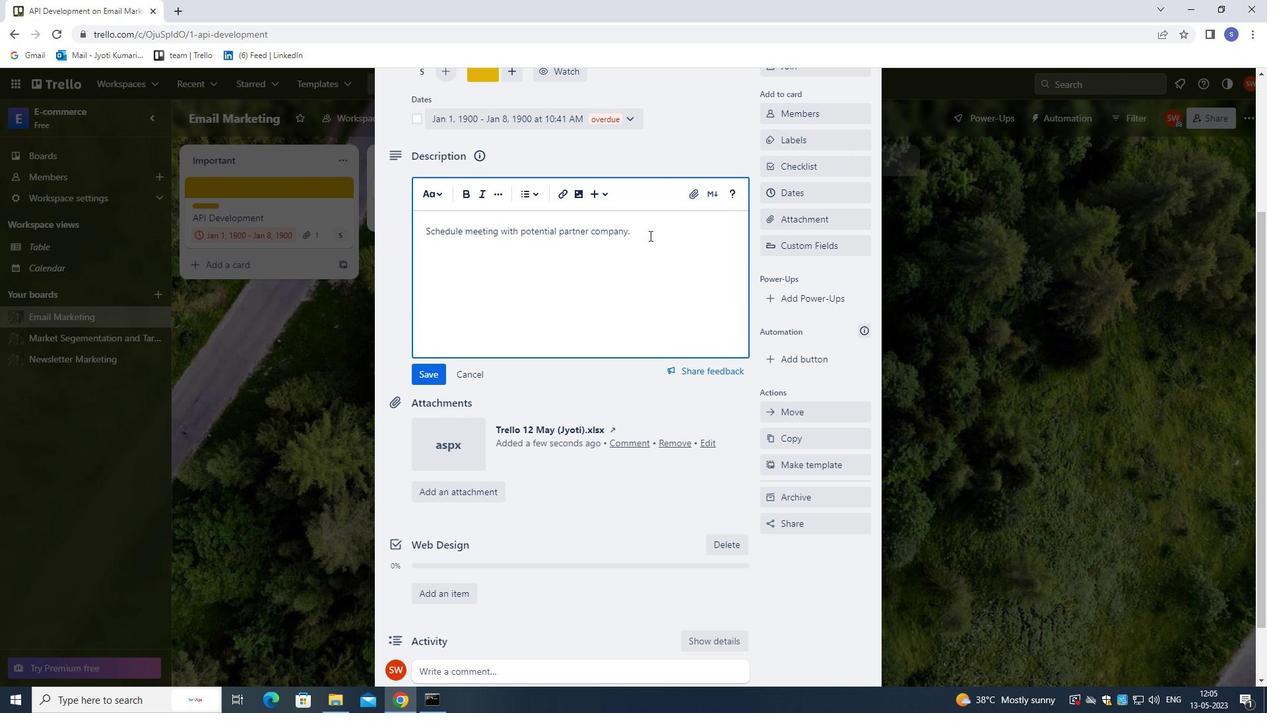 
Action: Mouse moved to (678, 267)
Screenshot: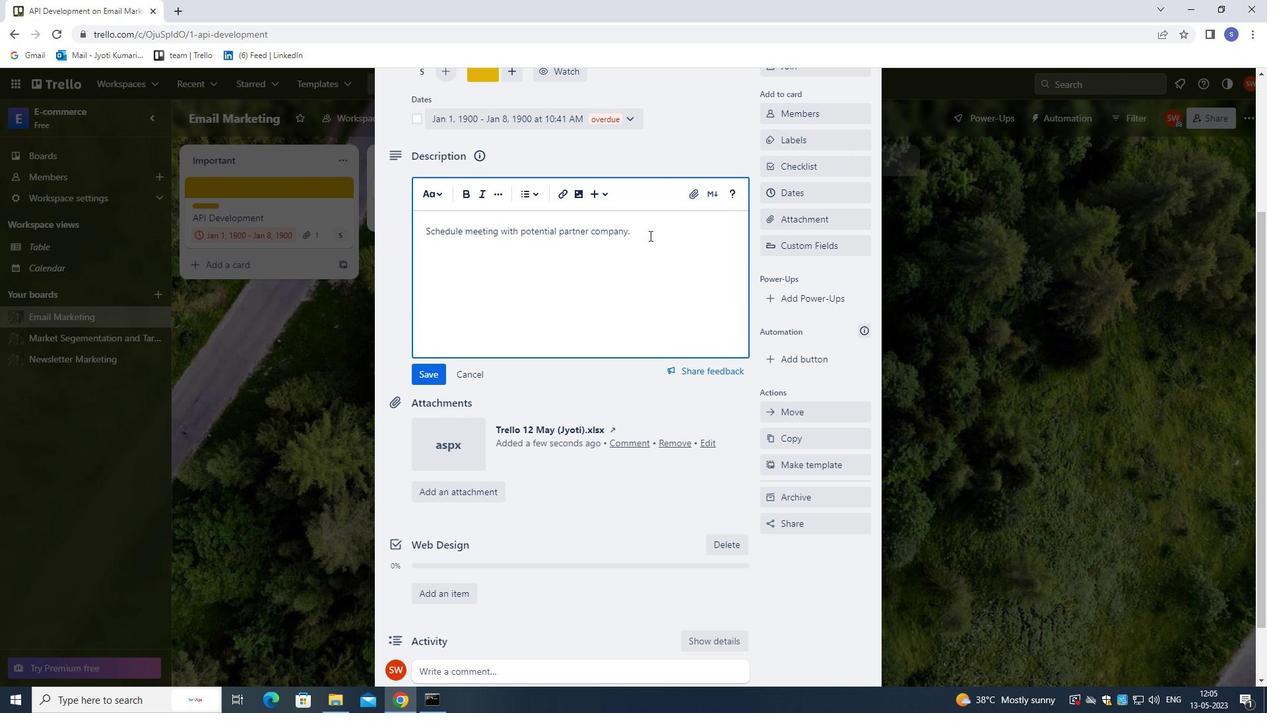 
Action: Mouse scrolled (678, 266) with delta (0, 0)
Screenshot: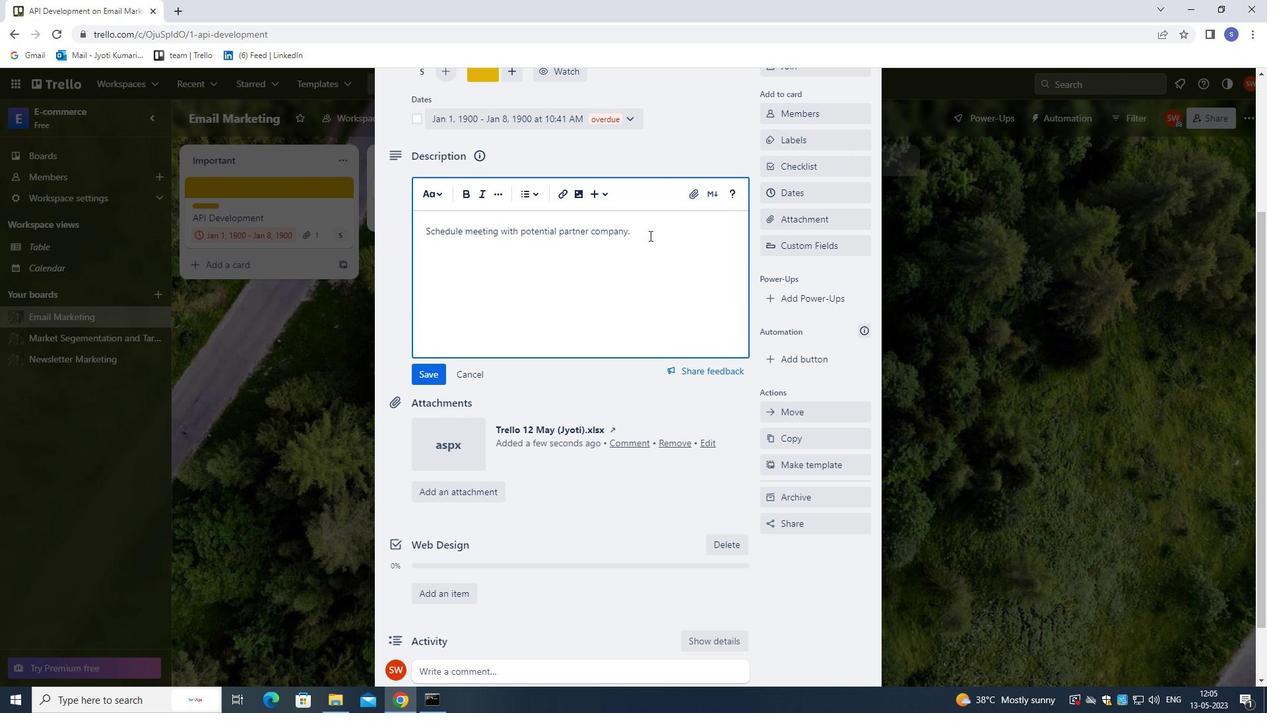 
Action: Mouse moved to (678, 298)
Screenshot: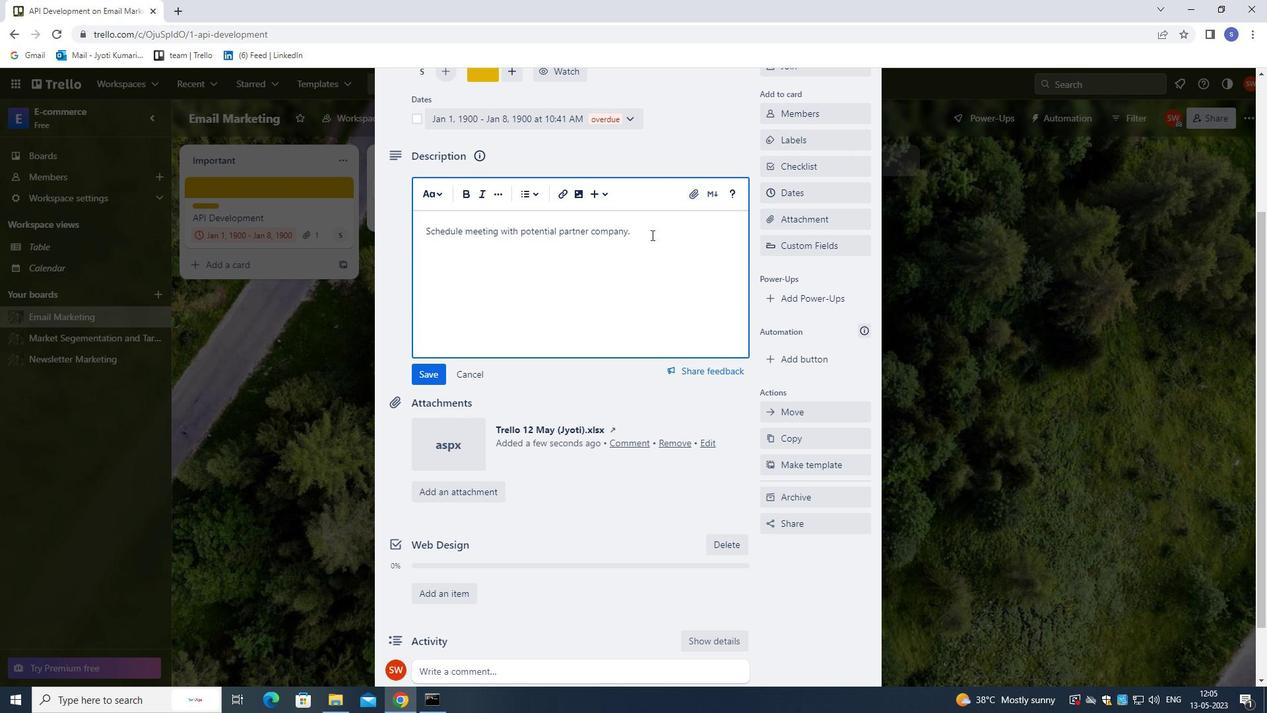 
Action: Mouse scrolled (678, 297) with delta (0, 0)
Screenshot: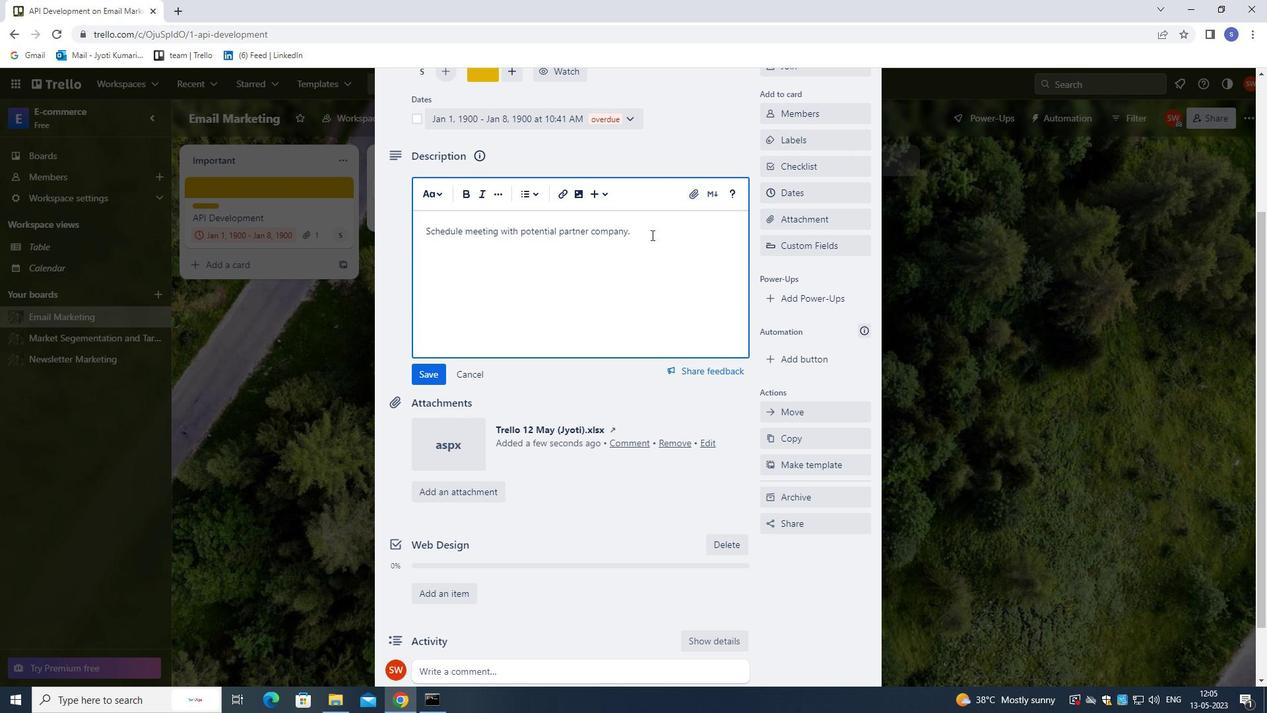 
Action: Mouse moved to (677, 310)
Screenshot: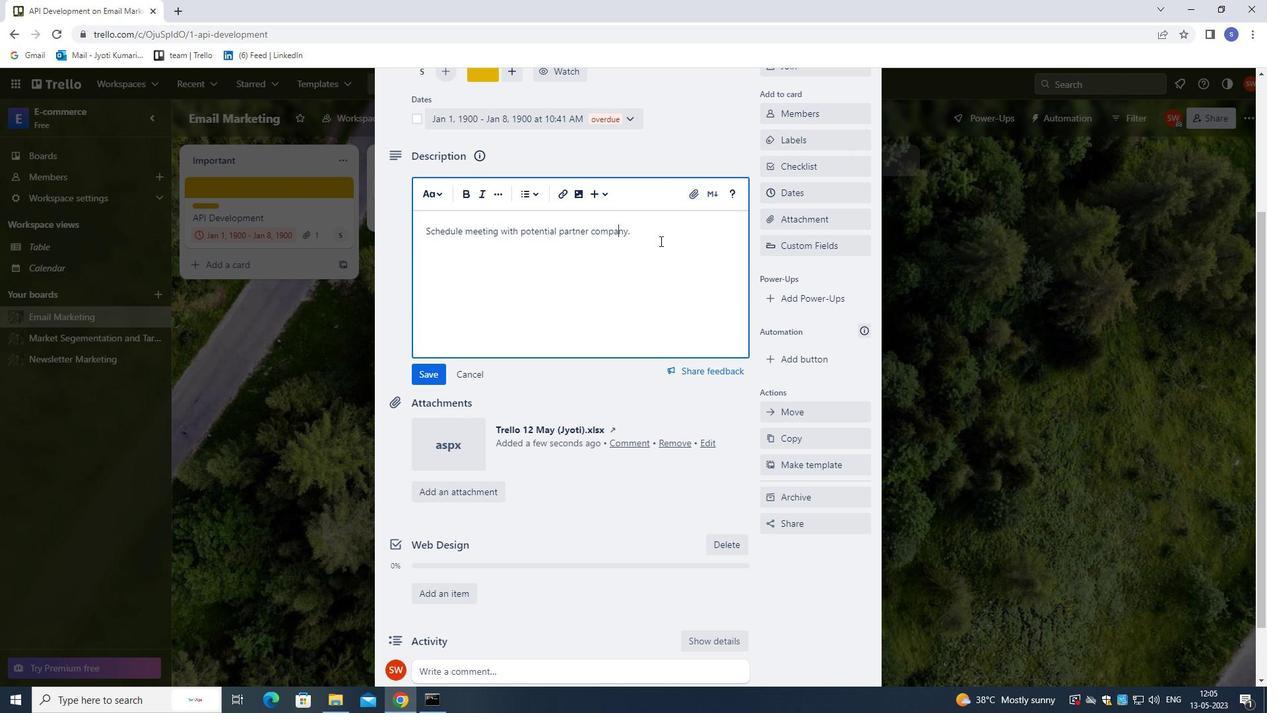 
Action: Mouse scrolled (677, 309) with delta (0, 0)
Screenshot: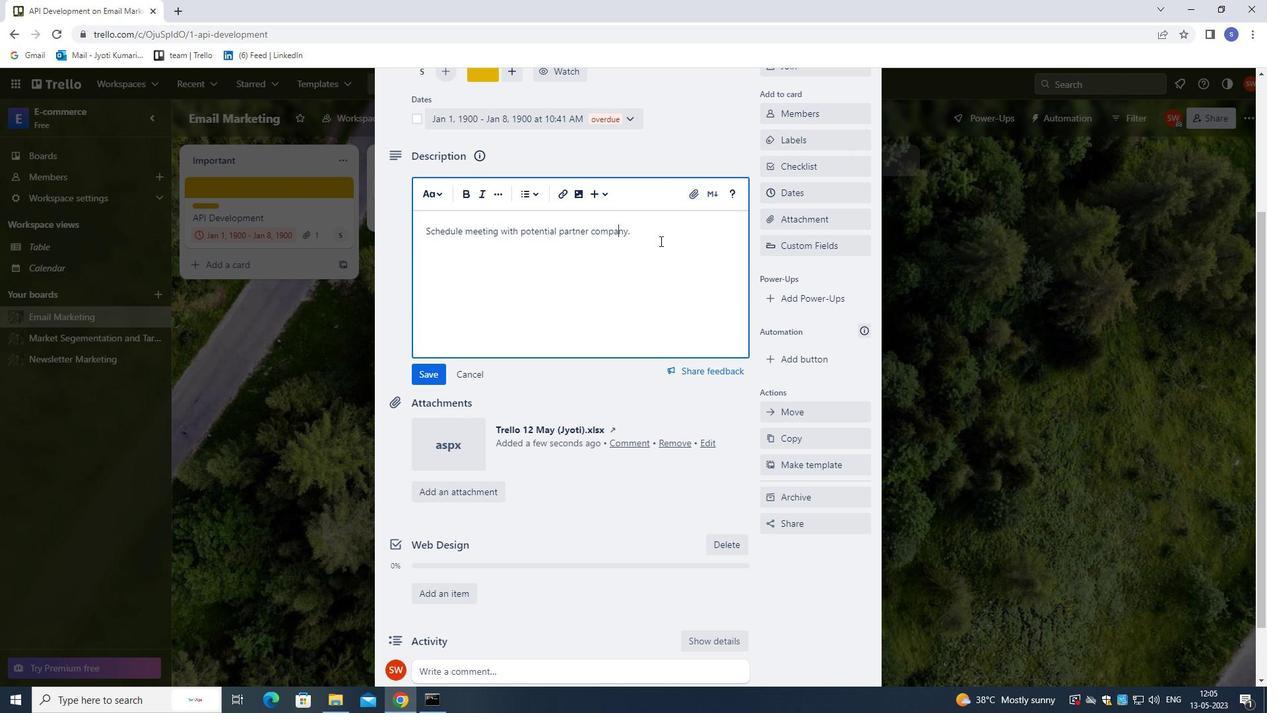 
Action: Mouse moved to (674, 321)
Screenshot: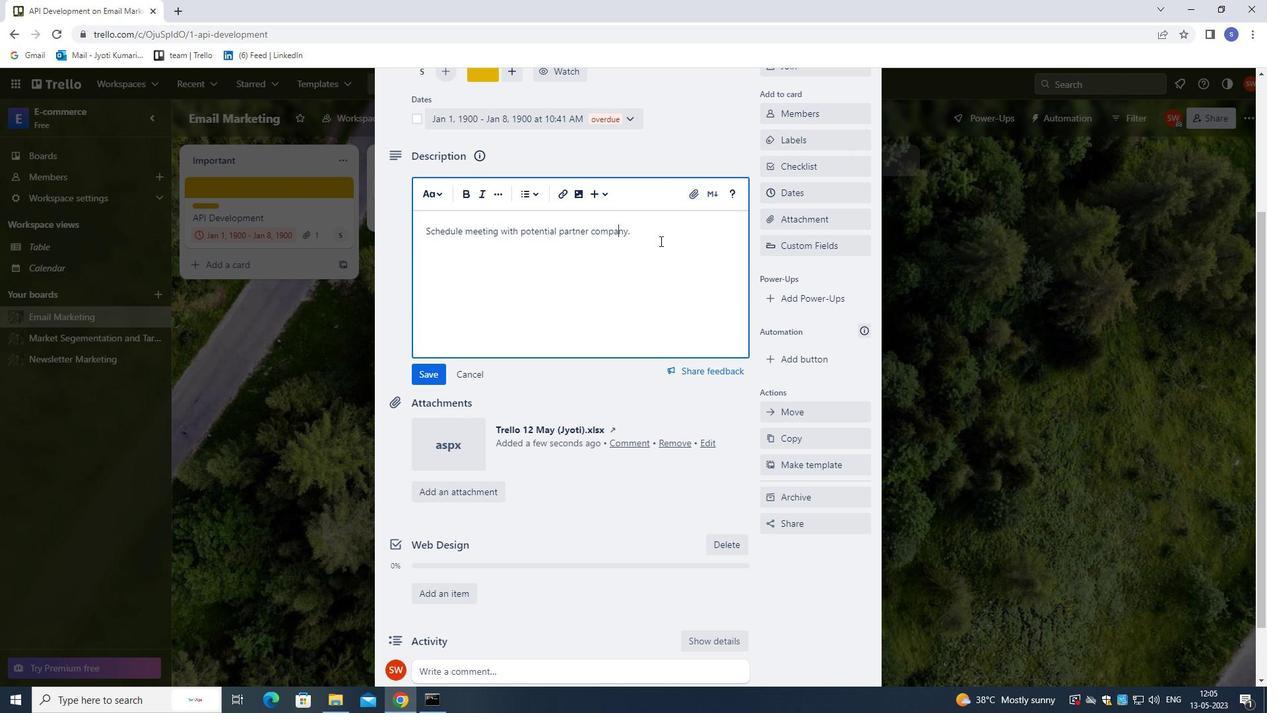 
Action: Mouse scrolled (674, 320) with delta (0, 0)
Screenshot: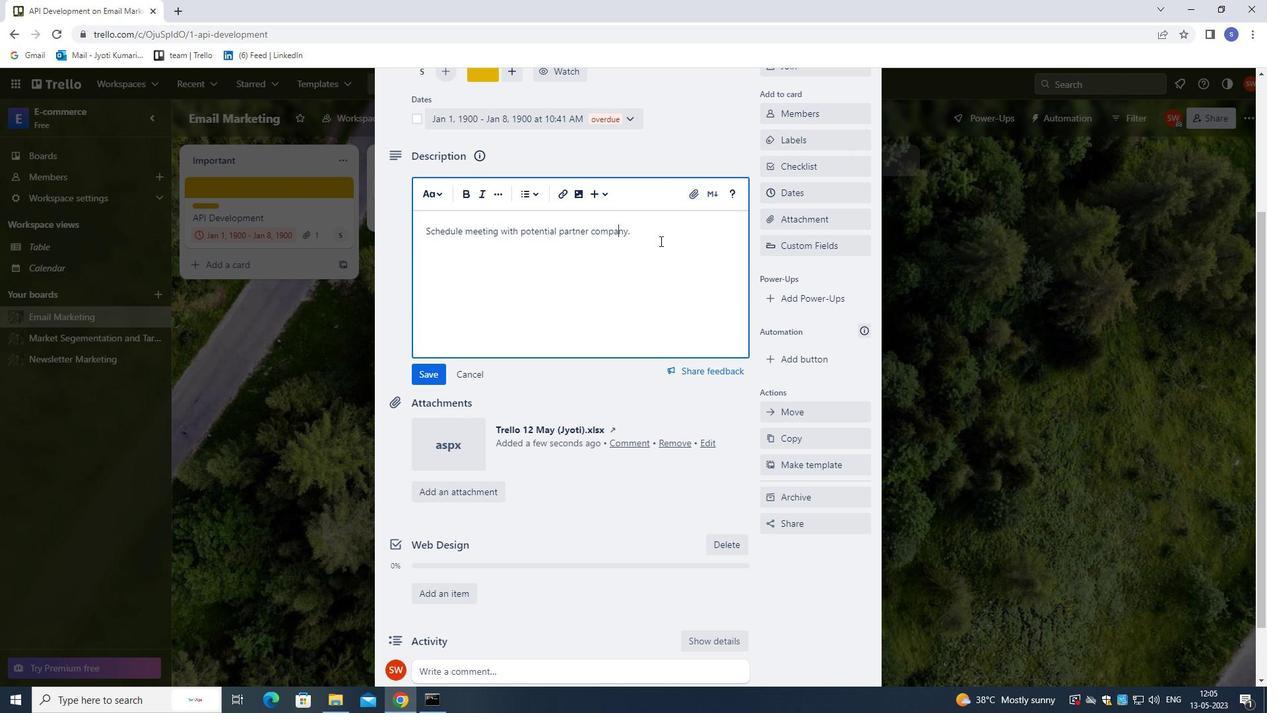 
Action: Mouse moved to (569, 600)
Screenshot: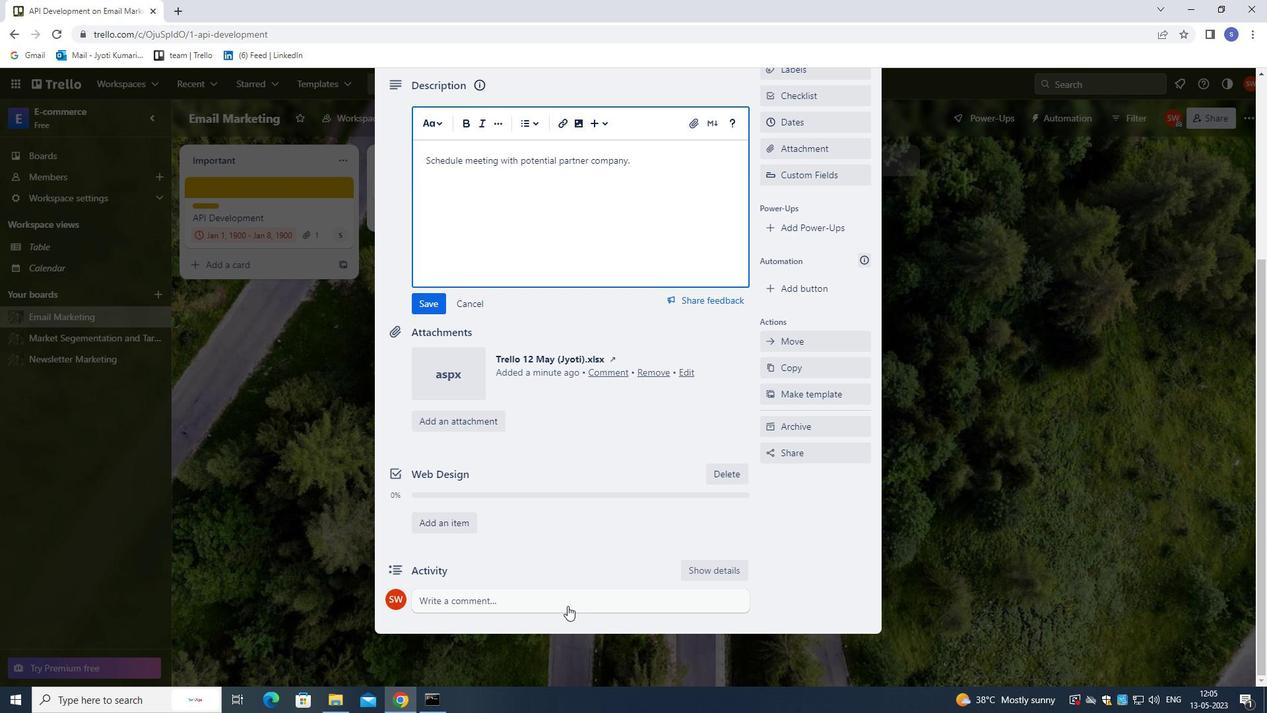 
Action: Mouse pressed left at (569, 600)
Screenshot: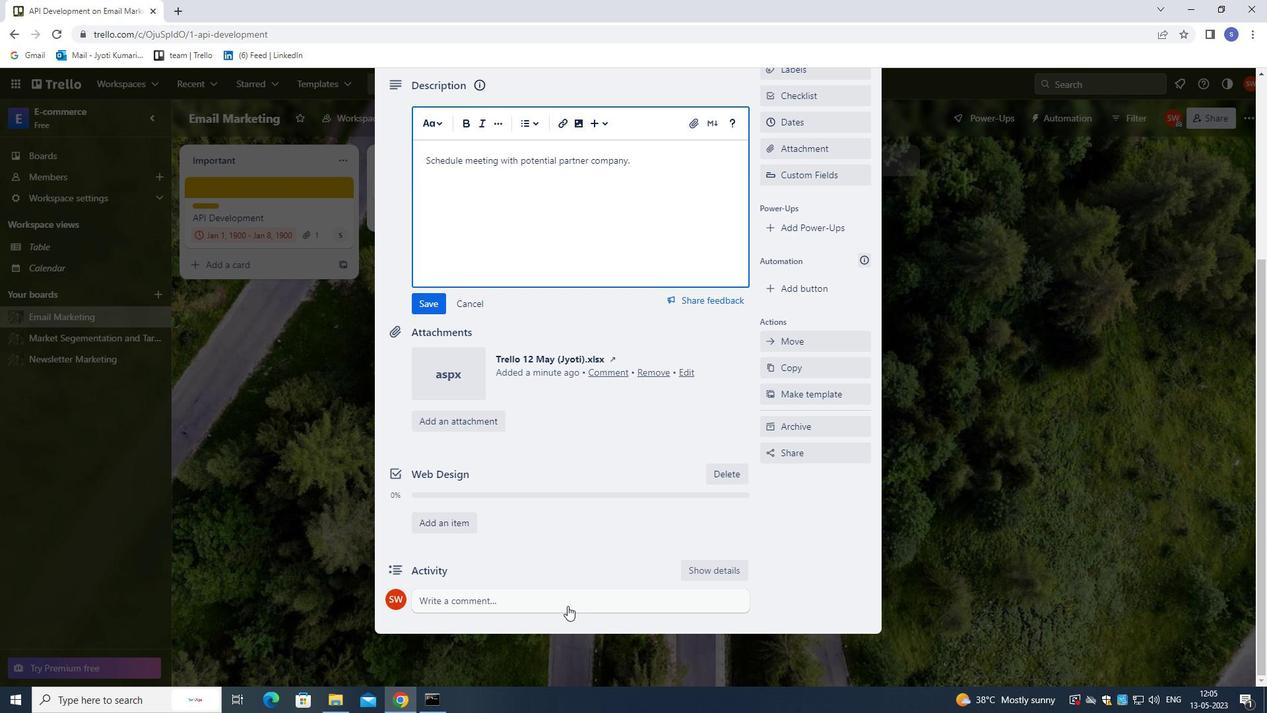 
Action: Mouse moved to (730, 507)
Screenshot: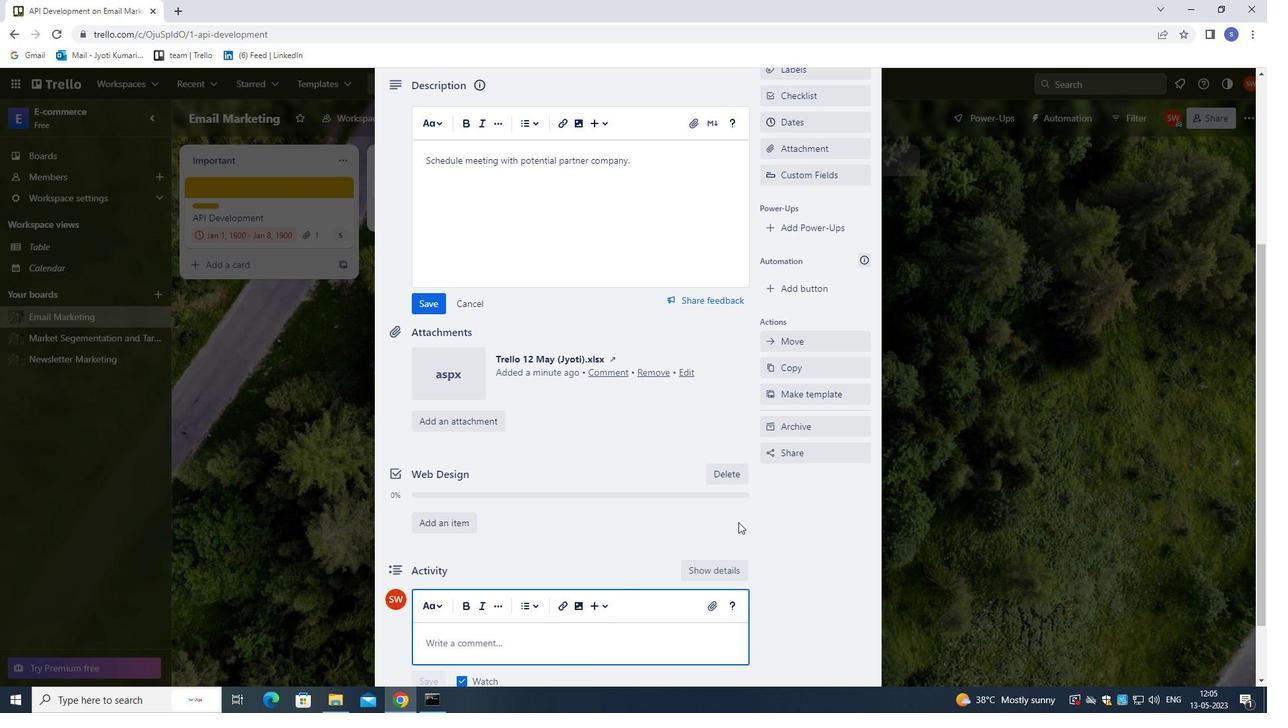 
Action: Key pressed <Key.shift>LET<Key.space>US<Key.space>MAKE<Key.space>TH<Key.space>E<Key.backspace><Key.backspace>E<Key.space>MOST<Key.space>OF<Key.space>THIS<Key.space>OPPORTUNITY<Key.space>AND<Key.space>APPROACH<Key.space>THIS<Key.space>TASK<Key.space>WITH<Key.space>A<Key.space>SENSE<Key.space><Key.backspace><Key.backspace><Key.backspace><Key.backspace><Key.backspace><Key.backspace><Key.backspace><Key.space>POSITIVE<Key.space>ATTITUDE<Key.space>AND<Key.space>A<Key.space>COMMITMENT<Key.space>TO<Key.space>EXCELLENCE.
Screenshot: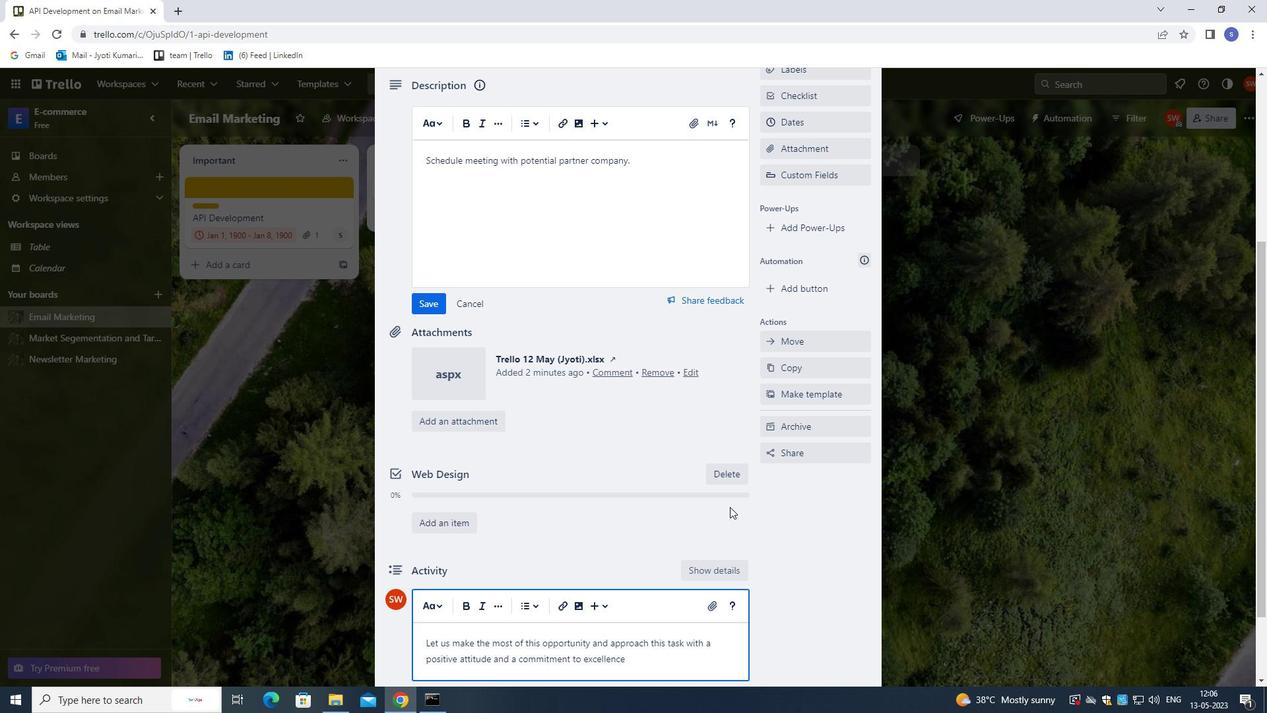 
Action: Mouse moved to (437, 301)
Screenshot: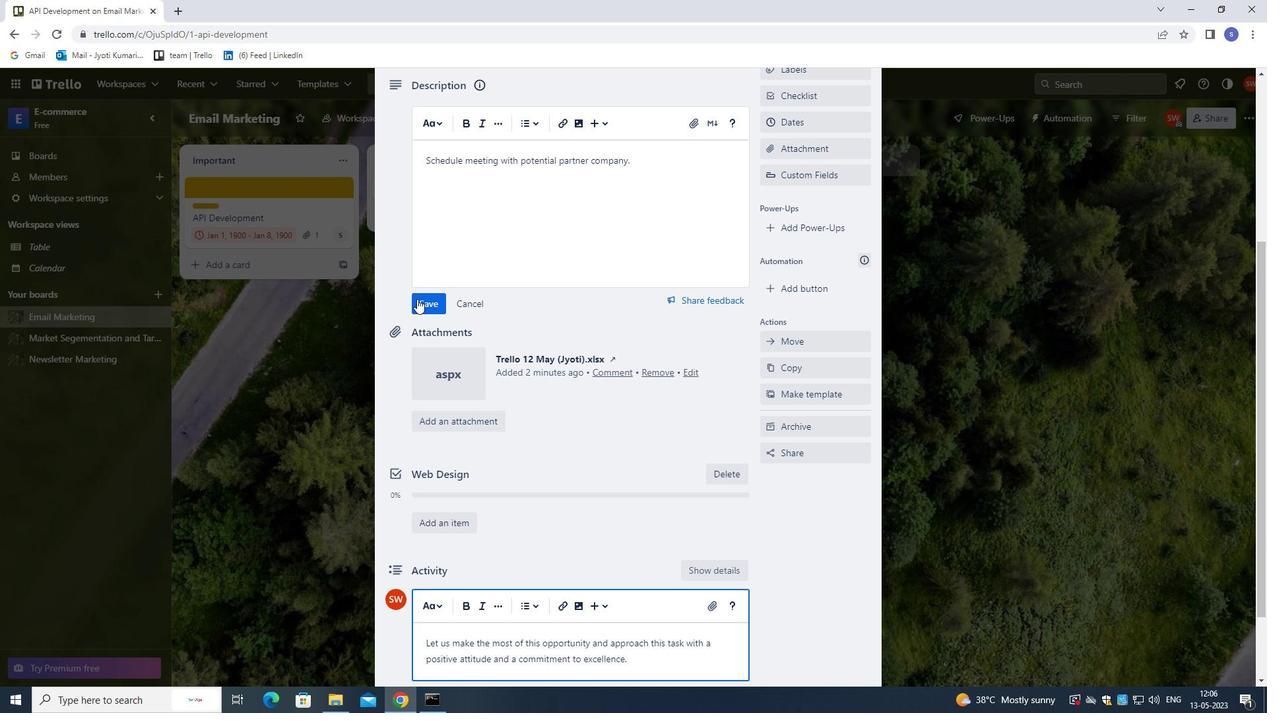 
Action: Mouse pressed left at (437, 301)
Screenshot: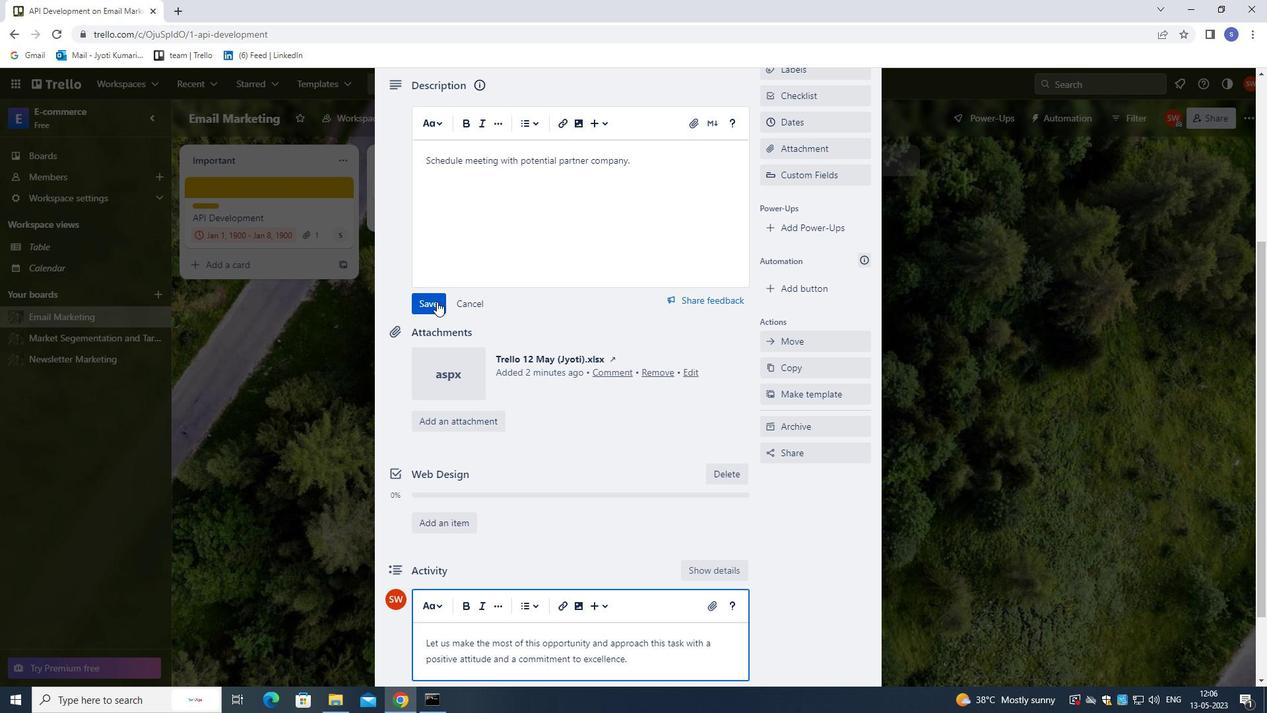 
Action: Mouse moved to (455, 355)
Screenshot: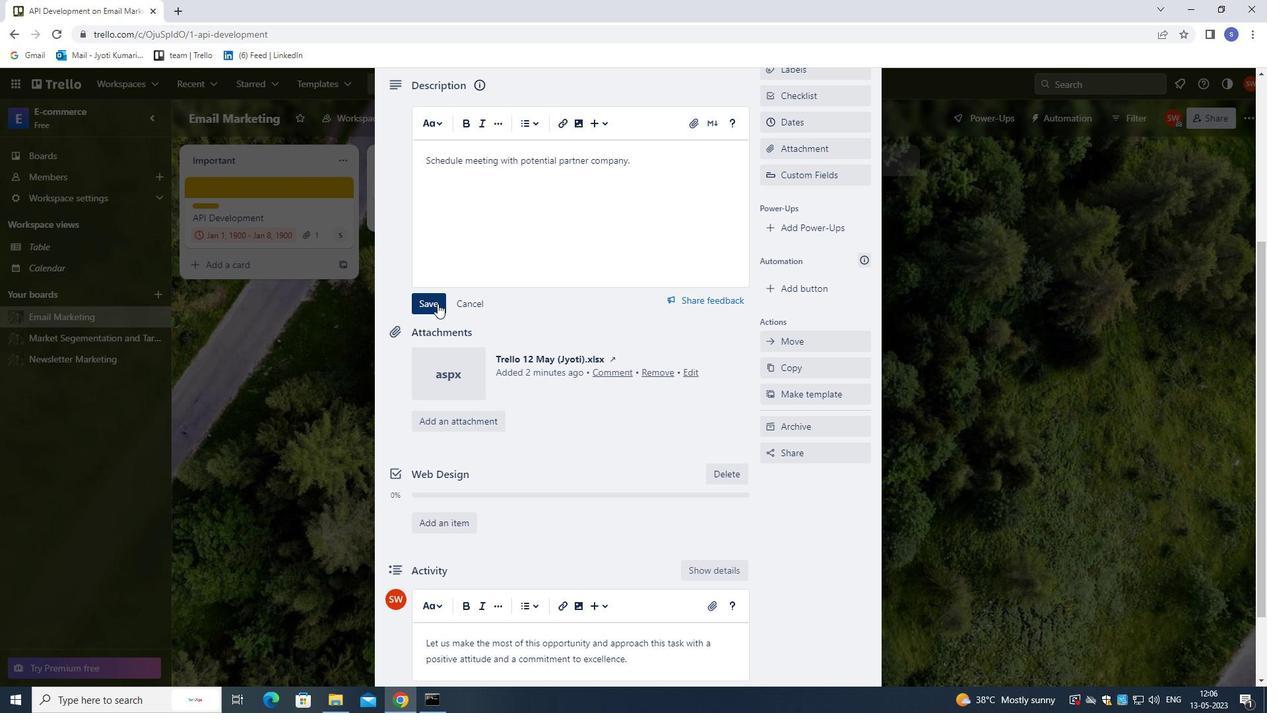 
Action: Mouse scrolled (455, 354) with delta (0, 0)
Screenshot: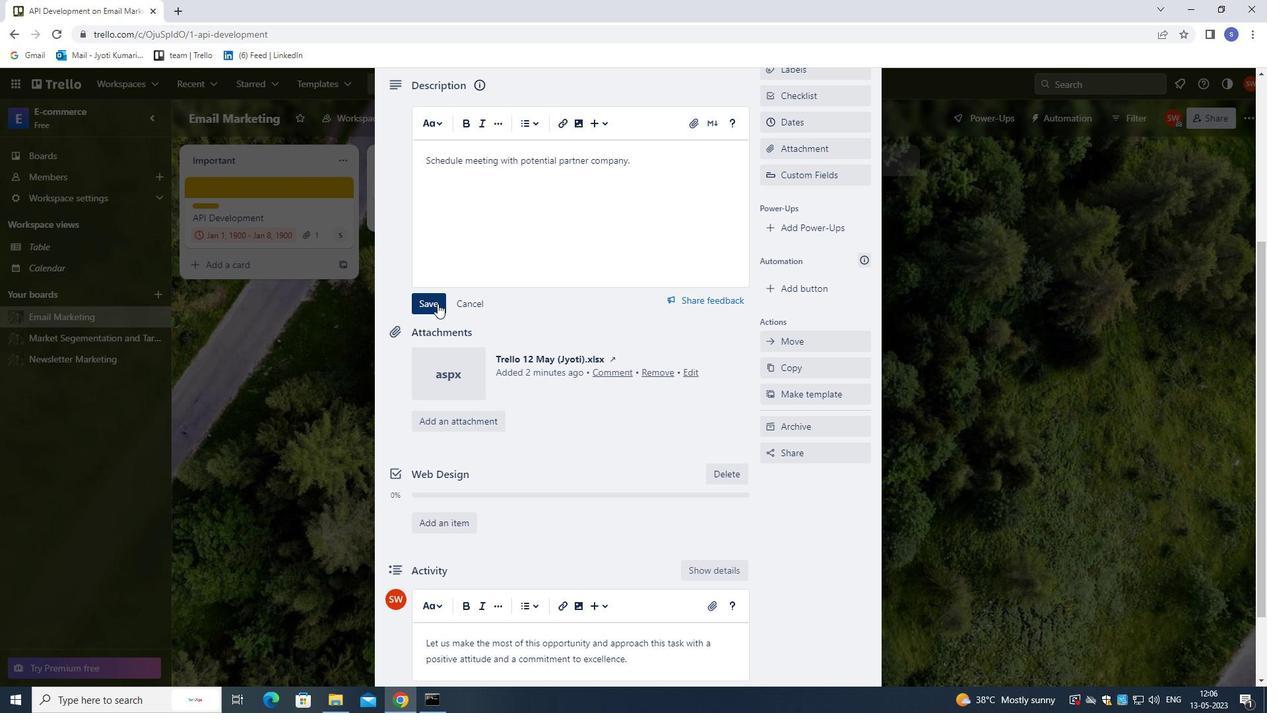 
Action: Mouse moved to (456, 367)
Screenshot: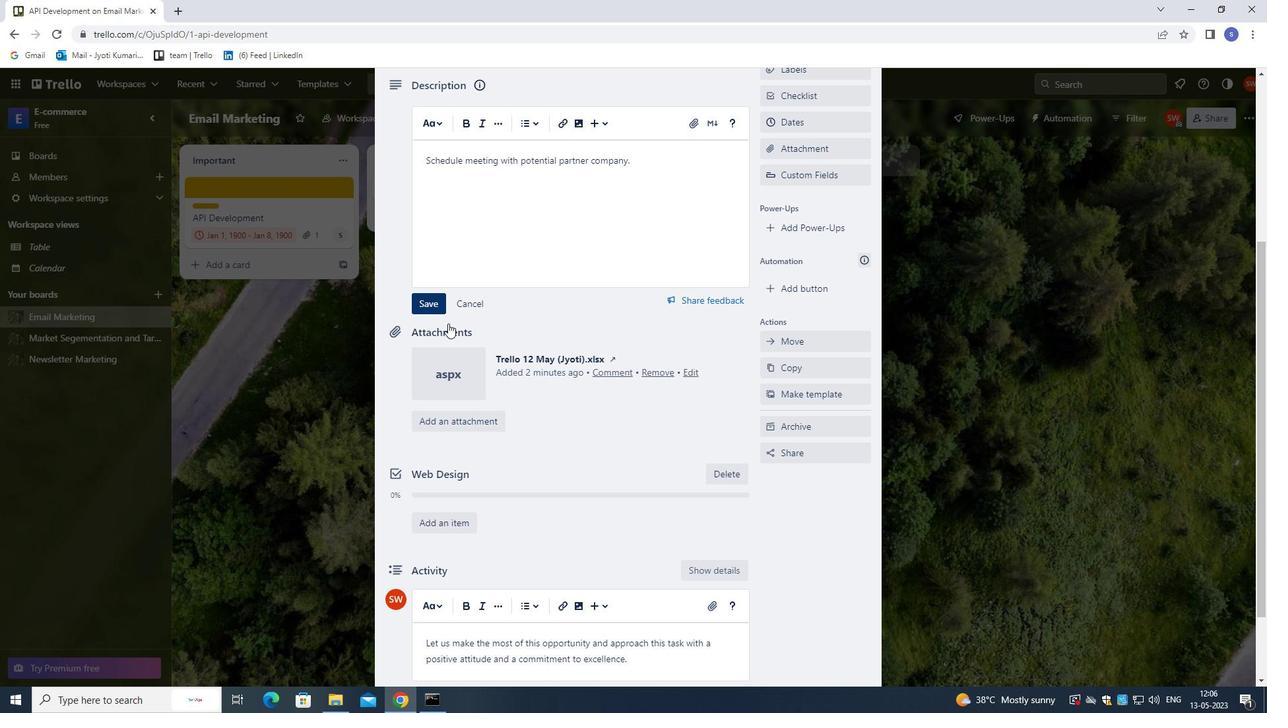 
Action: Mouse scrolled (456, 367) with delta (0, 0)
Screenshot: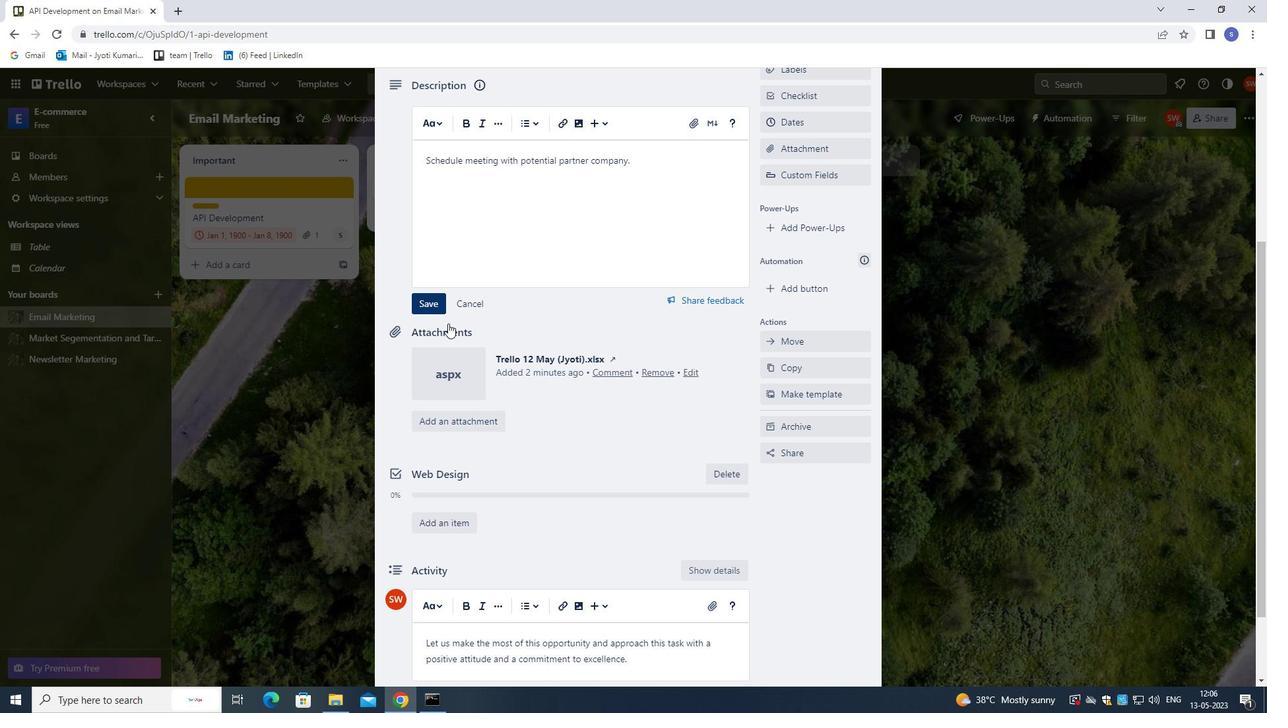 
Action: Mouse moved to (457, 369)
Screenshot: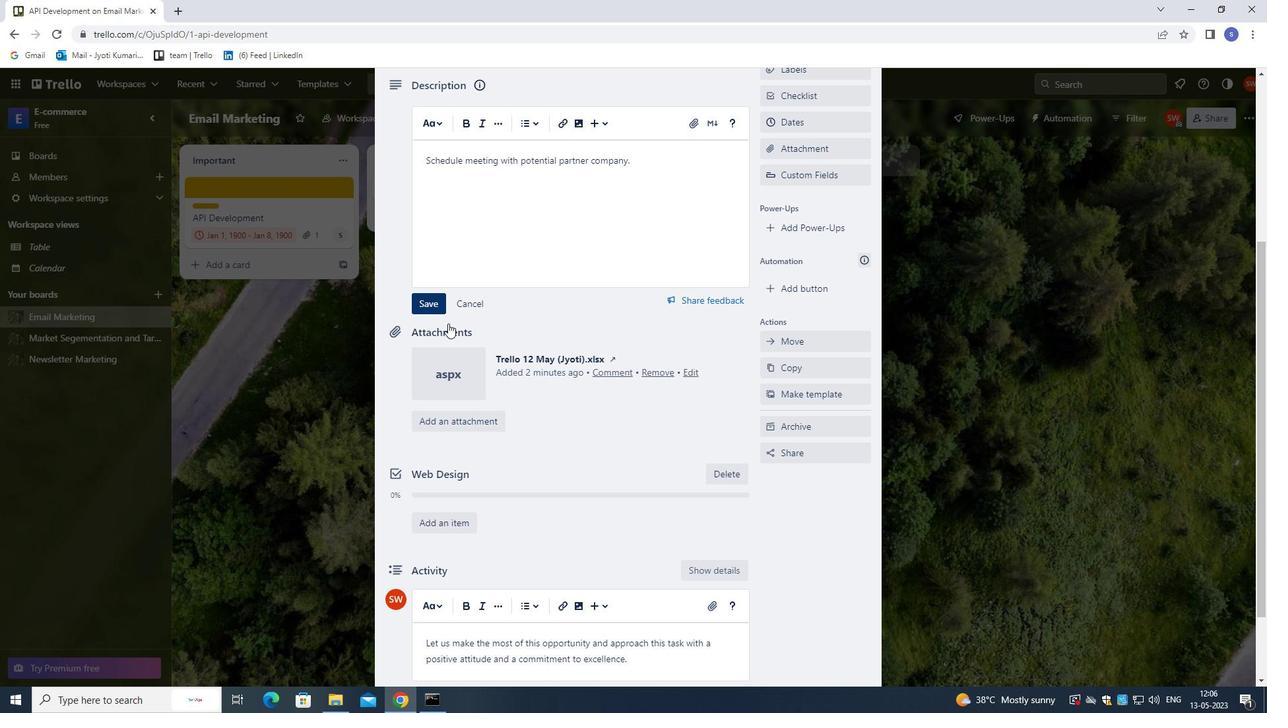 
Action: Mouse scrolled (457, 369) with delta (0, 0)
Screenshot: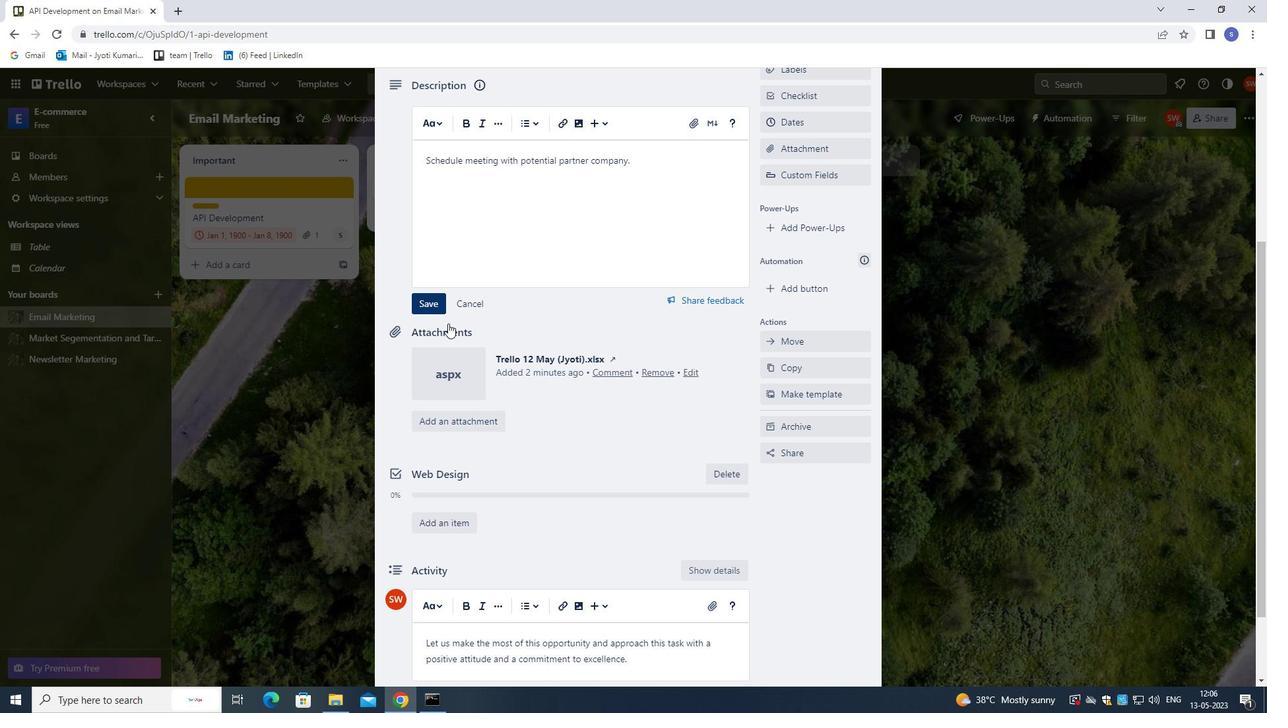 
Action: Mouse moved to (457, 371)
Screenshot: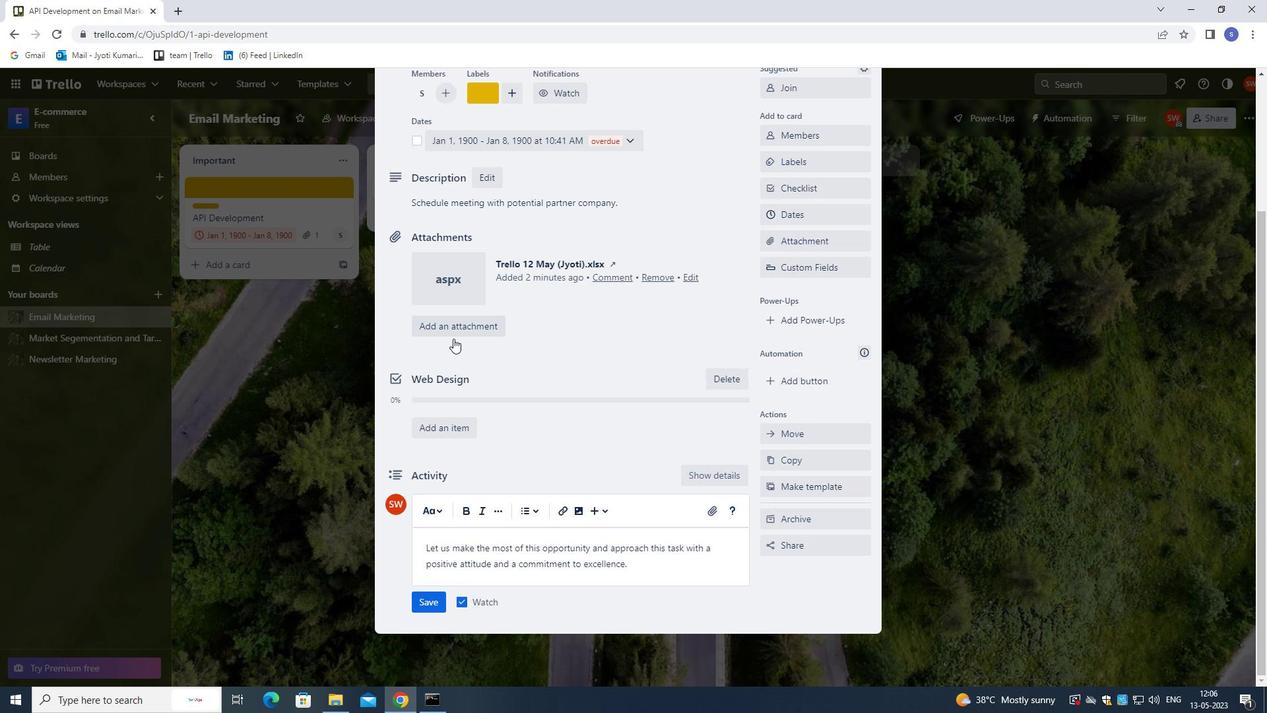
Action: Mouse scrolled (457, 370) with delta (0, 0)
Screenshot: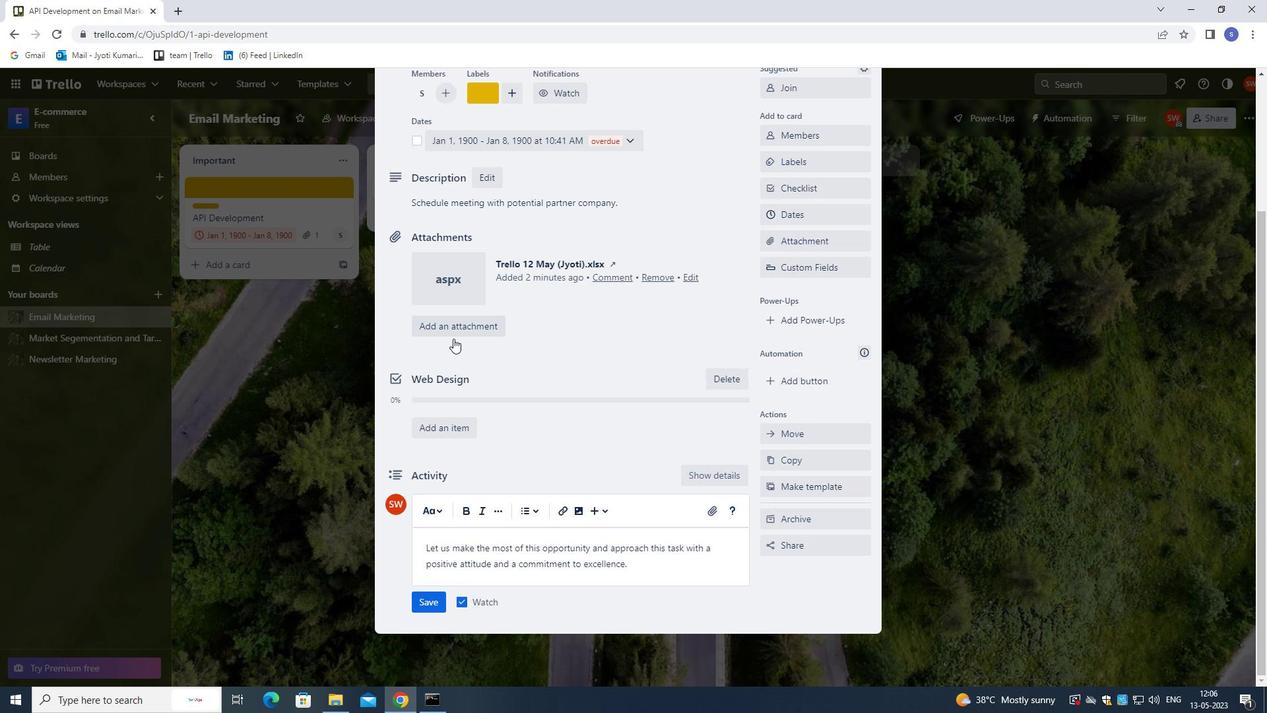 
Action: Mouse moved to (458, 373)
Screenshot: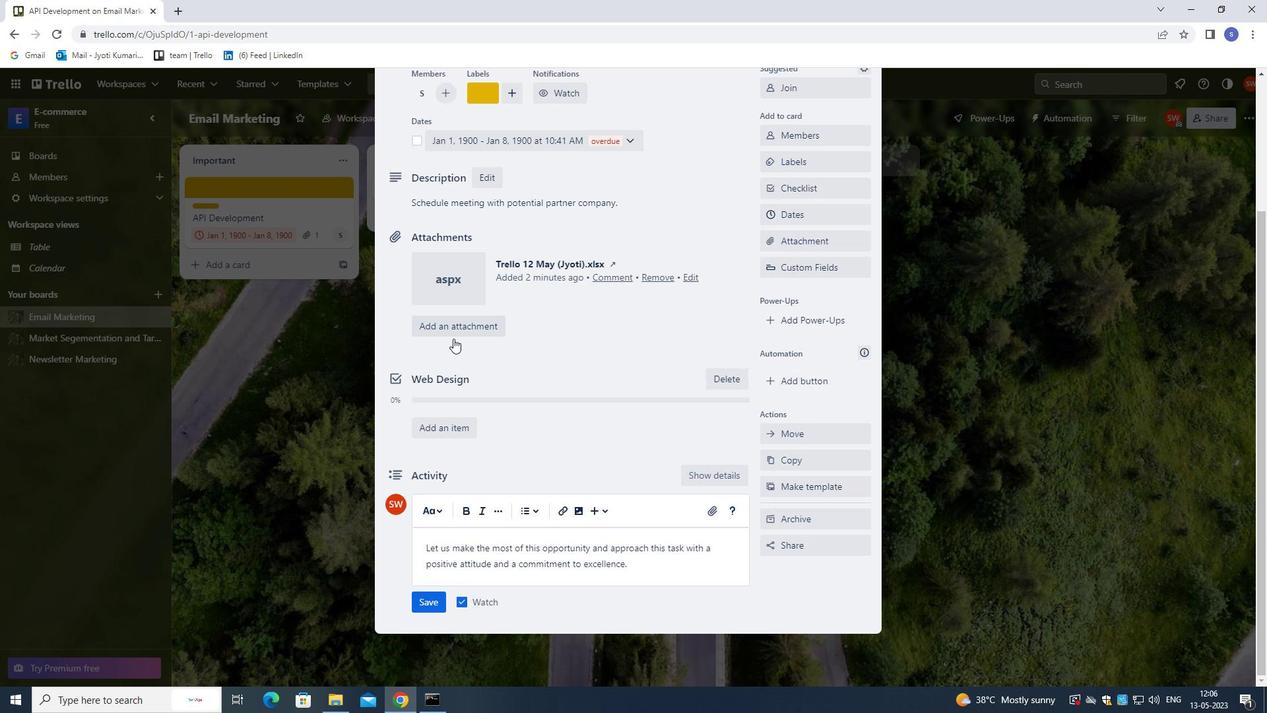
Action: Mouse scrolled (458, 373) with delta (0, 0)
Screenshot: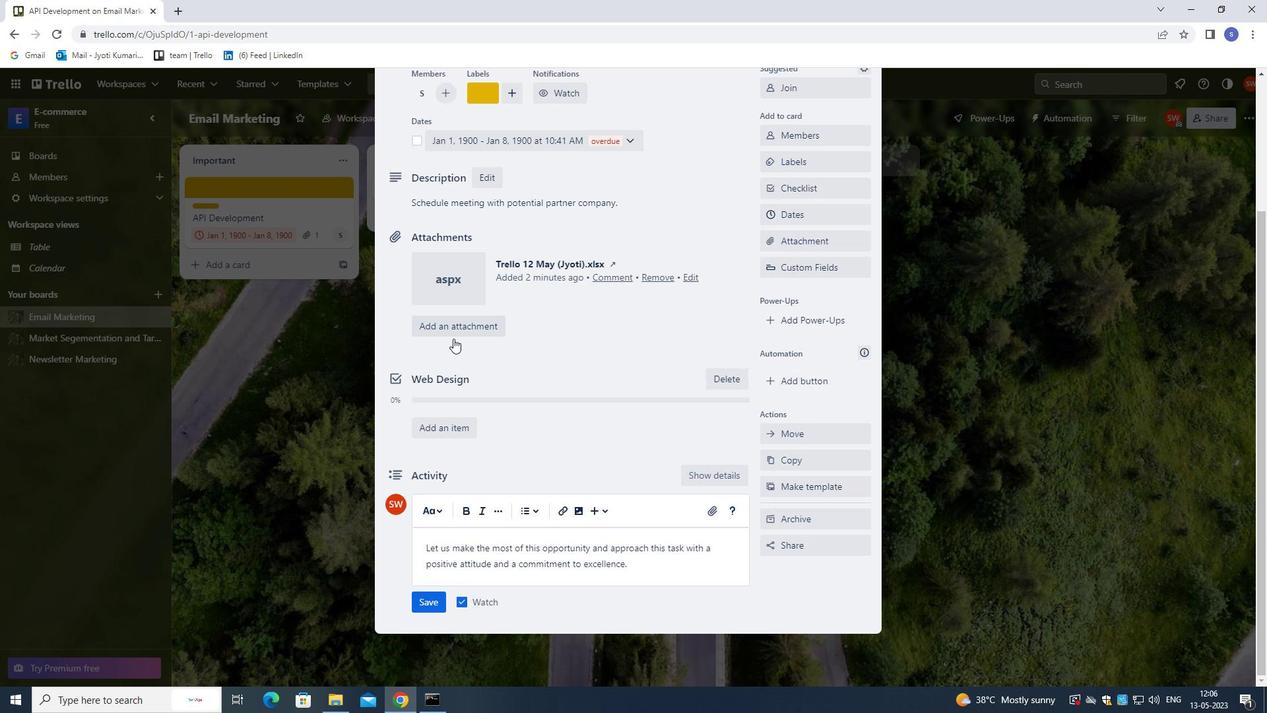 
Action: Mouse moved to (433, 602)
Screenshot: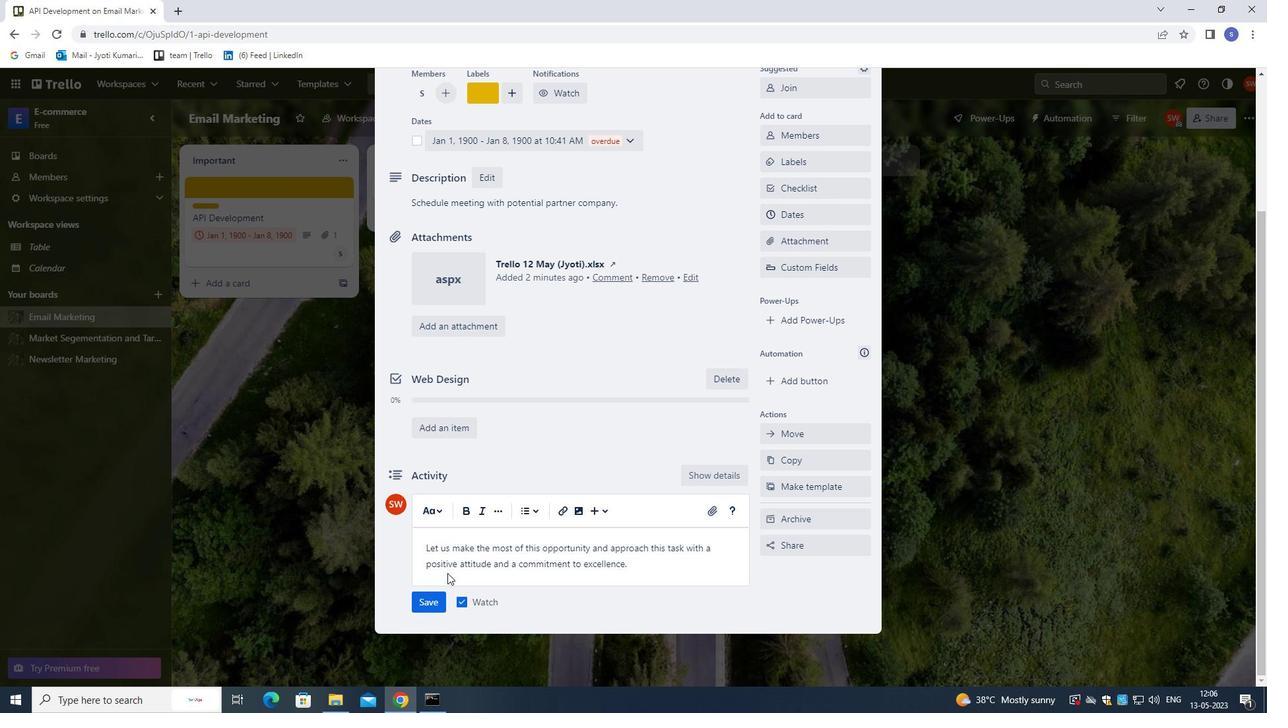 
Action: Mouse pressed left at (433, 602)
Screenshot: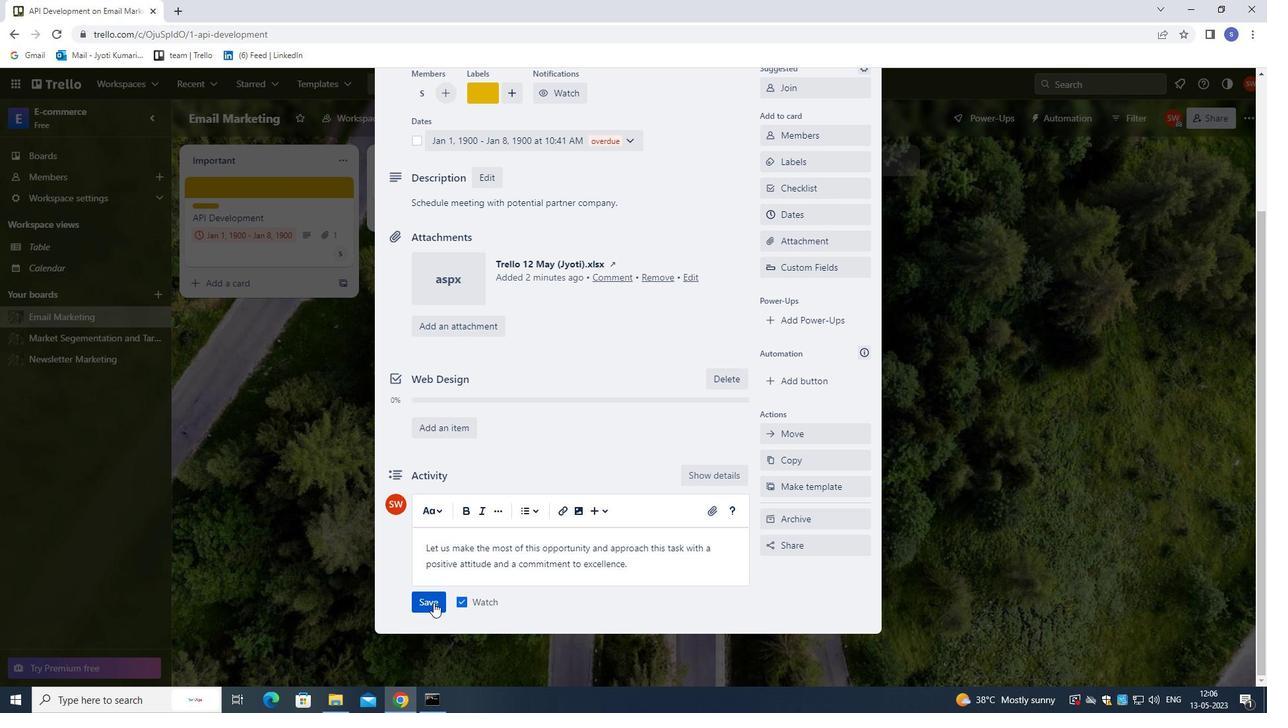 
Action: Mouse moved to (515, 482)
Screenshot: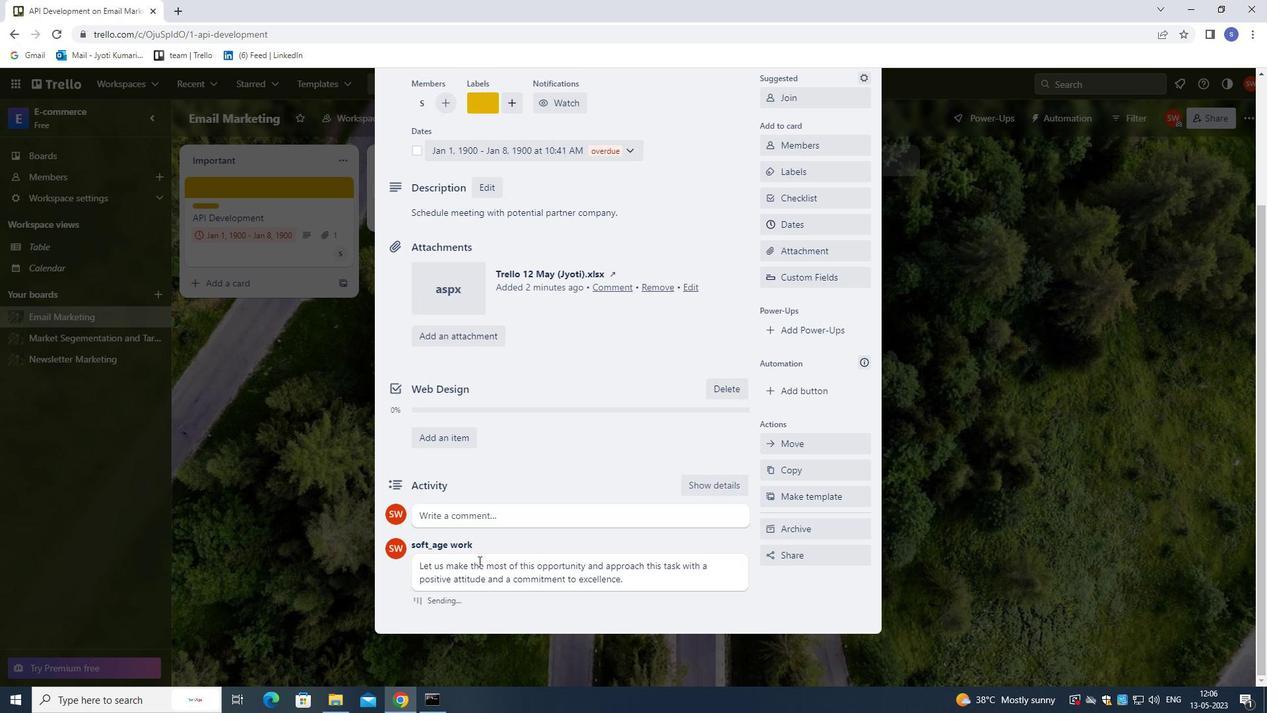 
Action: Mouse scrolled (515, 482) with delta (0, 0)
Screenshot: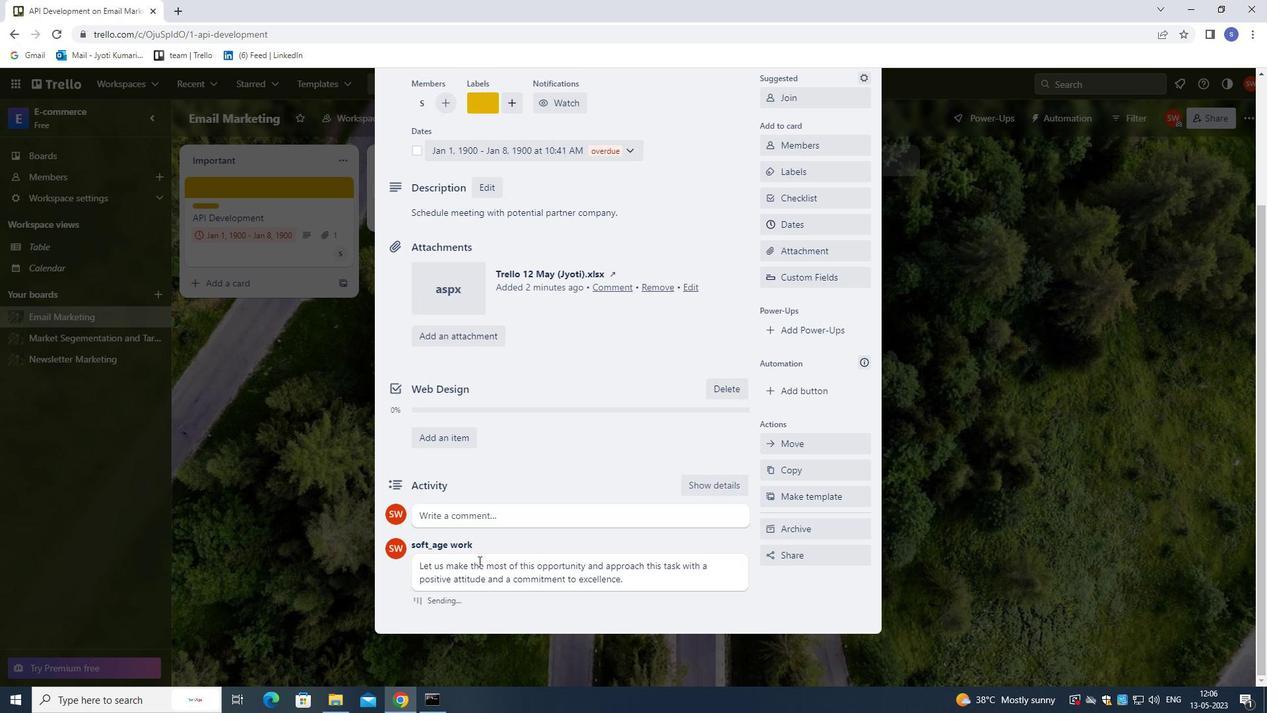 
Action: Mouse moved to (515, 477)
Screenshot: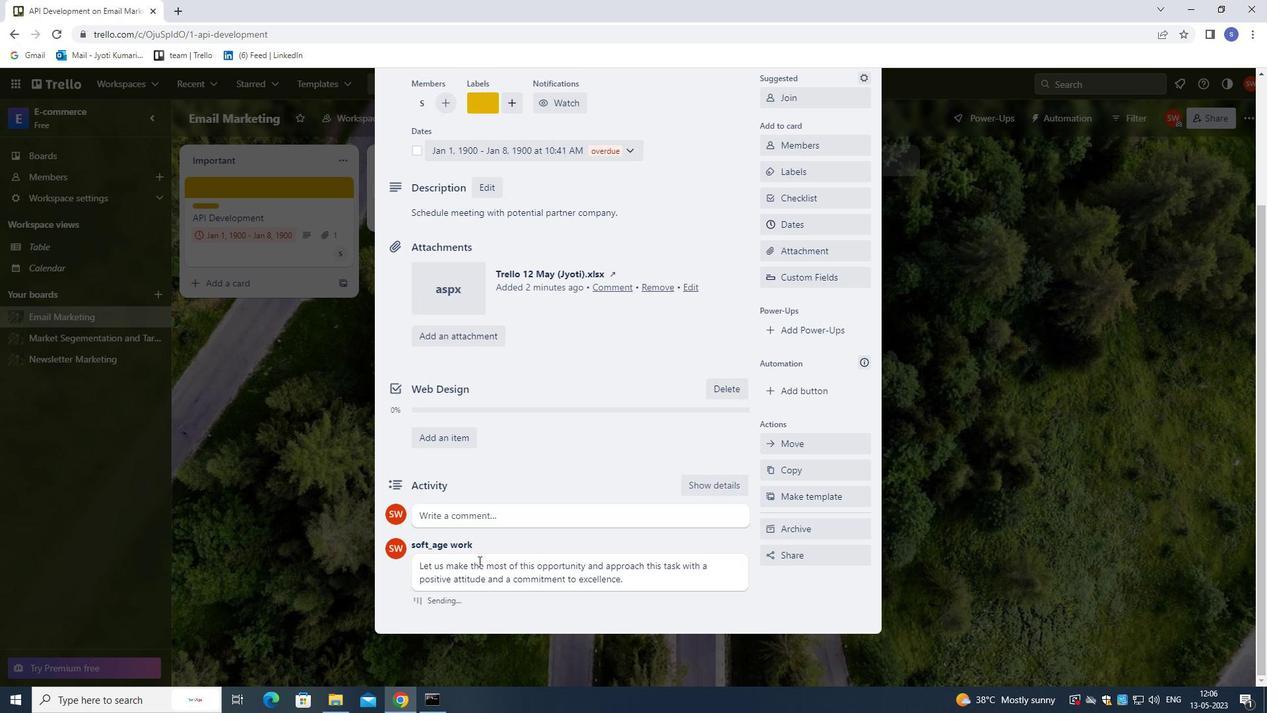 
Action: Mouse scrolled (515, 478) with delta (0, 0)
Screenshot: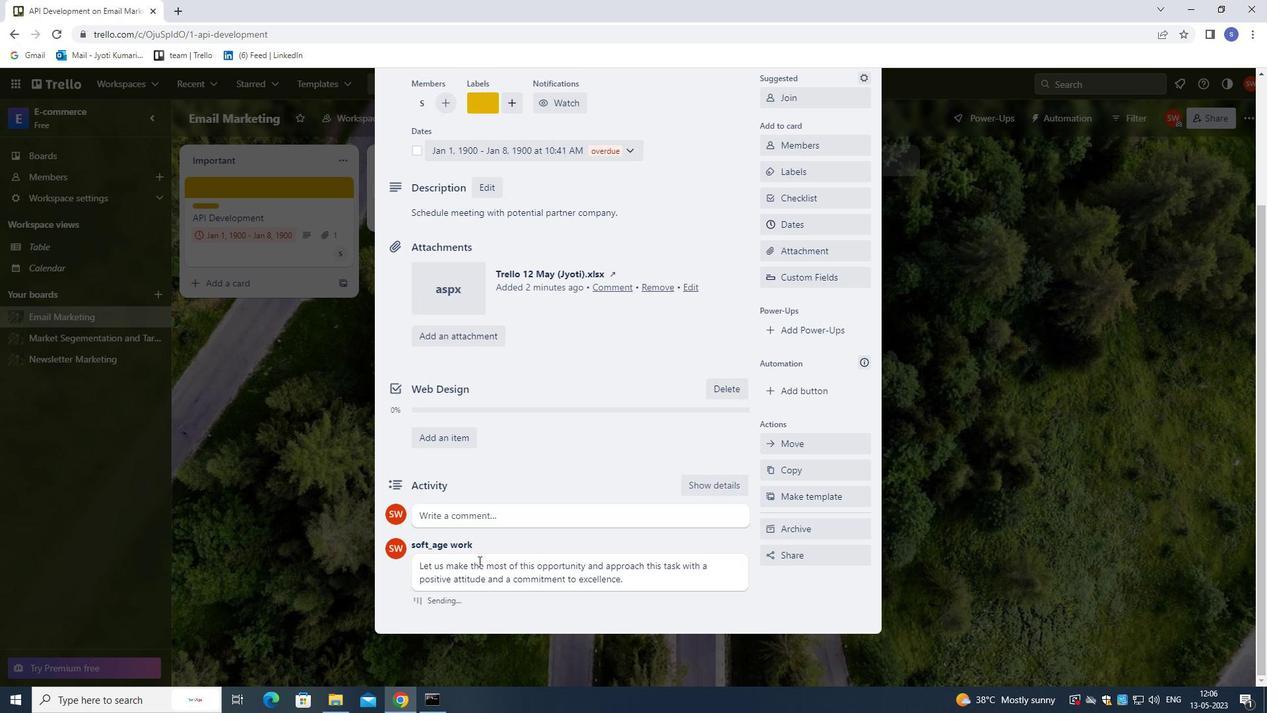 
Action: Mouse moved to (518, 464)
Screenshot: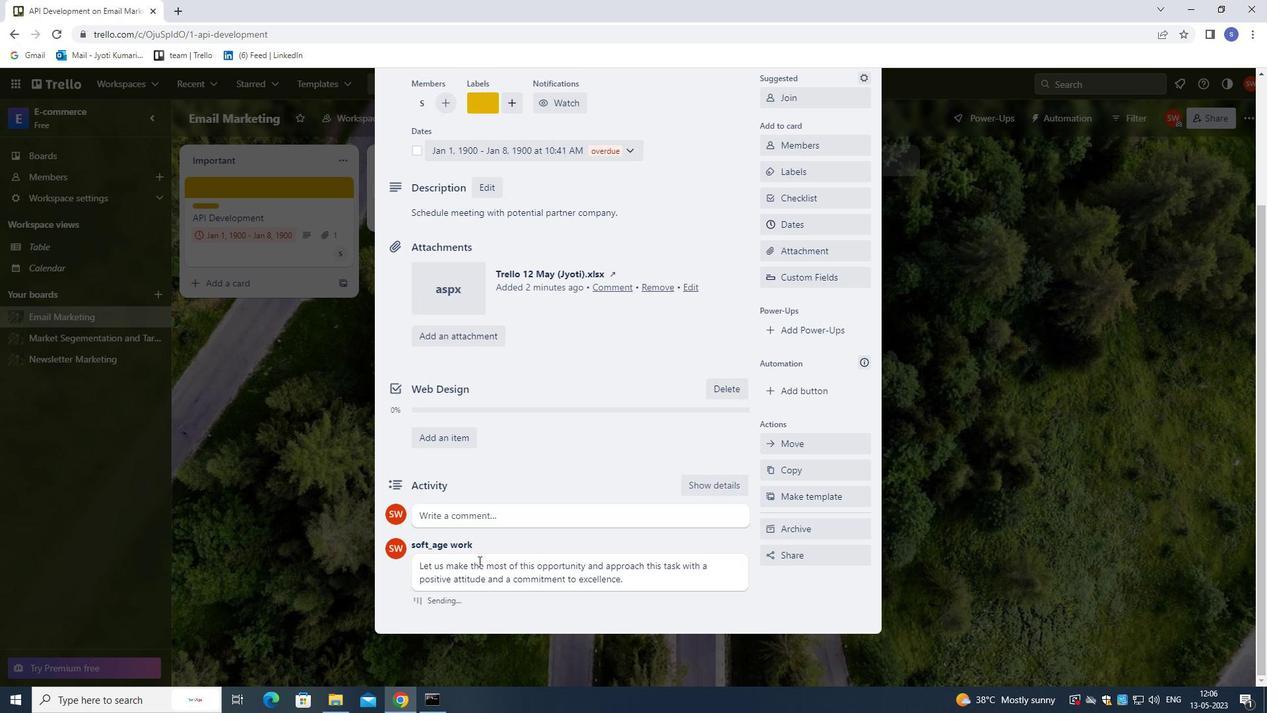 
Action: Mouse scrolled (518, 464) with delta (0, 0)
Screenshot: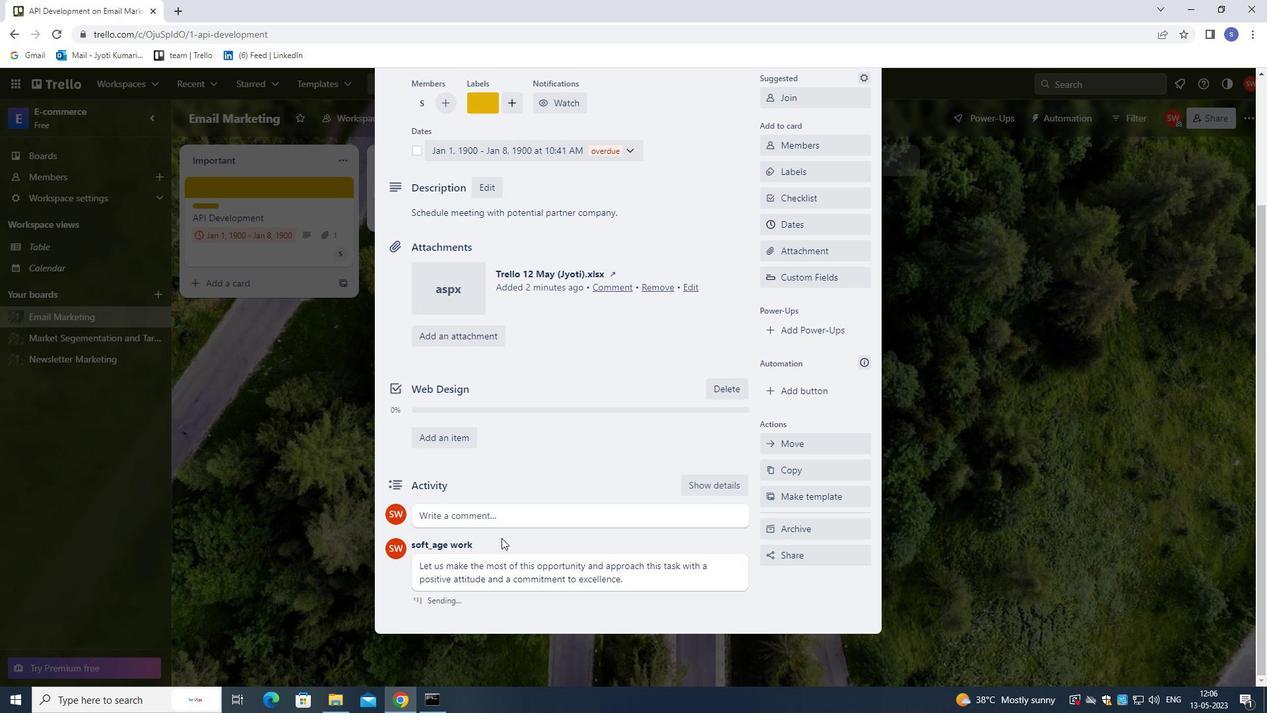 
Action: Mouse moved to (518, 456)
Screenshot: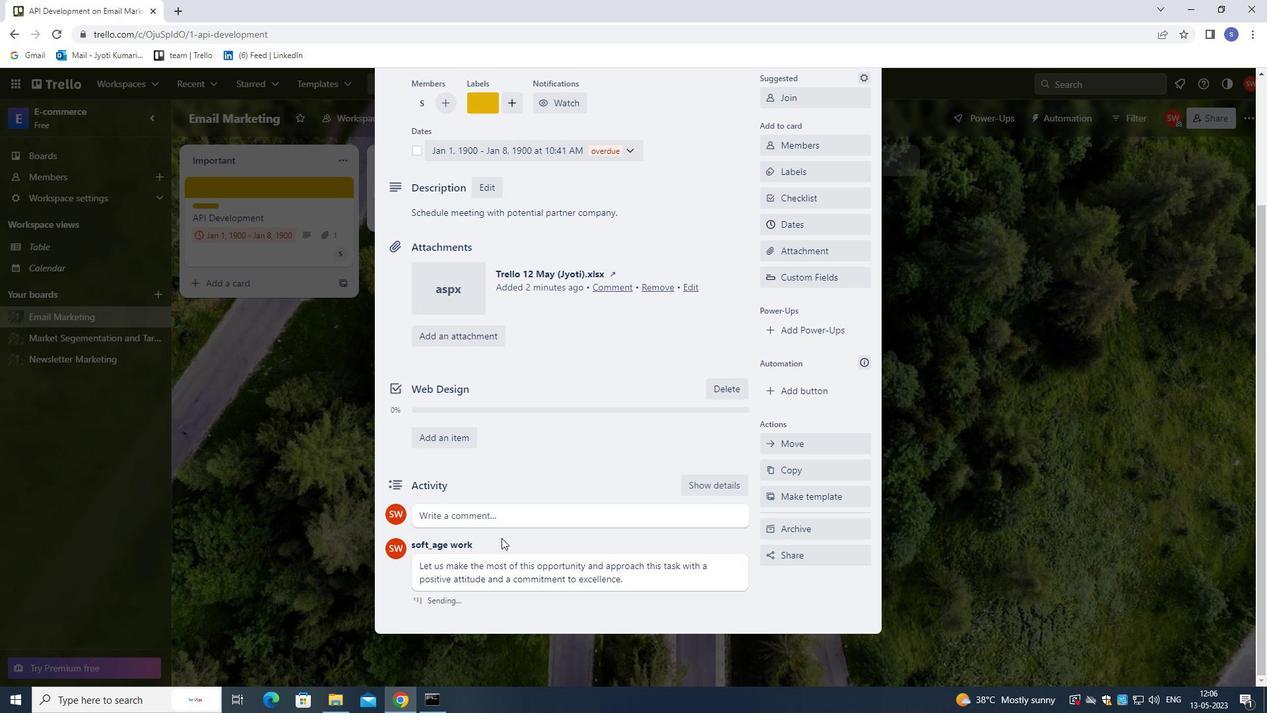 
Action: Mouse scrolled (518, 457) with delta (0, 0)
Screenshot: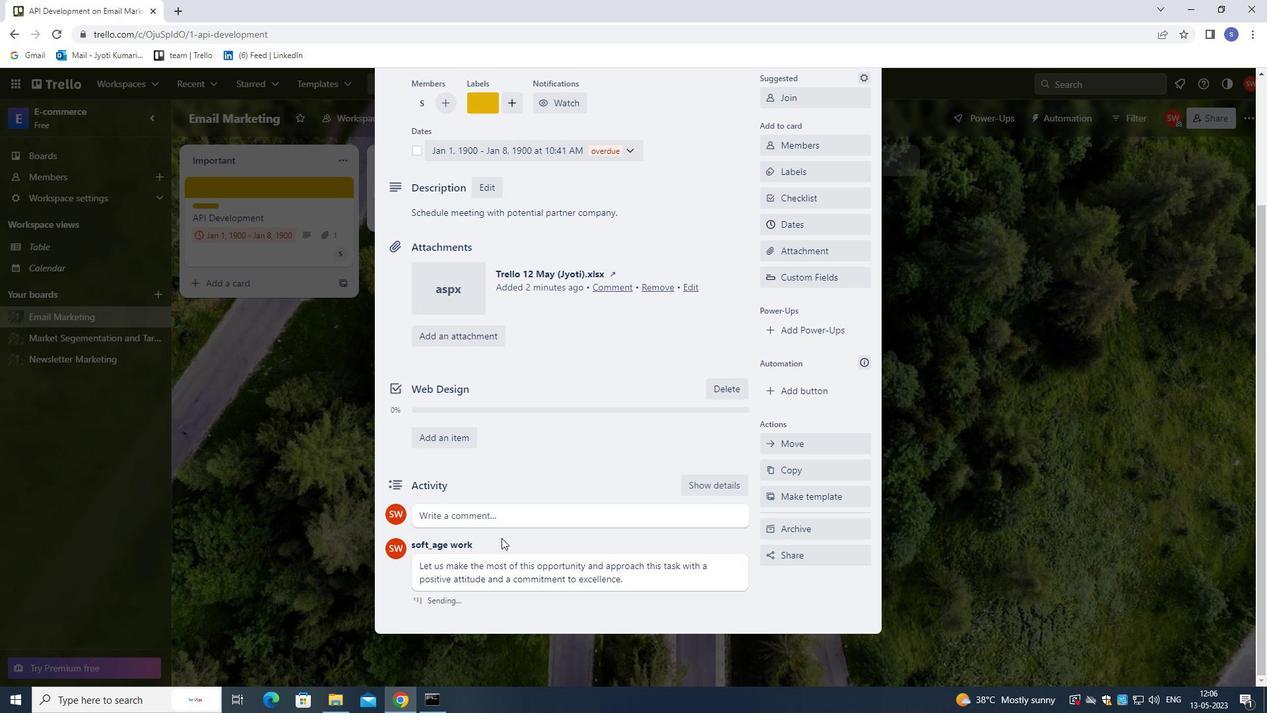 
Action: Mouse moved to (519, 446)
Screenshot: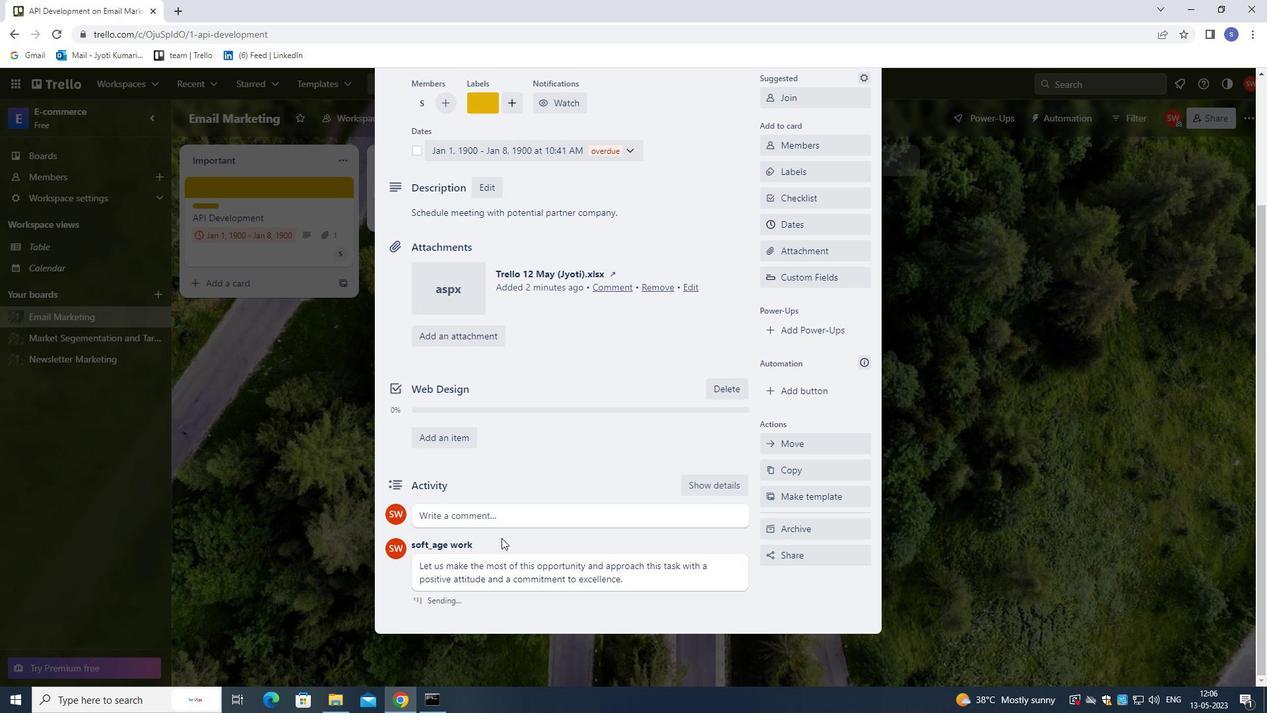 
Action: Mouse scrolled (519, 447) with delta (0, 0)
Screenshot: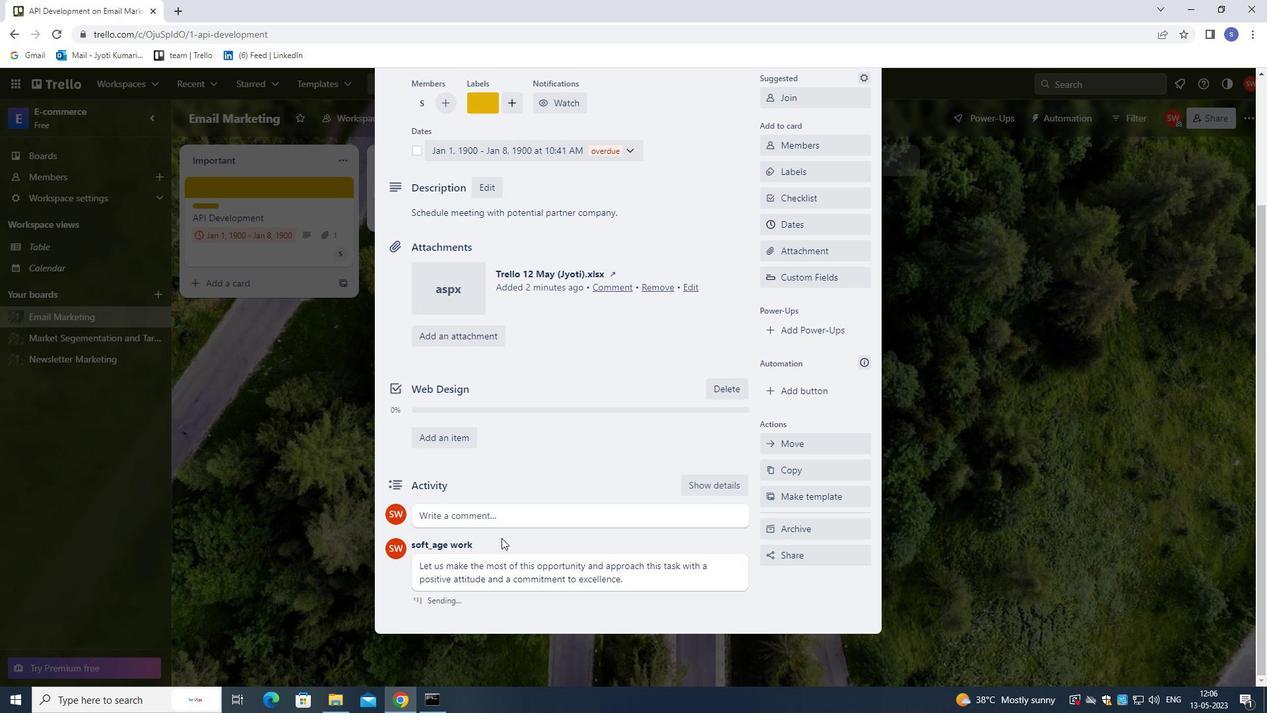 
Action: Mouse moved to (519, 431)
Screenshot: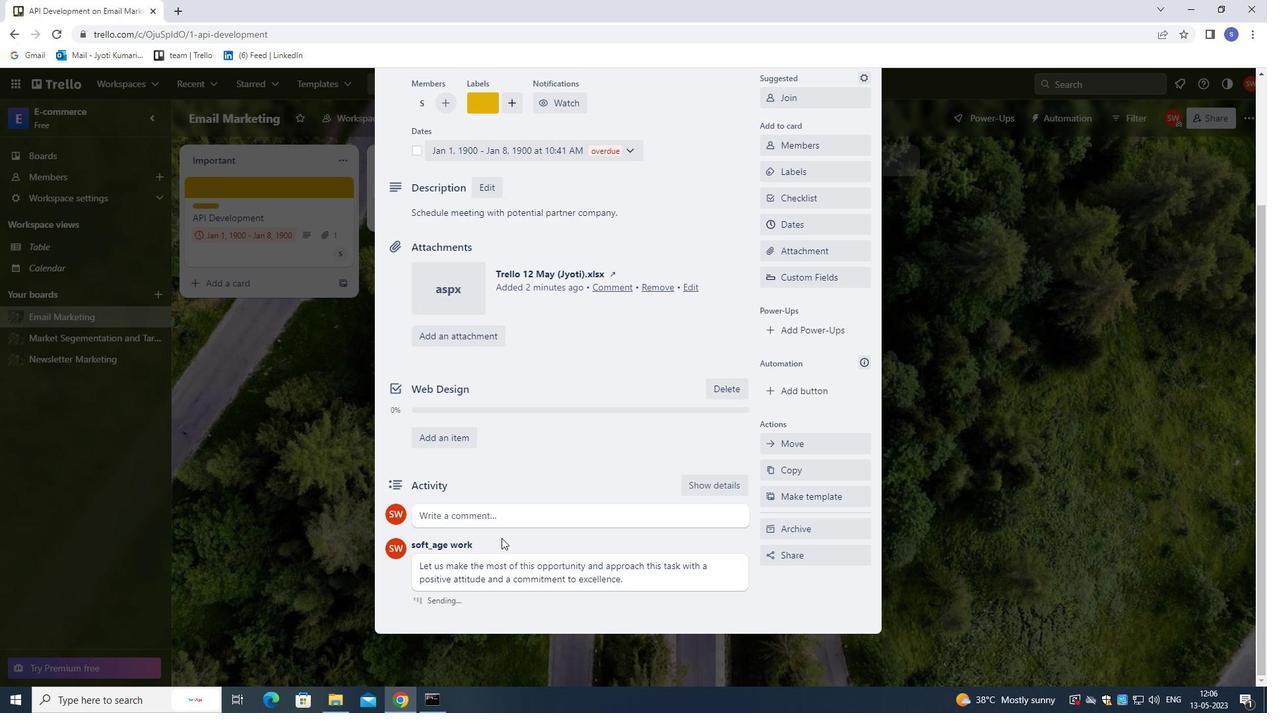 
Action: Mouse scrolled (519, 432) with delta (0, 0)
Screenshot: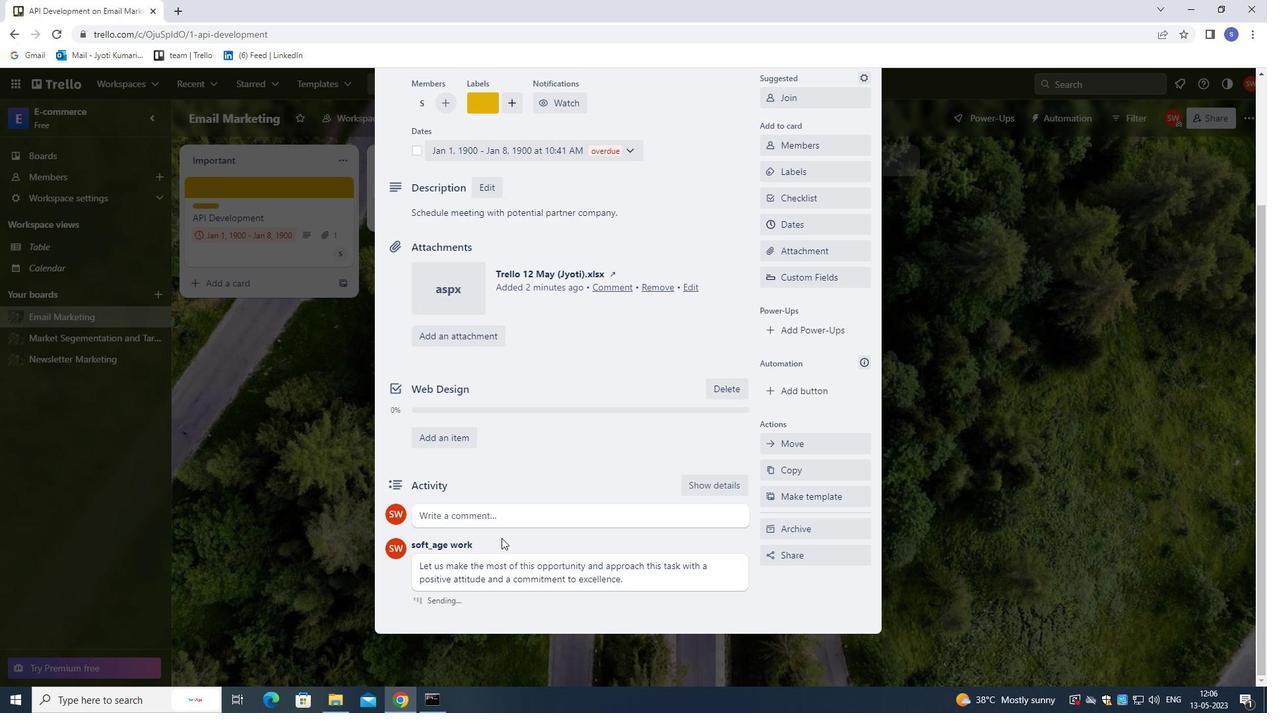 
Action: Mouse moved to (519, 421)
Screenshot: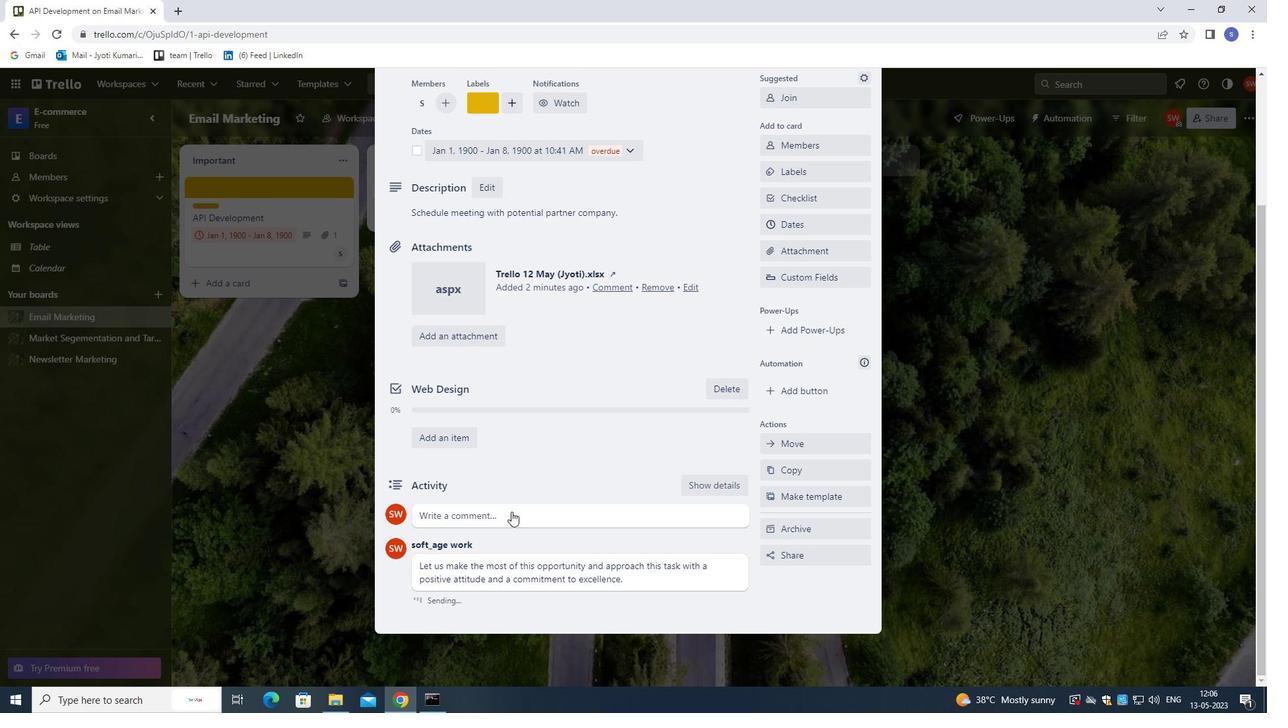 
Action: Mouse scrolled (519, 421) with delta (0, 0)
Screenshot: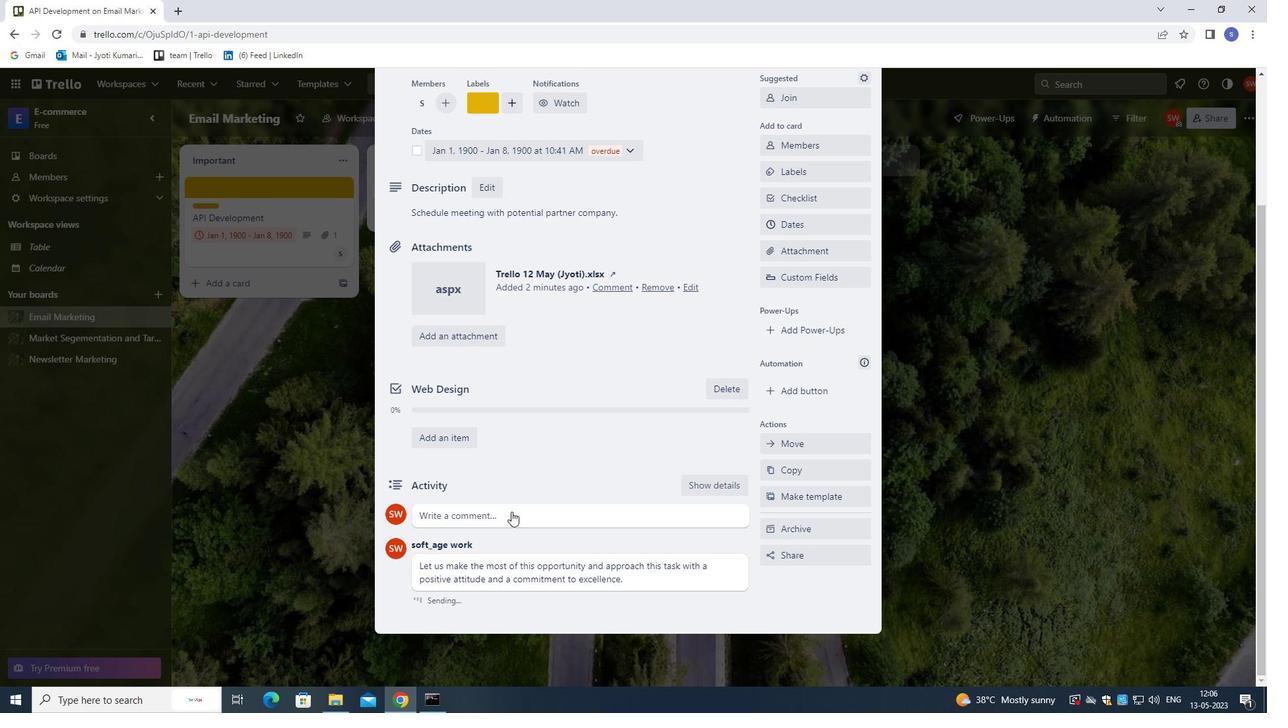 
Action: Mouse scrolled (519, 421) with delta (0, 0)
Screenshot: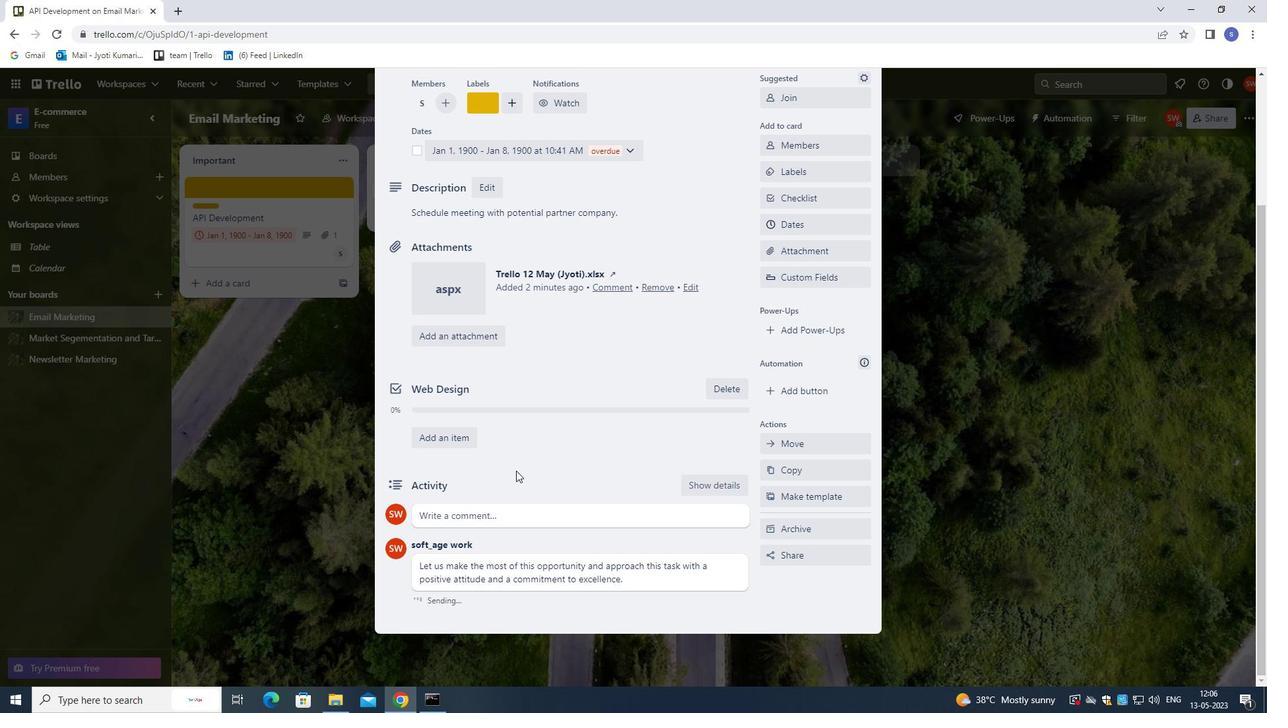 
Action: Mouse moved to (871, 112)
Screenshot: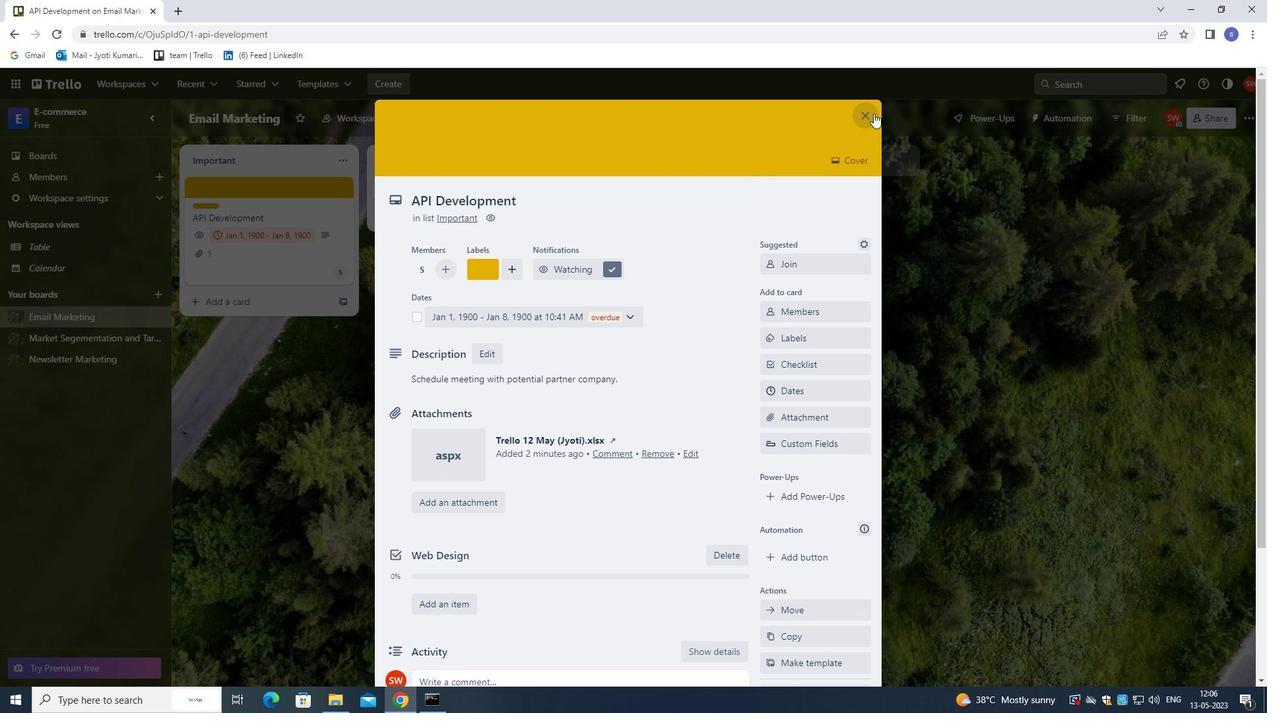 
Action: Mouse pressed left at (871, 112)
Screenshot: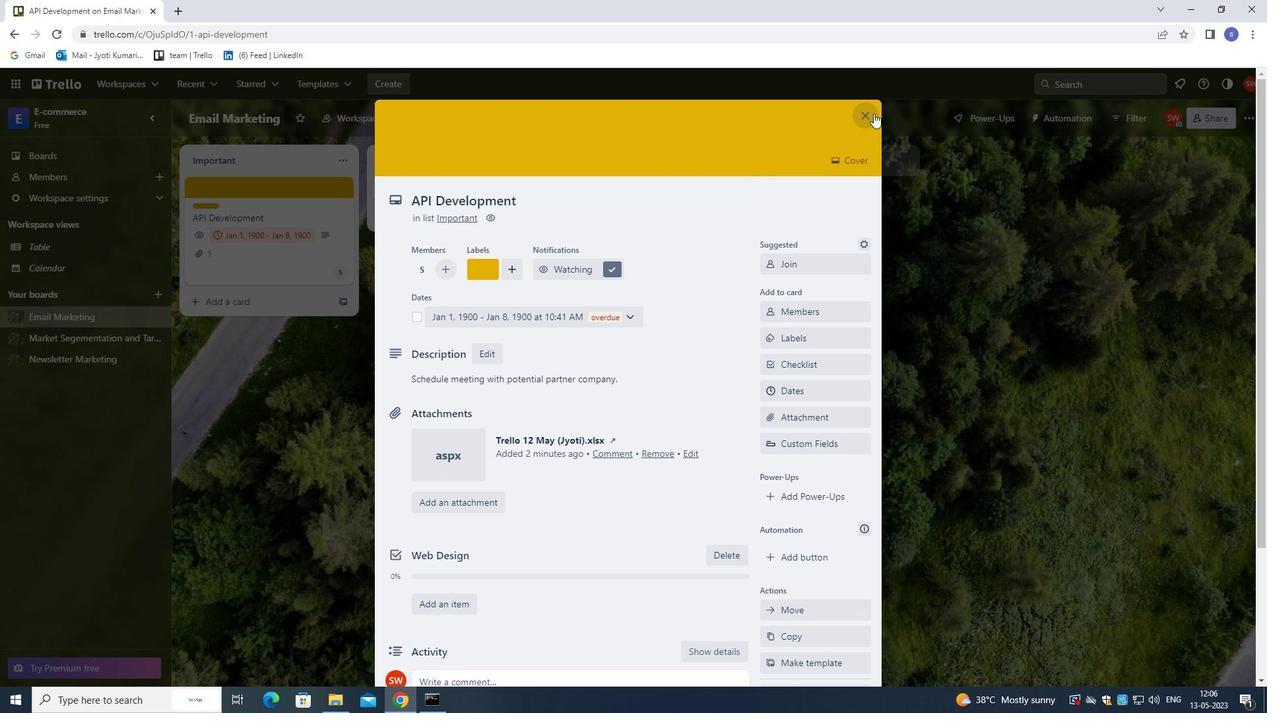
Action: Mouse moved to (870, 113)
Screenshot: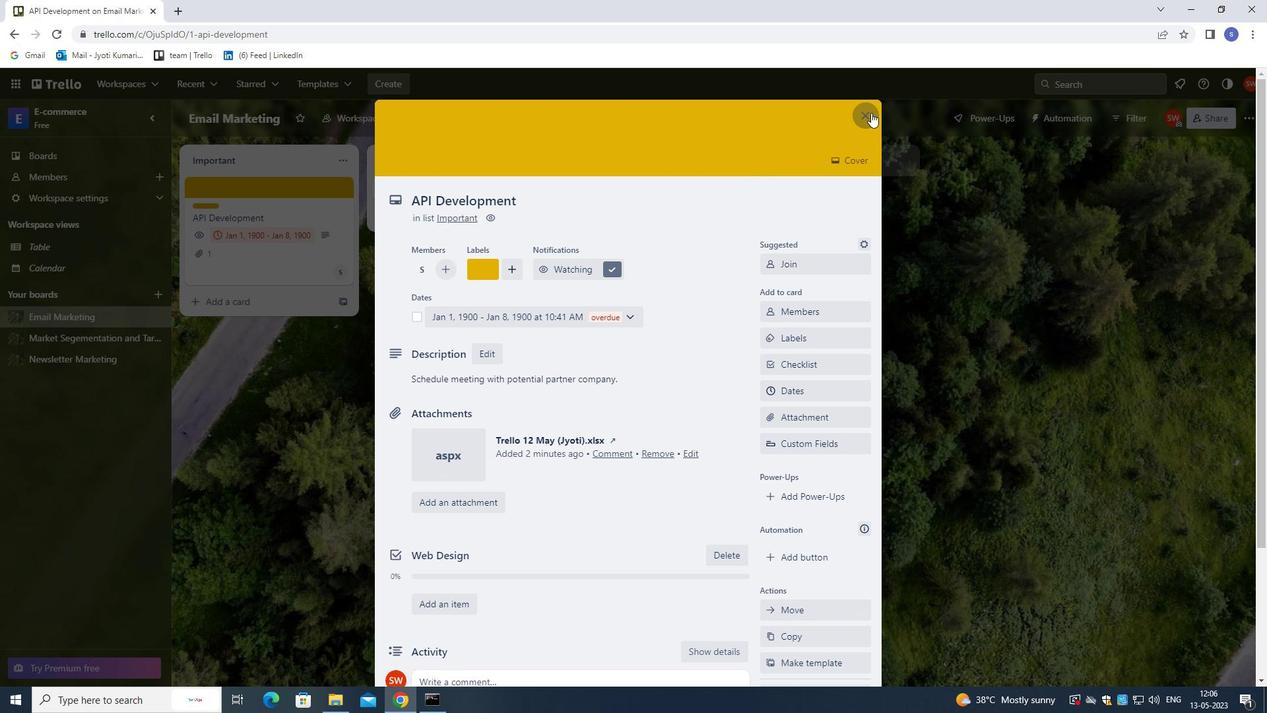 
